 Task: Look for space in Petit-Bourg, Guadeloupe from 10th July, 2023 to 16th July, 2023 for 8 adults in price range Rs.10000 to Rs.16000. Place can be private room with 8 bedrooms having 8 beds and 8 bathrooms. Property type can be house, flat, guest house, hotel. Amenities needed are: wifi, TV, free parkinig on premises, gym, breakfast. Booking option can be shelf check-in. Required host language is English.
Action: Mouse moved to (392, 87)
Screenshot: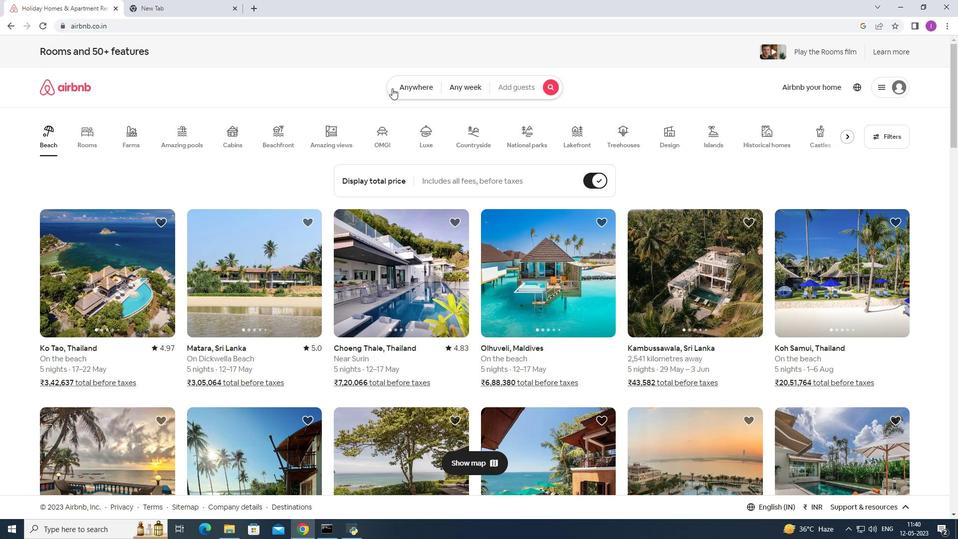 
Action: Mouse pressed left at (392, 87)
Screenshot: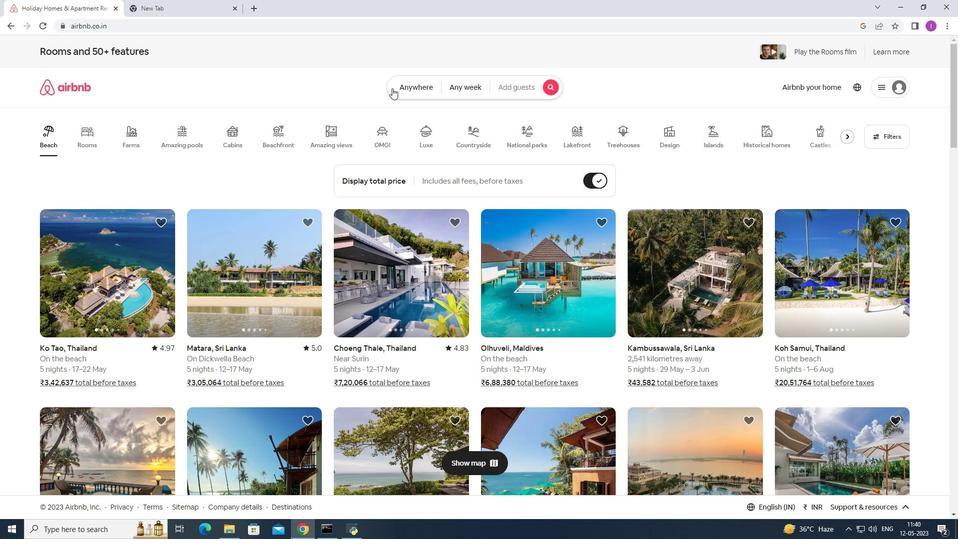 
Action: Mouse moved to (356, 125)
Screenshot: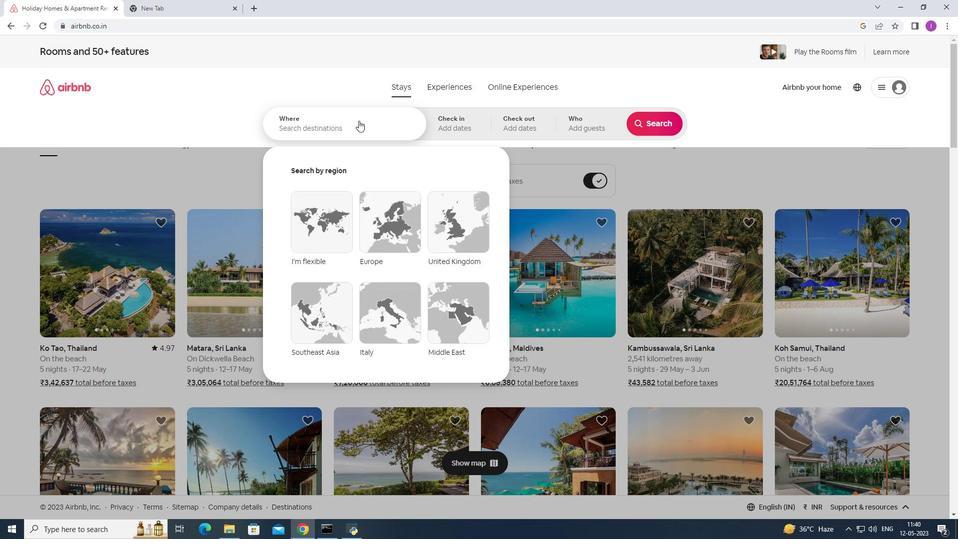 
Action: Mouse pressed left at (356, 125)
Screenshot: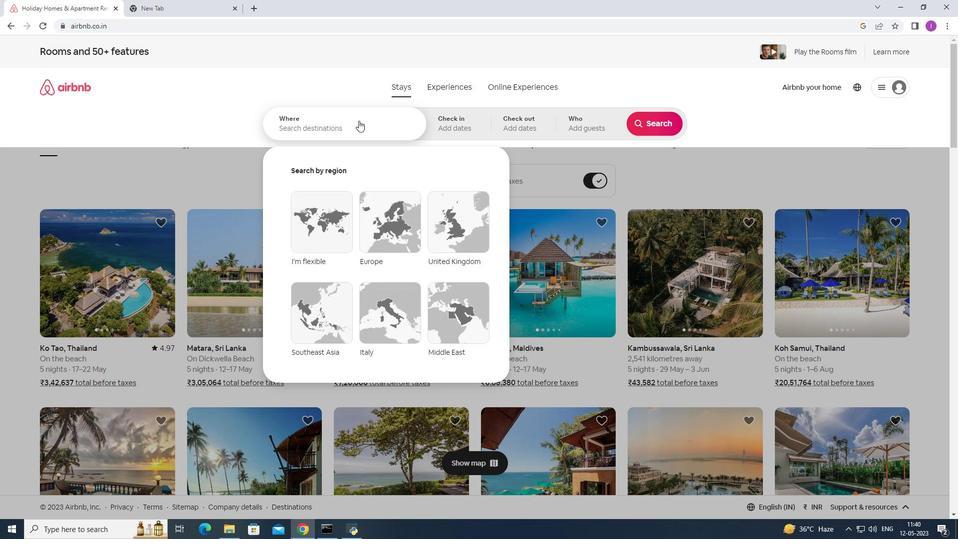 
Action: Mouse pressed left at (356, 125)
Screenshot: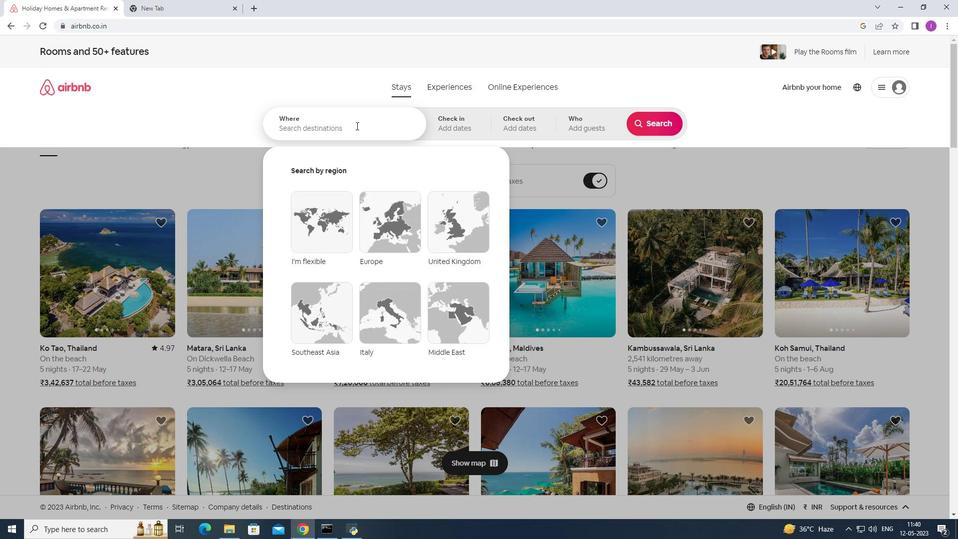 
Action: Mouse moved to (356, 125)
Screenshot: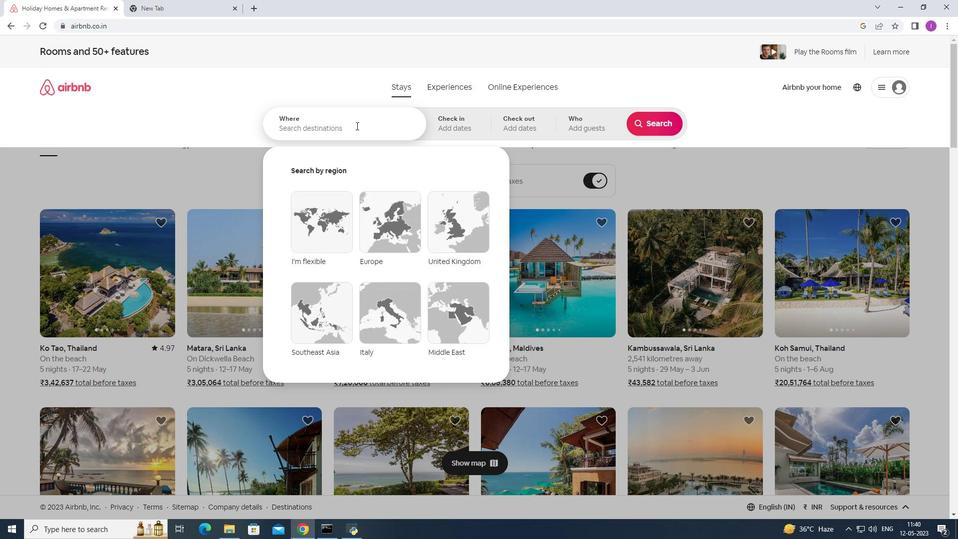 
Action: Key pressed <Key.shift>Petit-<Key.shift>Ber<Key.backspace><Key.backspace>ourg
Screenshot: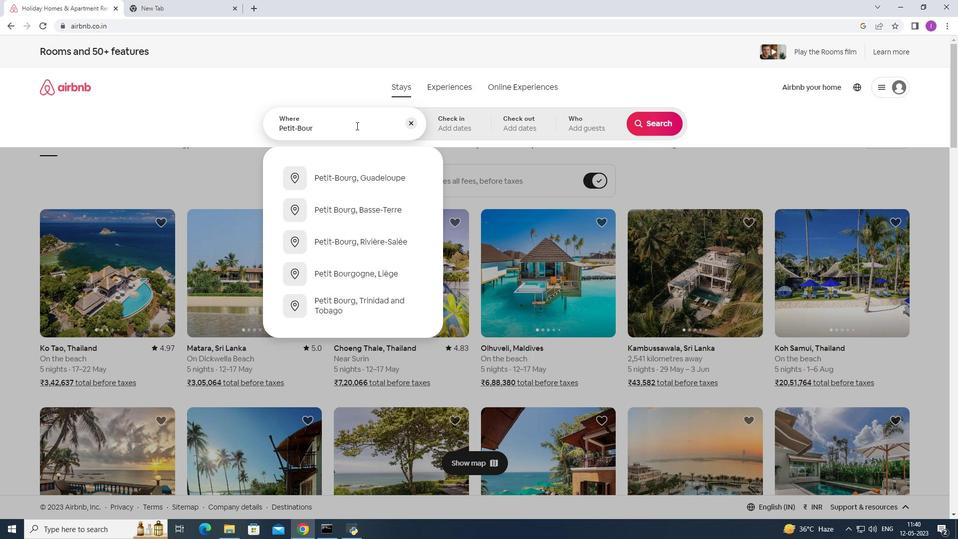 
Action: Mouse moved to (362, 172)
Screenshot: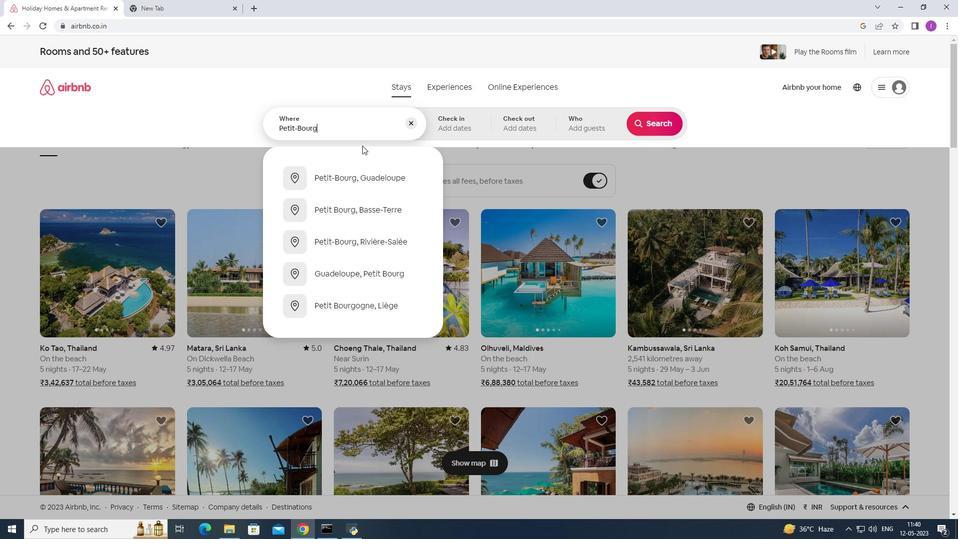 
Action: Mouse pressed left at (362, 172)
Screenshot: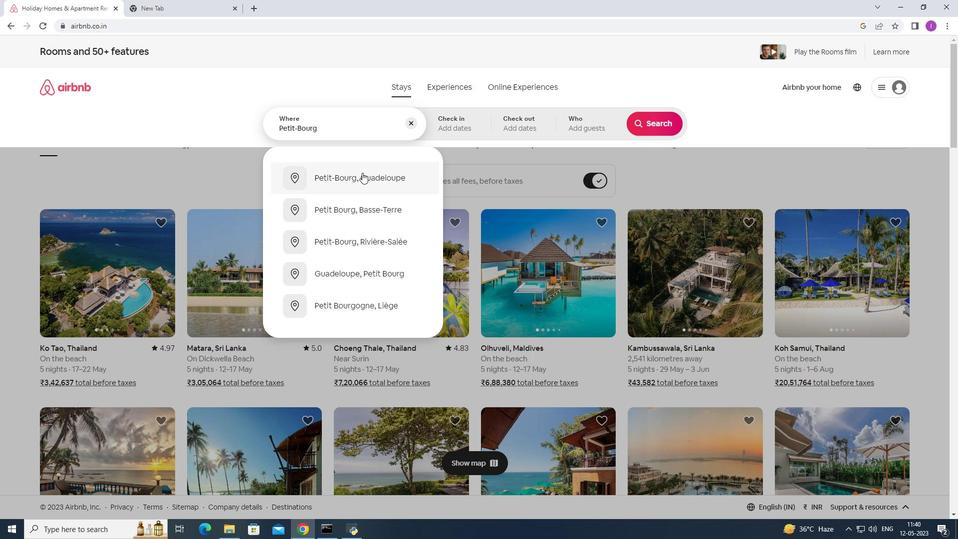 
Action: Mouse moved to (652, 207)
Screenshot: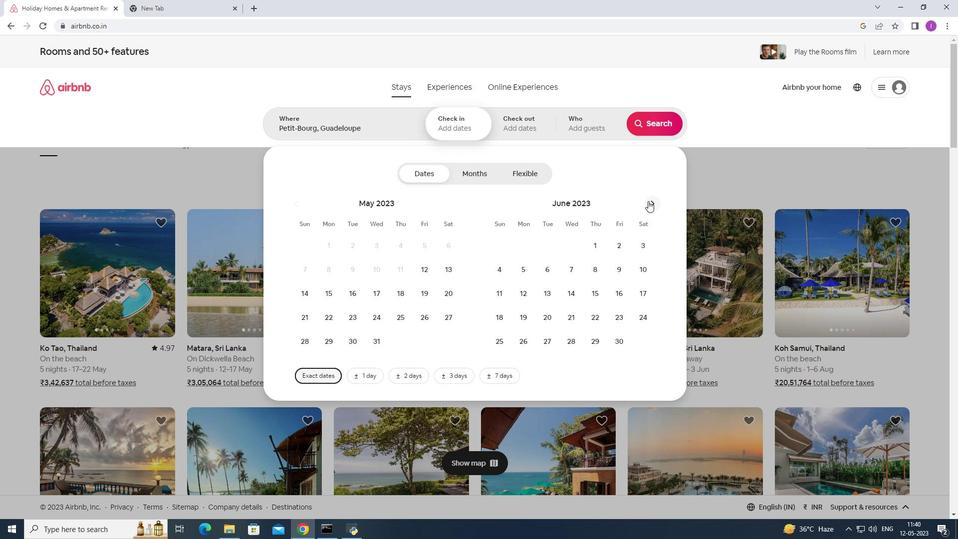 
Action: Mouse pressed left at (652, 207)
Screenshot: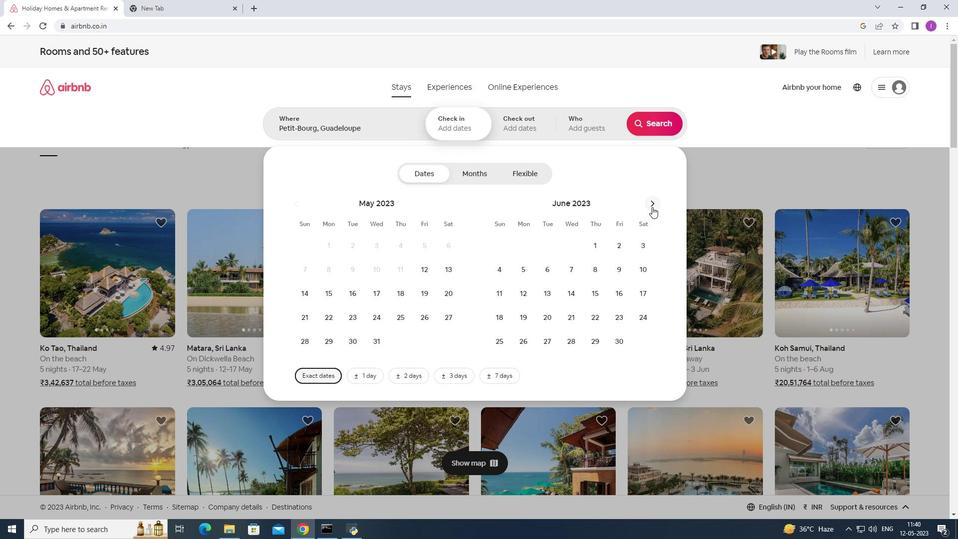 
Action: Mouse moved to (524, 296)
Screenshot: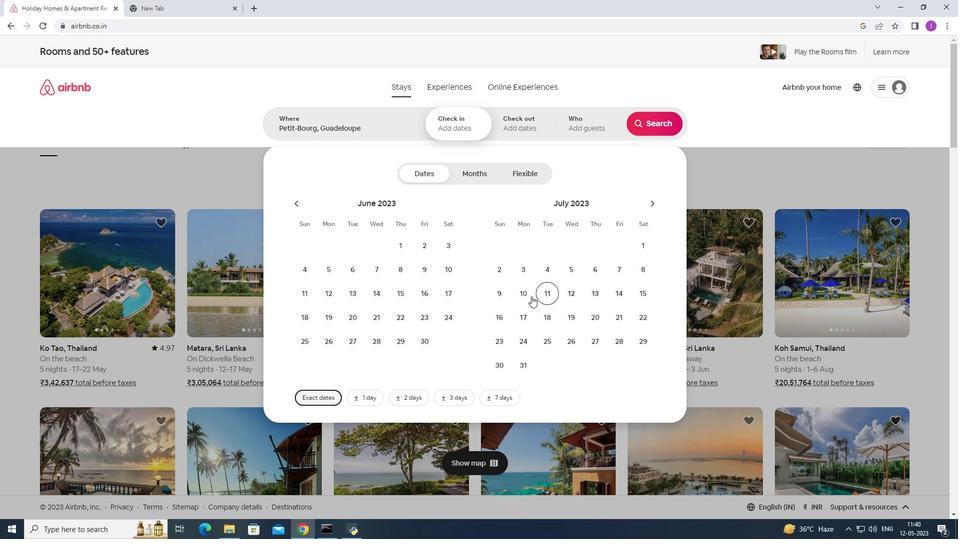 
Action: Mouse pressed left at (524, 296)
Screenshot: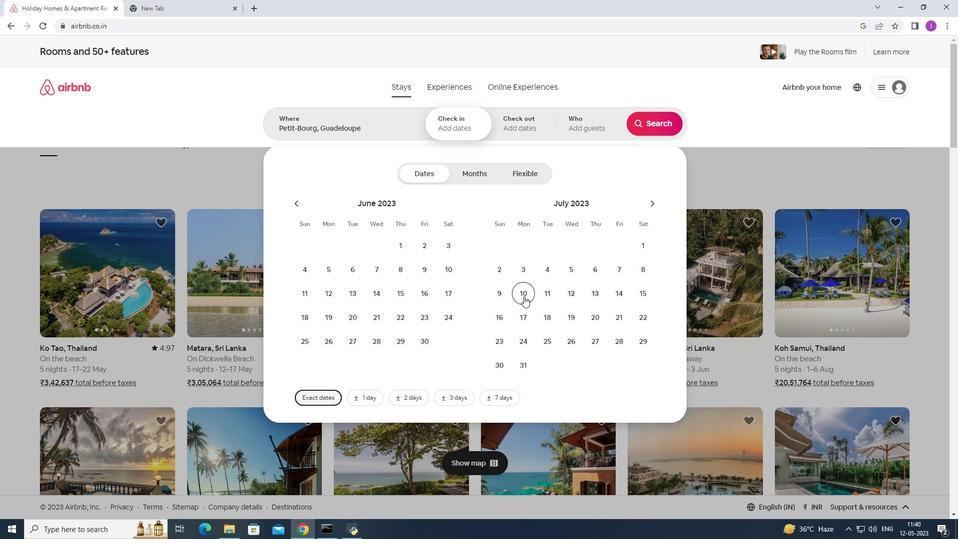 
Action: Mouse moved to (494, 323)
Screenshot: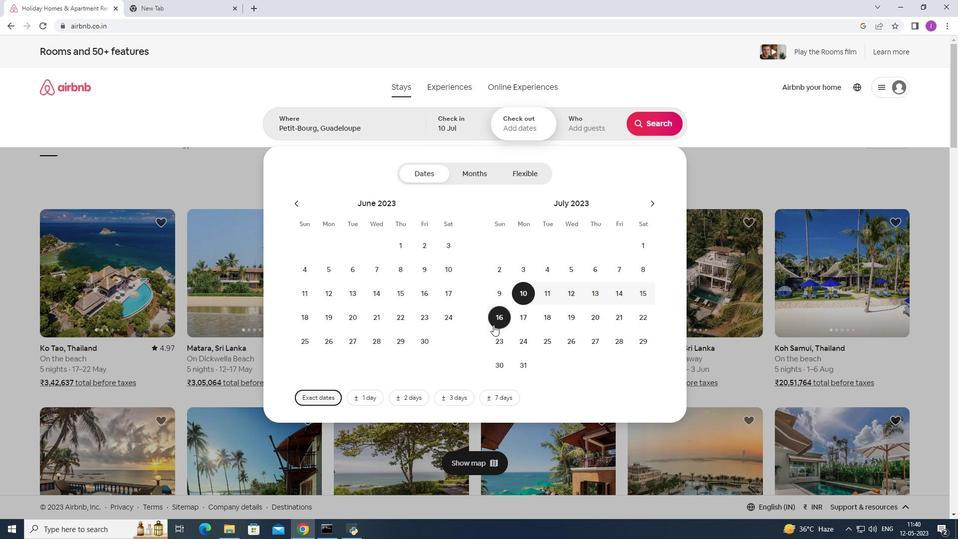 
Action: Mouse pressed left at (494, 323)
Screenshot: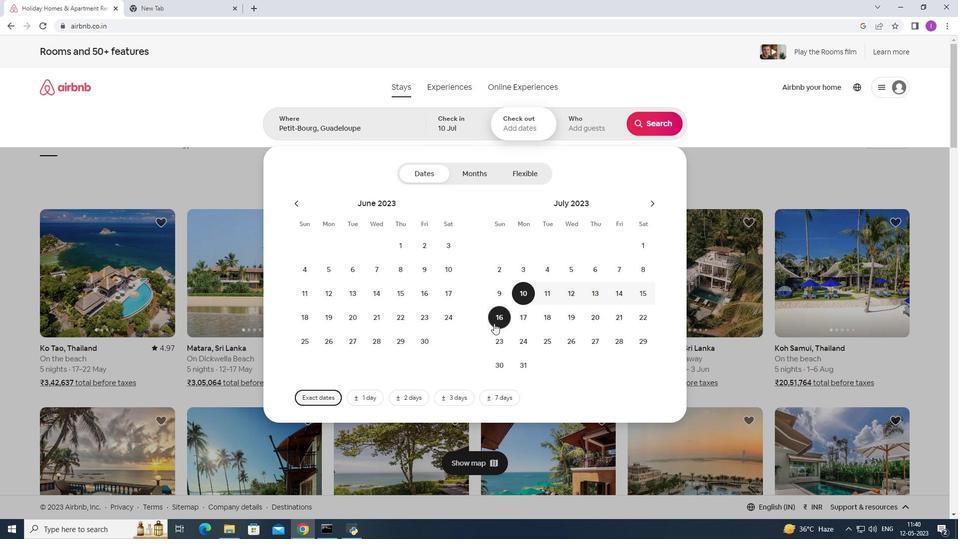 
Action: Mouse moved to (594, 129)
Screenshot: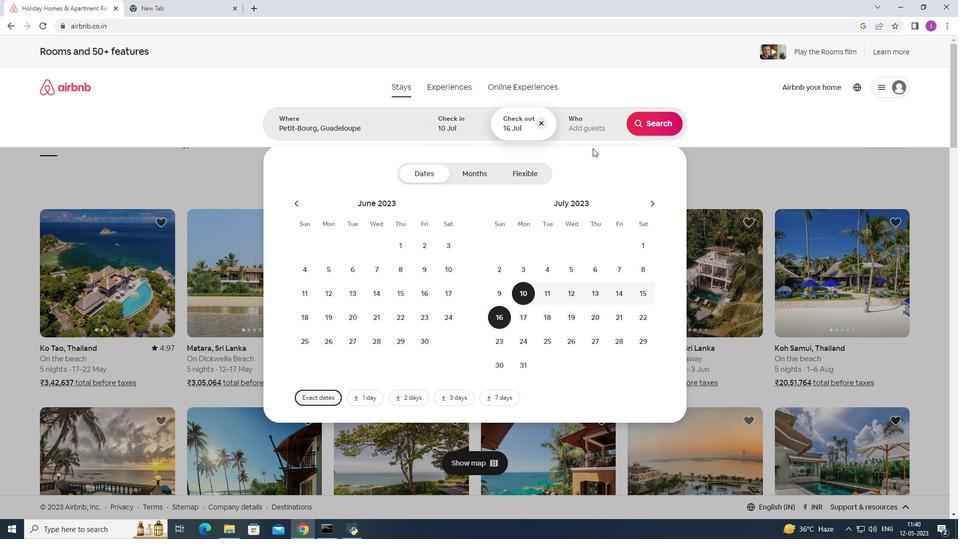 
Action: Mouse pressed left at (594, 129)
Screenshot: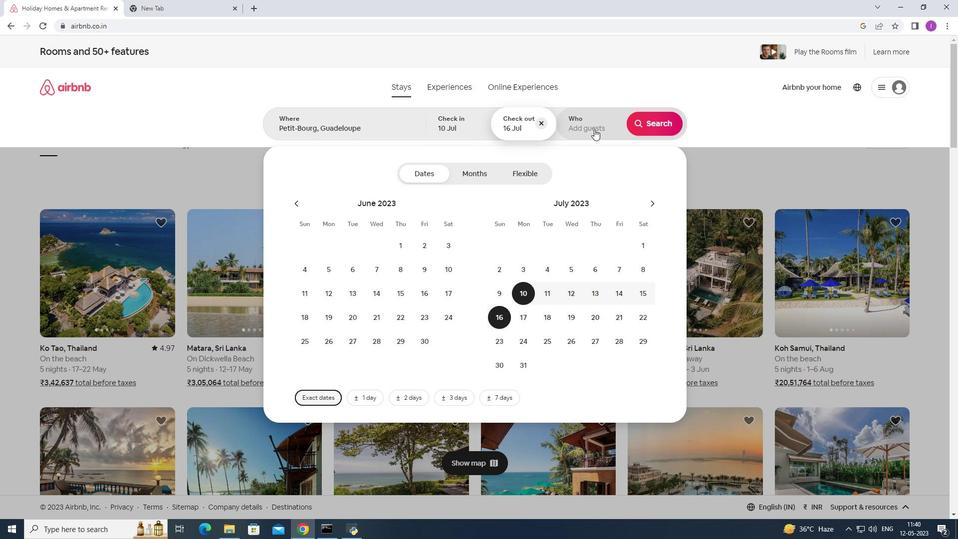 
Action: Mouse moved to (663, 177)
Screenshot: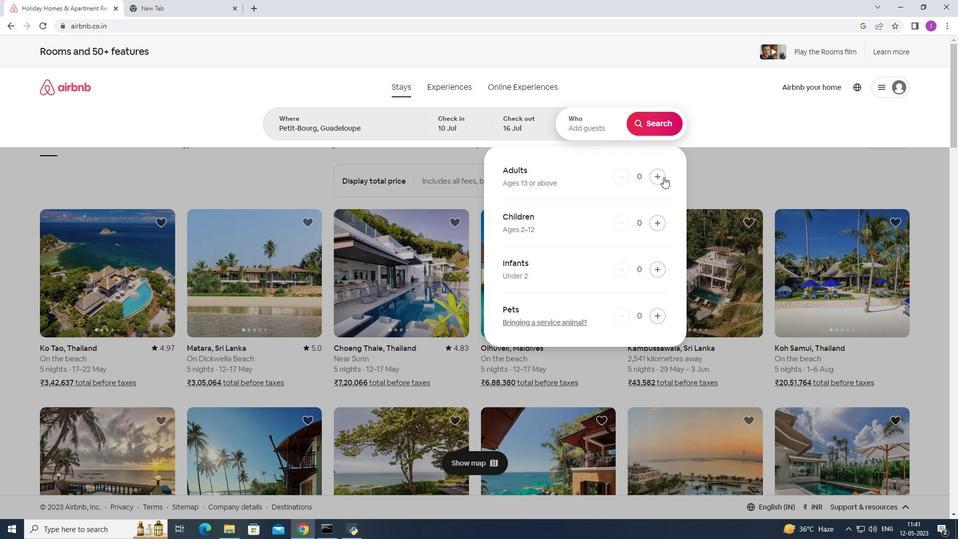 
Action: Mouse pressed left at (663, 177)
Screenshot: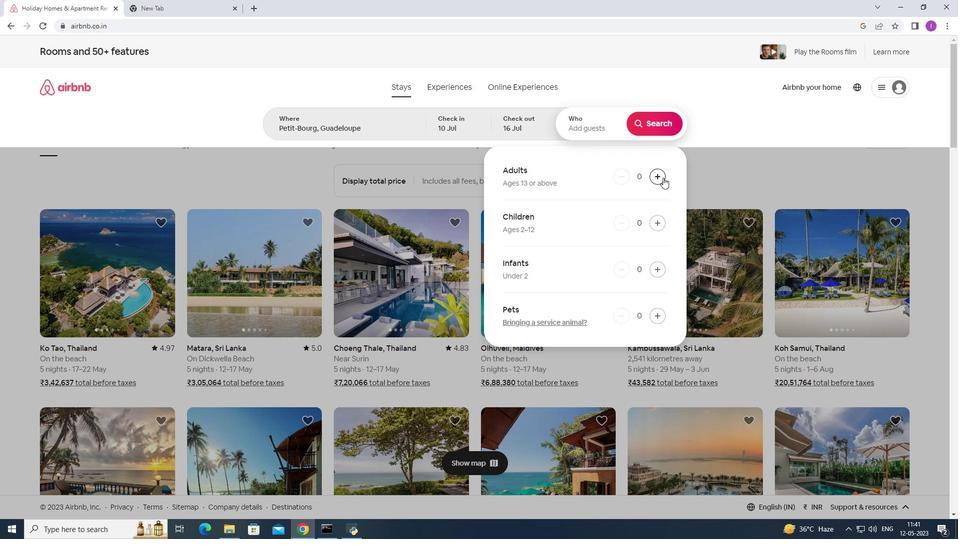 
Action: Mouse pressed left at (663, 177)
Screenshot: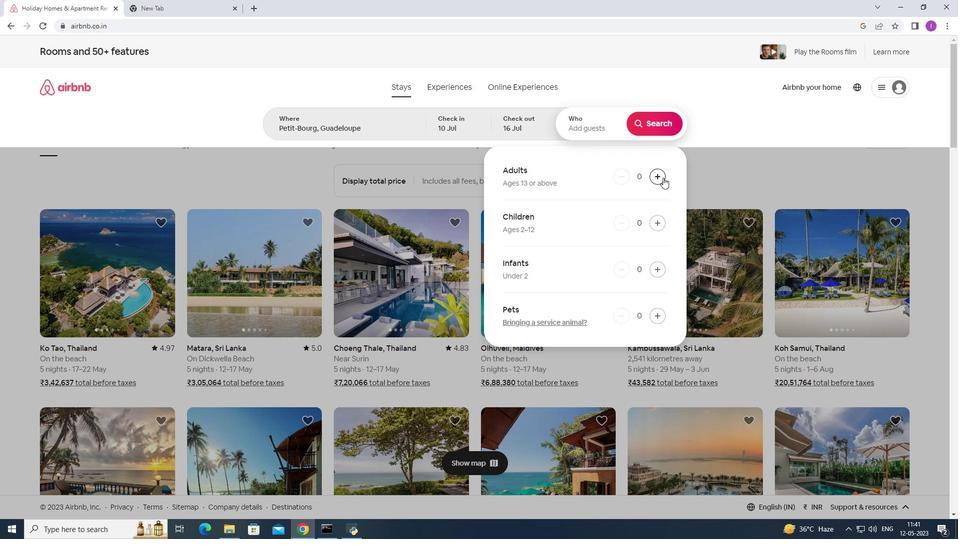 
Action: Mouse pressed left at (663, 177)
Screenshot: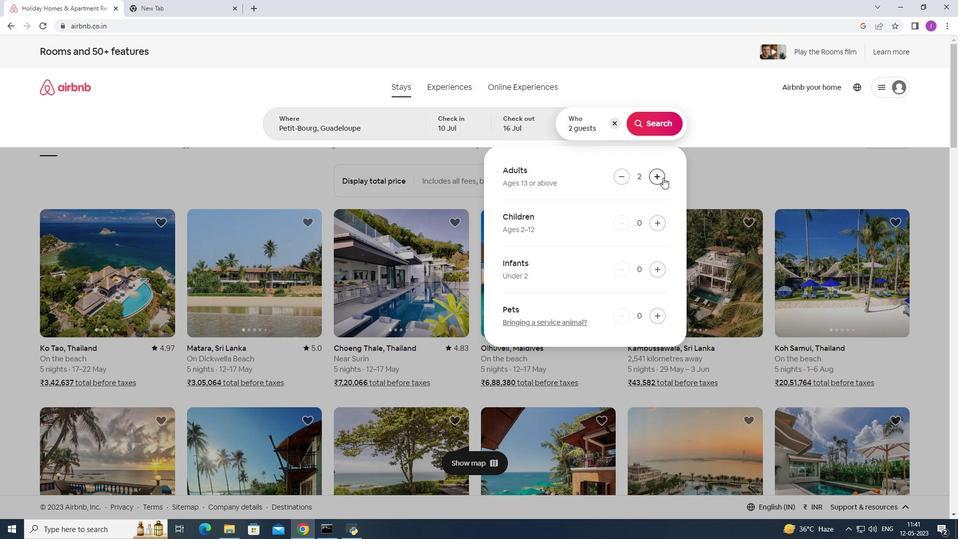 
Action: Mouse pressed left at (663, 177)
Screenshot: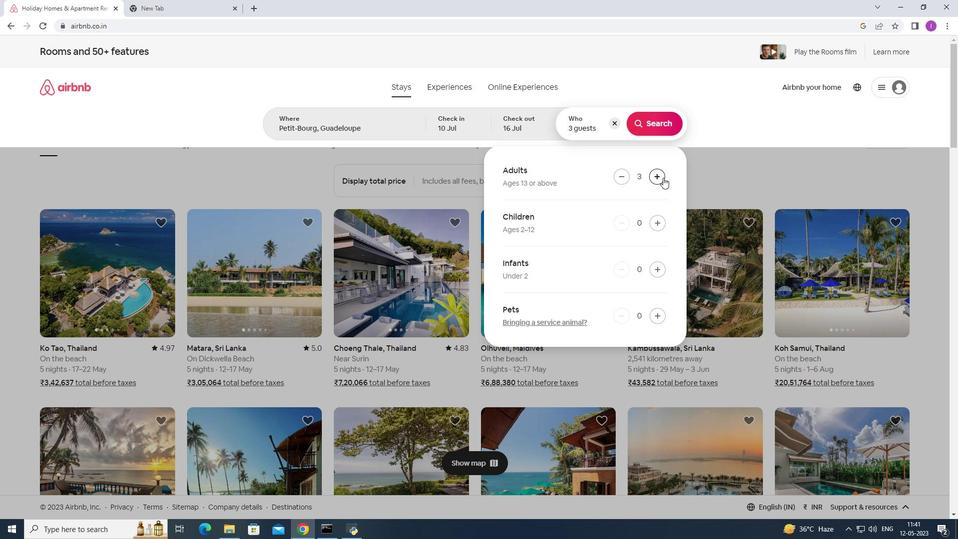 
Action: Mouse pressed left at (663, 177)
Screenshot: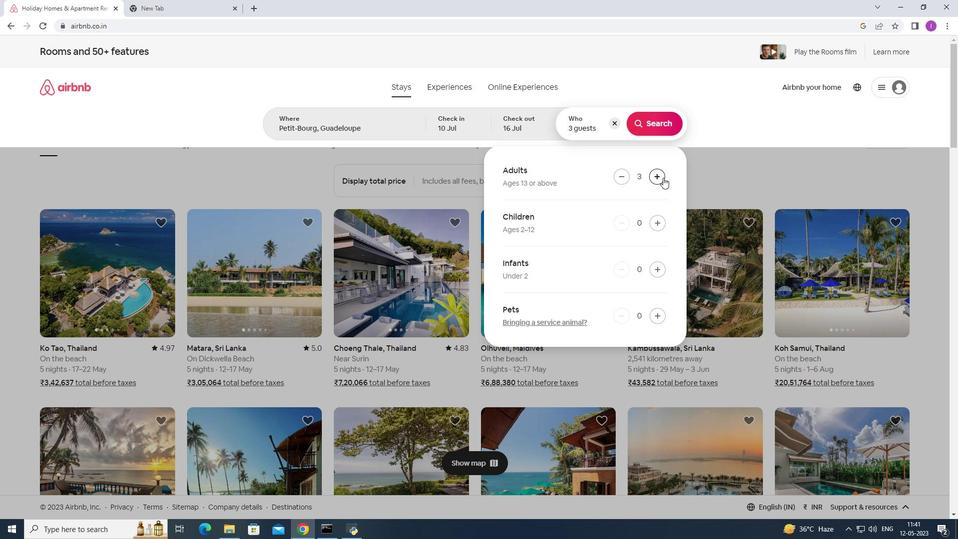 
Action: Mouse pressed left at (663, 177)
Screenshot: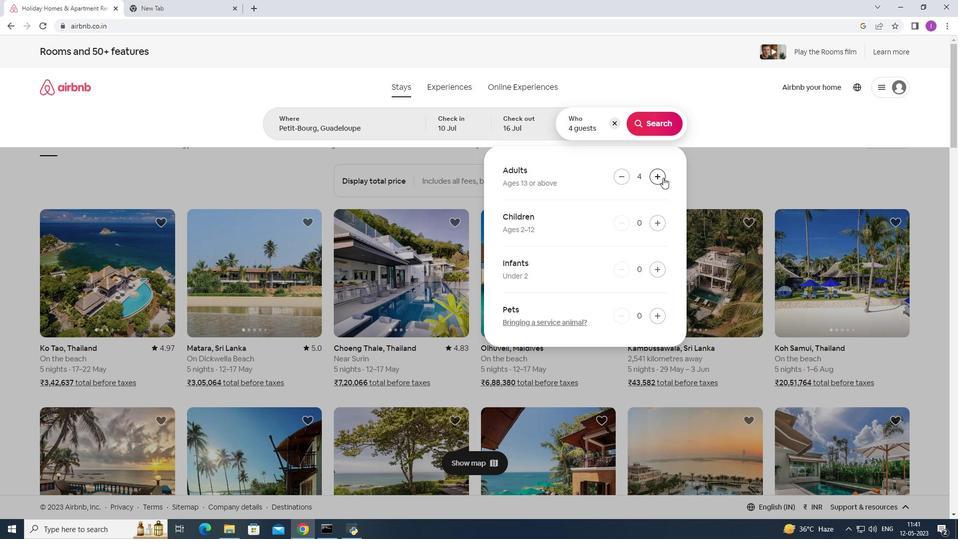 
Action: Mouse pressed left at (663, 177)
Screenshot: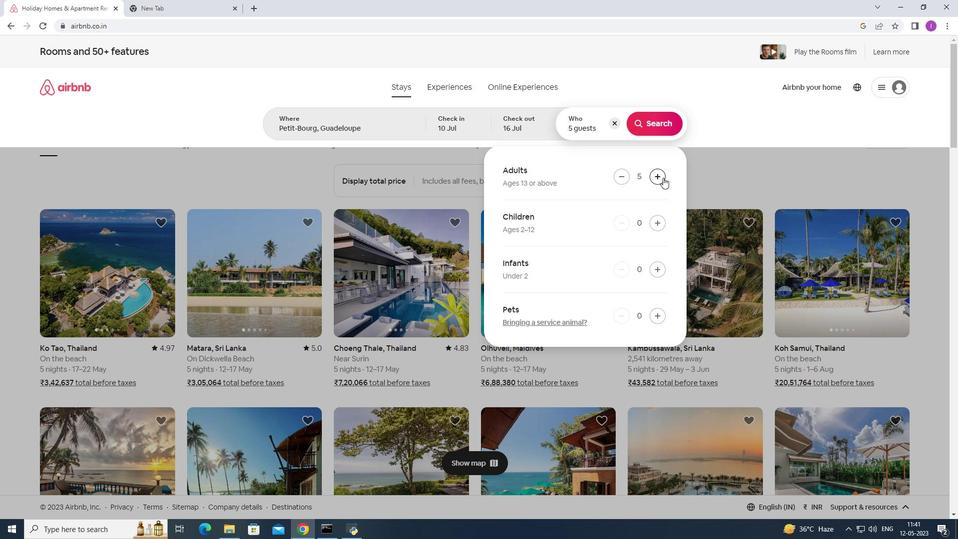 
Action: Mouse pressed left at (663, 177)
Screenshot: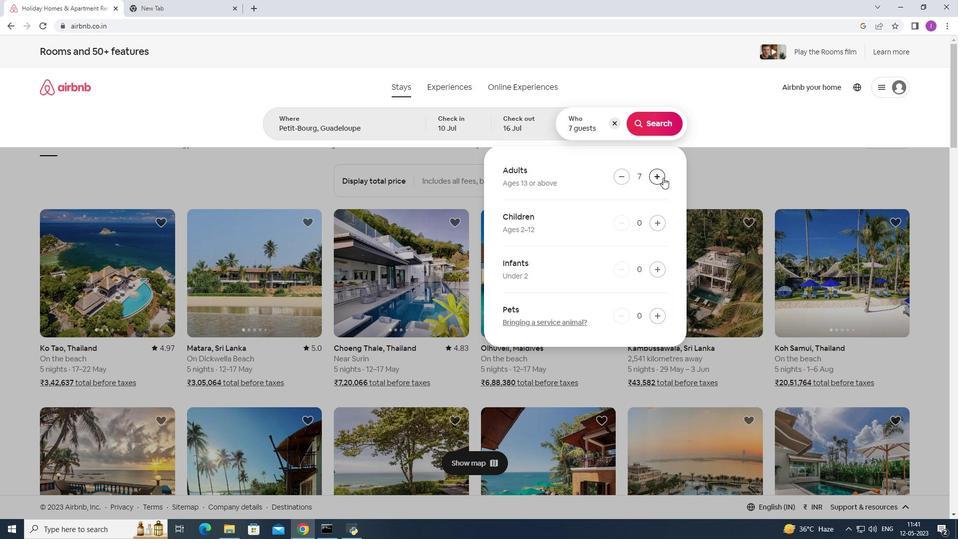 
Action: Mouse moved to (649, 118)
Screenshot: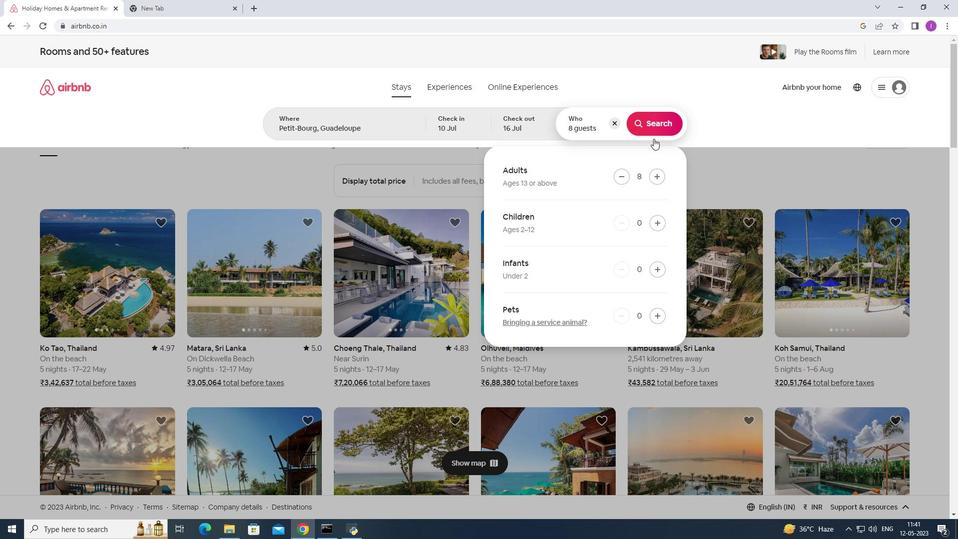
Action: Mouse pressed left at (649, 118)
Screenshot: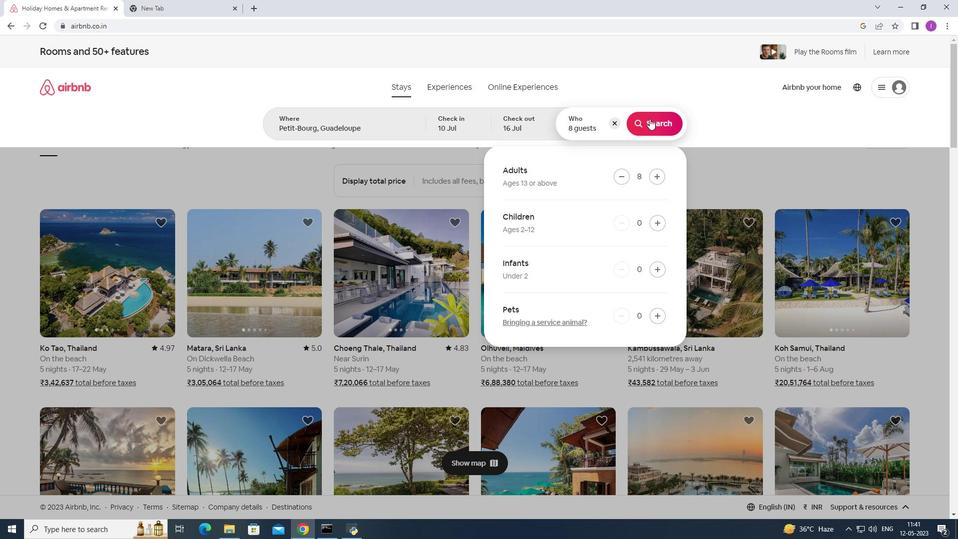 
Action: Mouse moved to (915, 94)
Screenshot: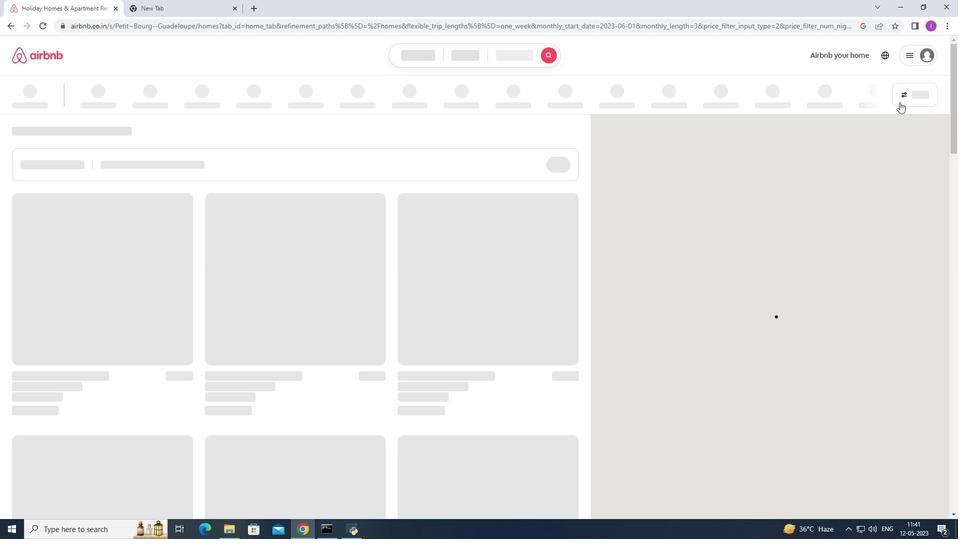 
Action: Mouse pressed left at (915, 94)
Screenshot: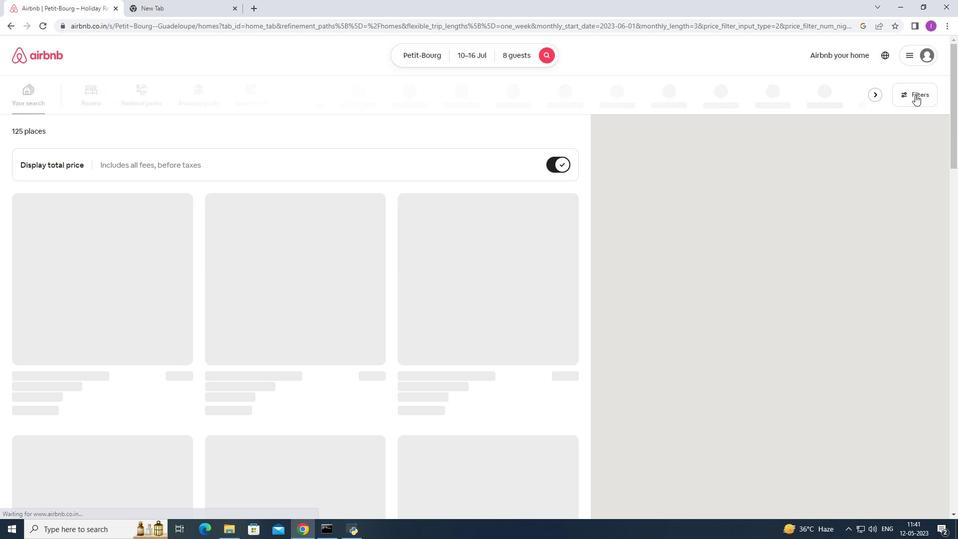
Action: Mouse moved to (567, 341)
Screenshot: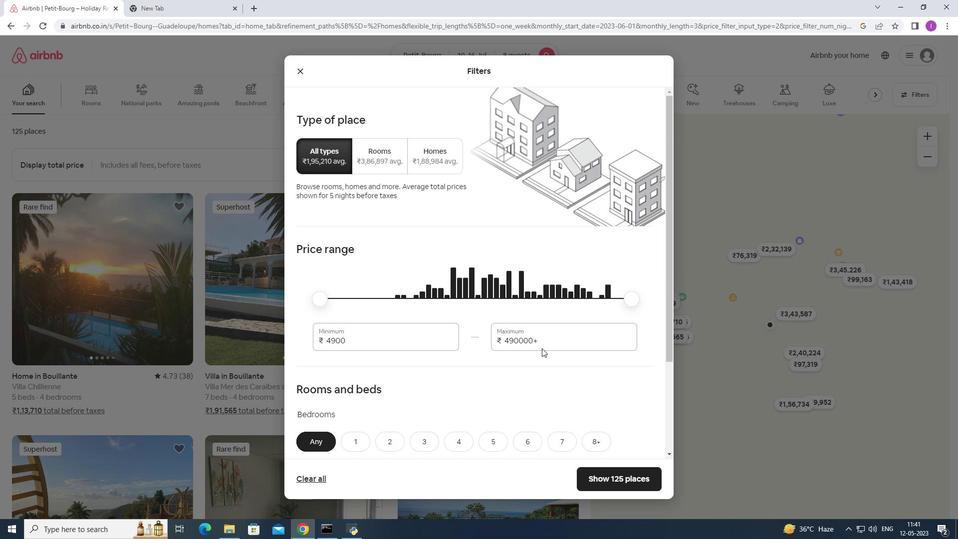 
Action: Mouse pressed left at (567, 341)
Screenshot: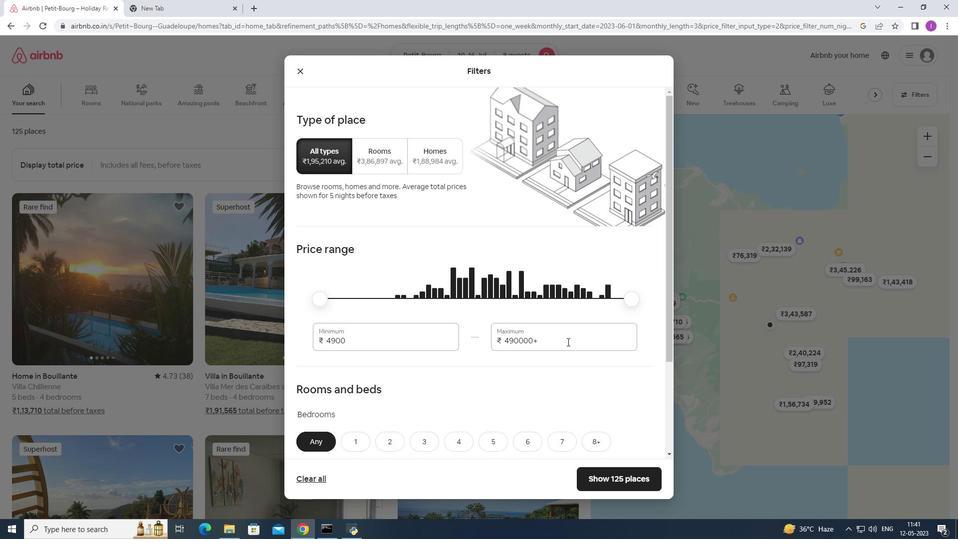 
Action: Mouse moved to (577, 329)
Screenshot: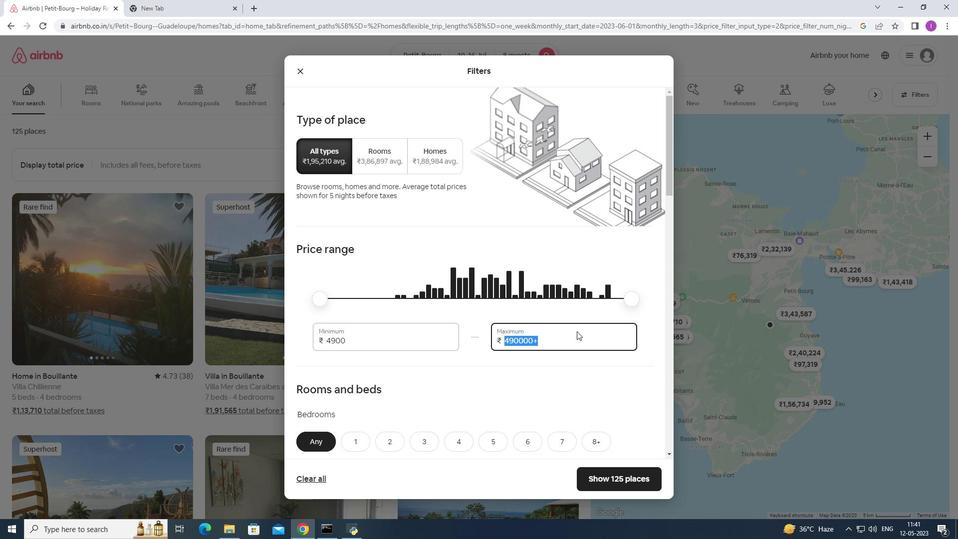 
Action: Key pressed 16
Screenshot: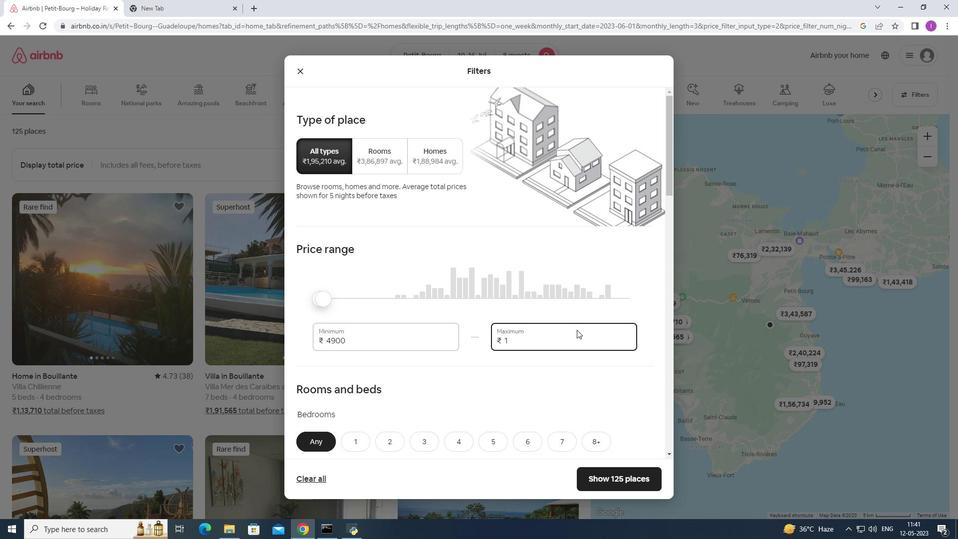 
Action: Mouse moved to (577, 329)
Screenshot: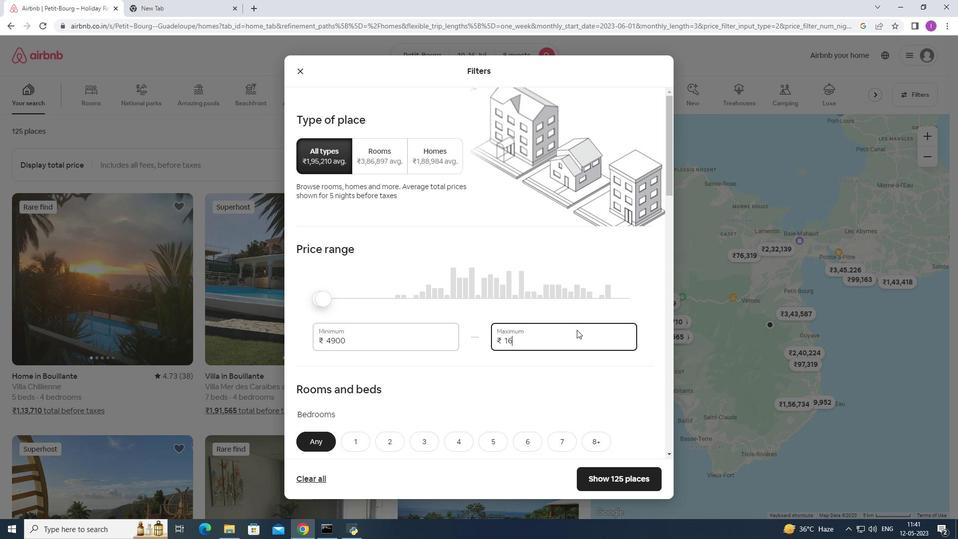 
Action: Key pressed 000
Screenshot: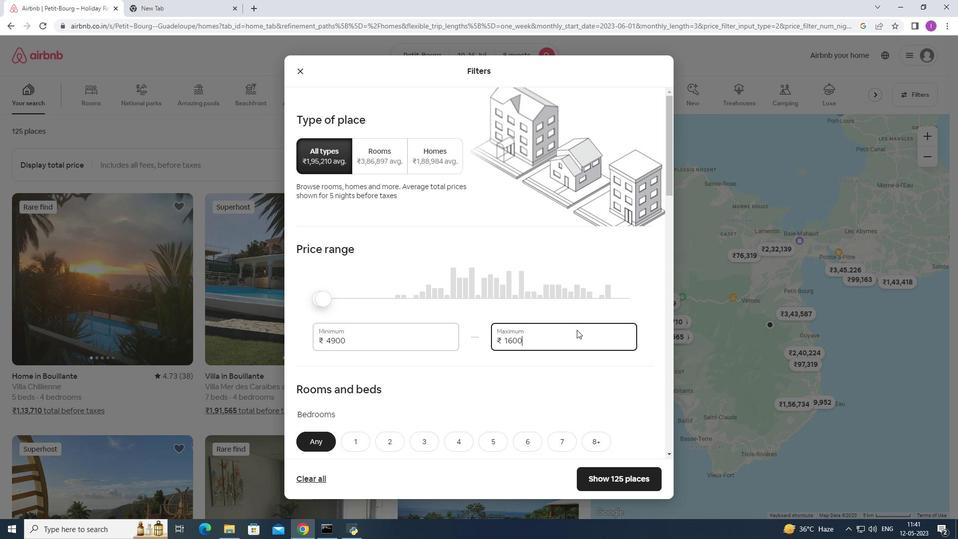 
Action: Mouse moved to (354, 342)
Screenshot: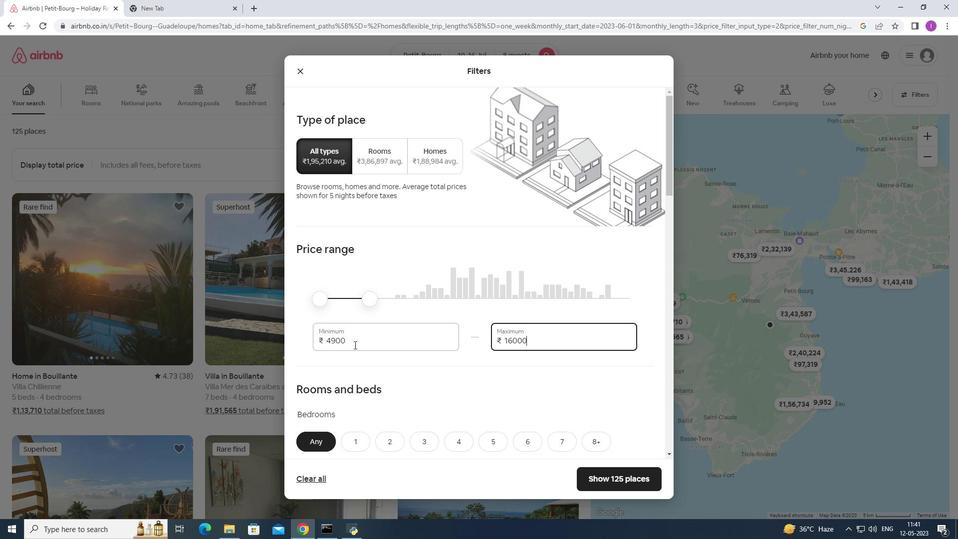 
Action: Mouse pressed left at (354, 342)
Screenshot: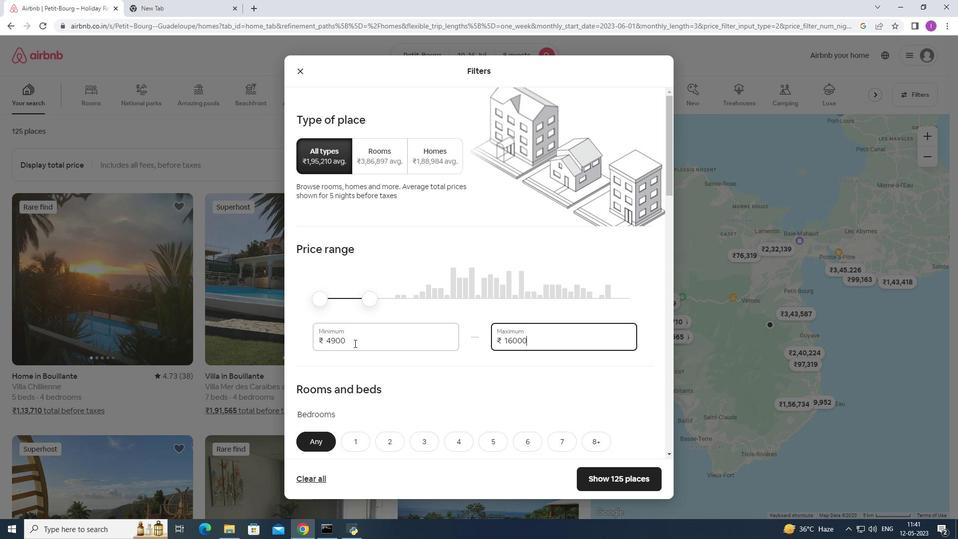 
Action: Mouse moved to (389, 340)
Screenshot: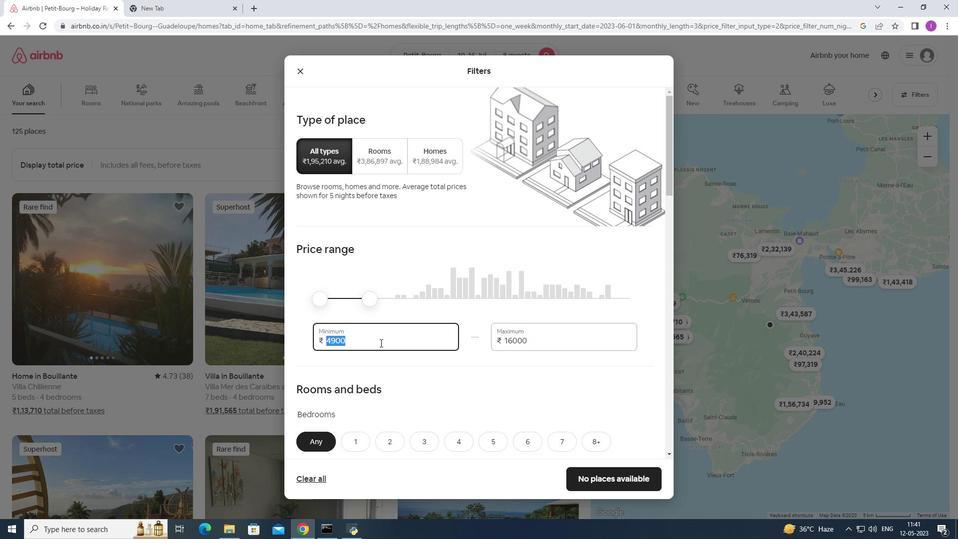 
Action: Key pressed 1
Screenshot: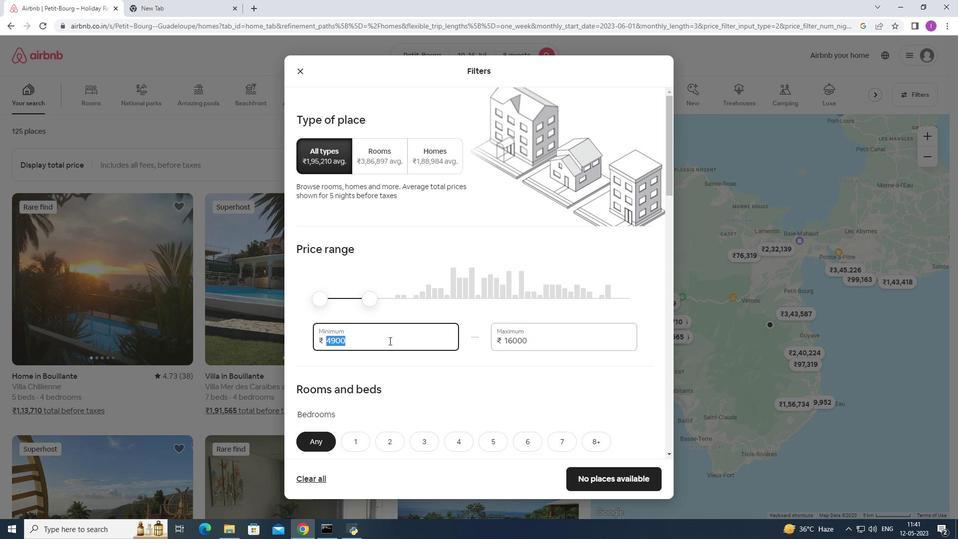 
Action: Mouse moved to (389, 342)
Screenshot: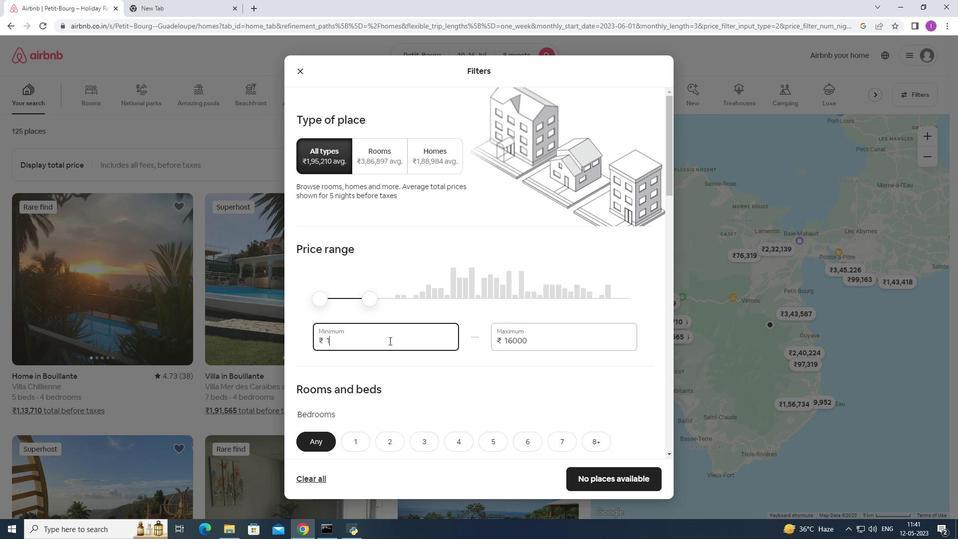
Action: Key pressed 0000
Screenshot: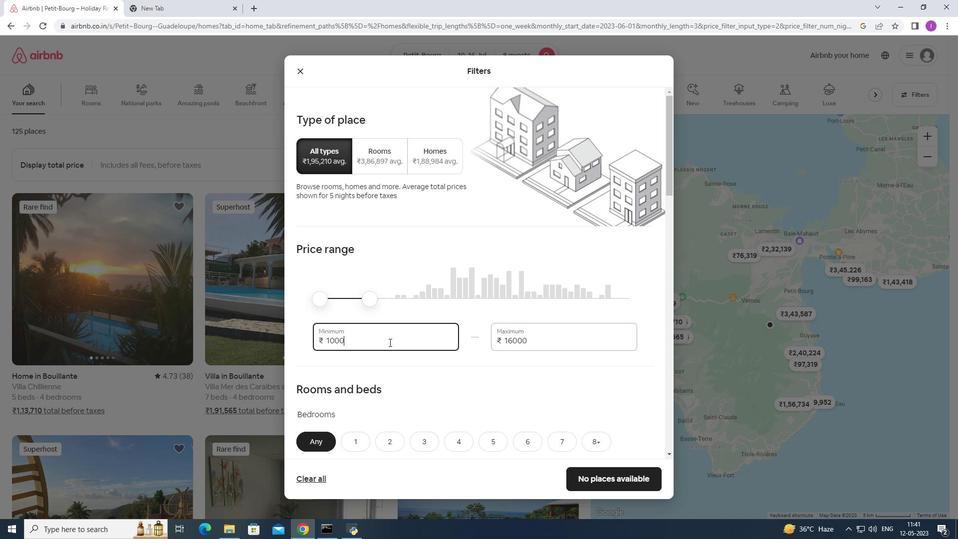 
Action: Mouse moved to (381, 363)
Screenshot: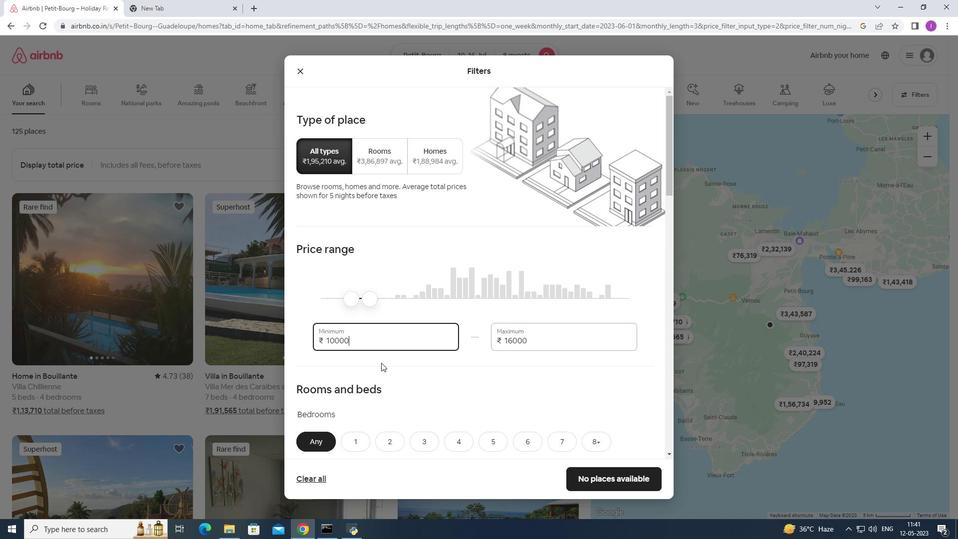 
Action: Mouse scrolled (381, 363) with delta (0, 0)
Screenshot: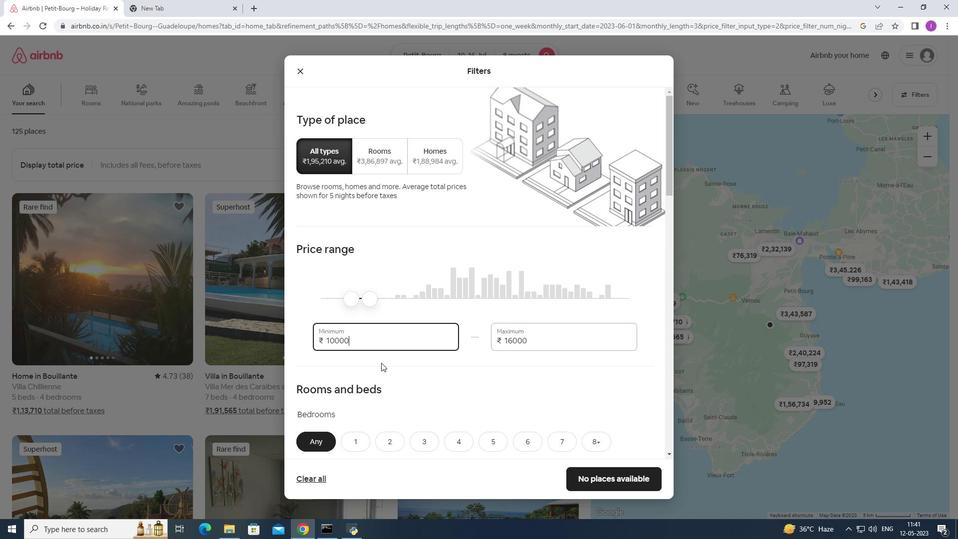 
Action: Mouse scrolled (381, 363) with delta (0, 0)
Screenshot: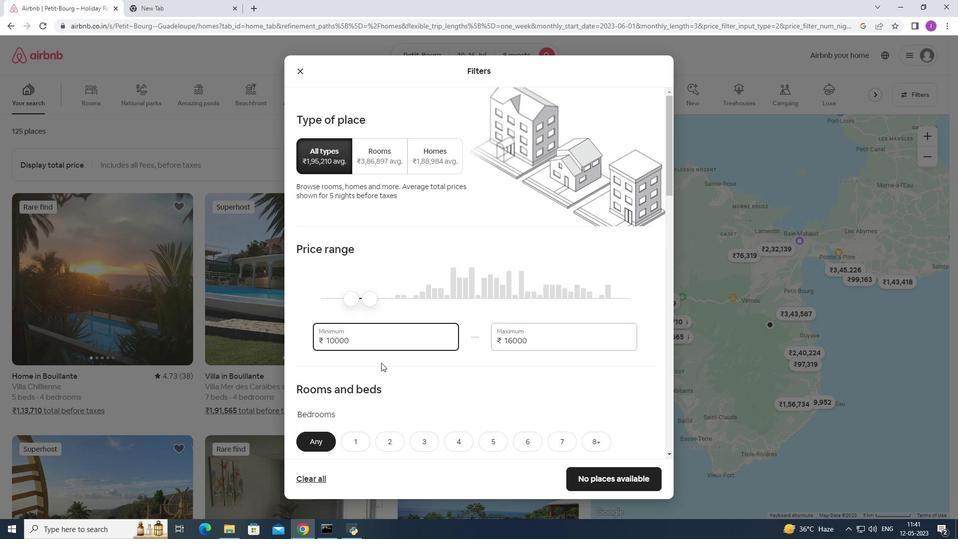 
Action: Mouse moved to (437, 342)
Screenshot: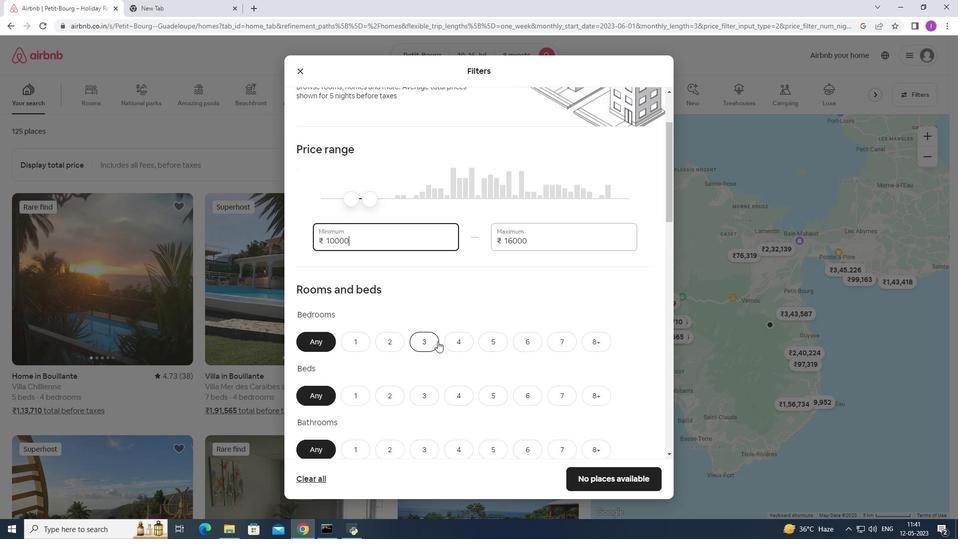 
Action: Mouse scrolled (437, 342) with delta (0, 0)
Screenshot: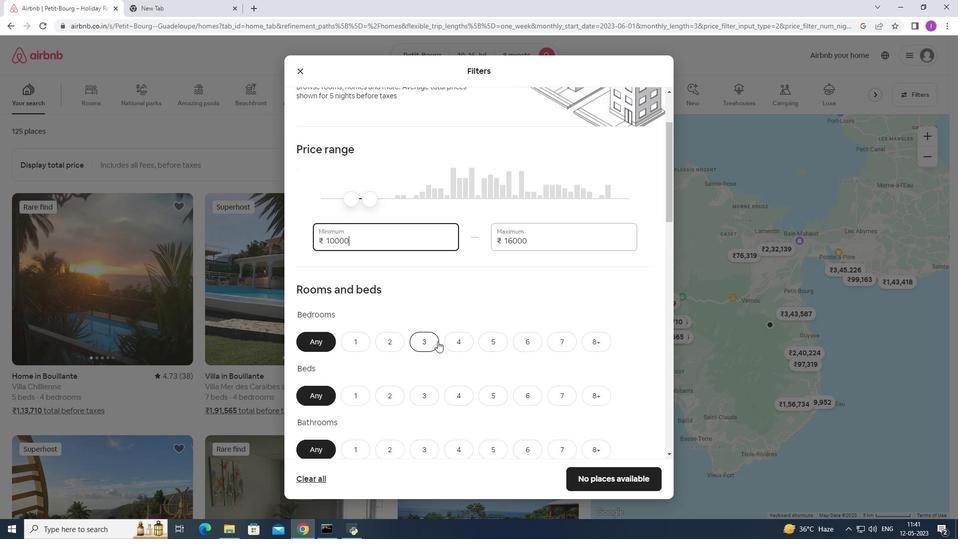
Action: Mouse moved to (437, 343)
Screenshot: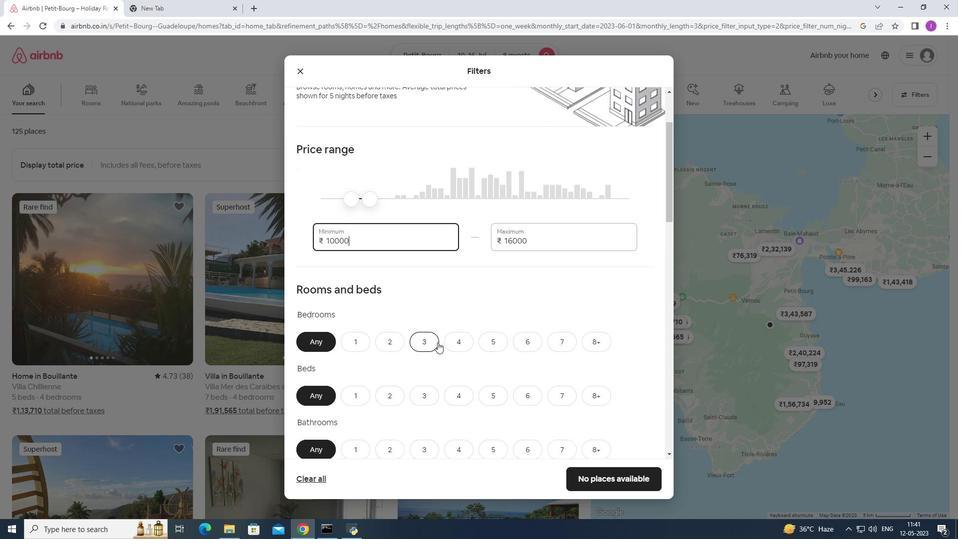 
Action: Mouse scrolled (437, 342) with delta (0, 0)
Screenshot: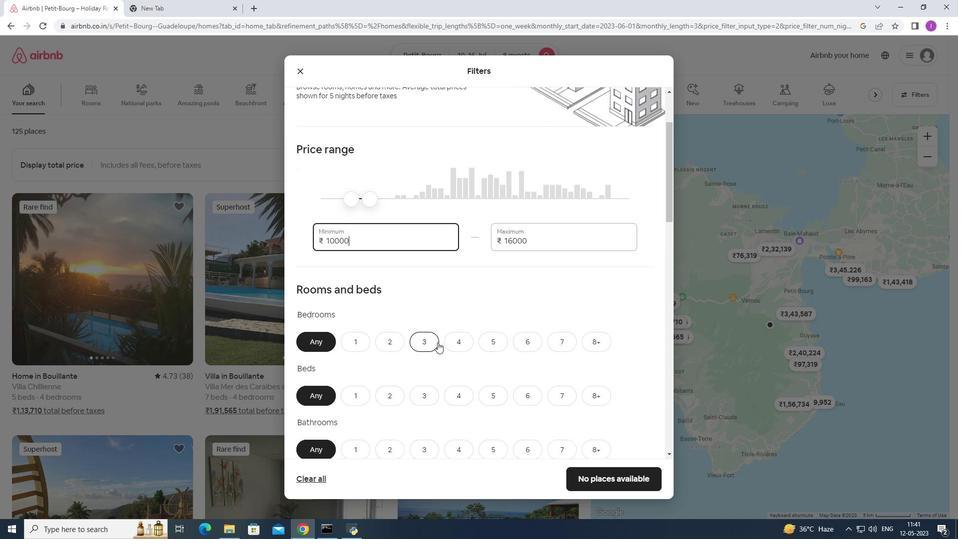 
Action: Mouse moved to (595, 245)
Screenshot: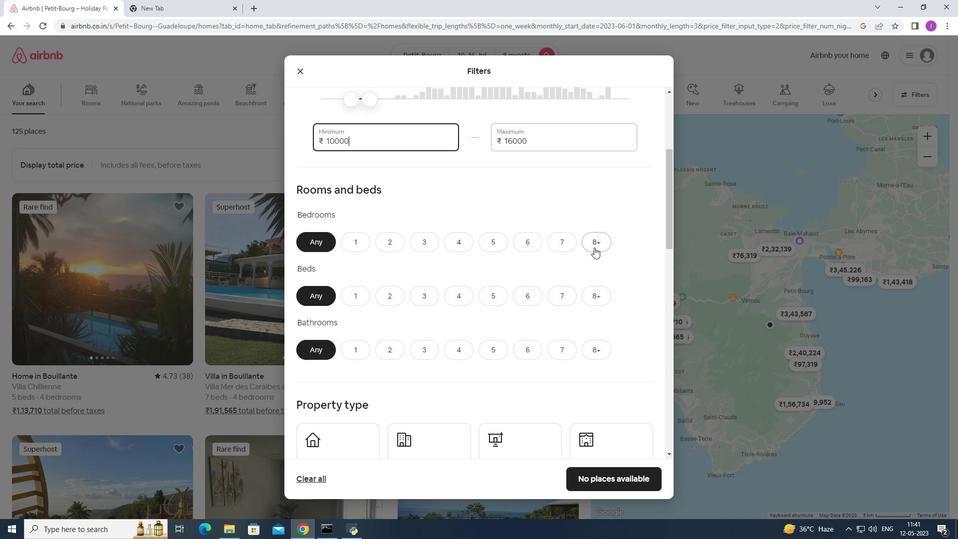 
Action: Mouse pressed left at (595, 245)
Screenshot: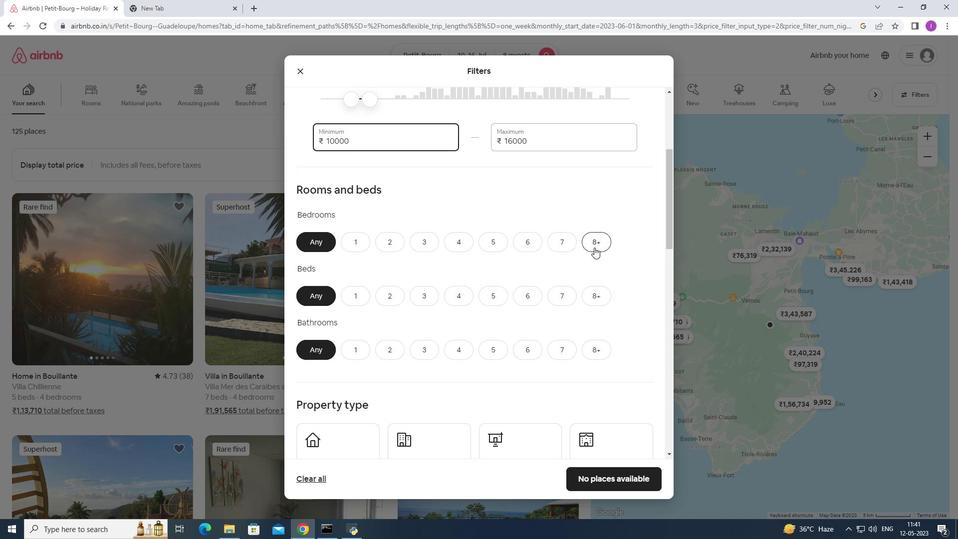
Action: Mouse moved to (594, 294)
Screenshot: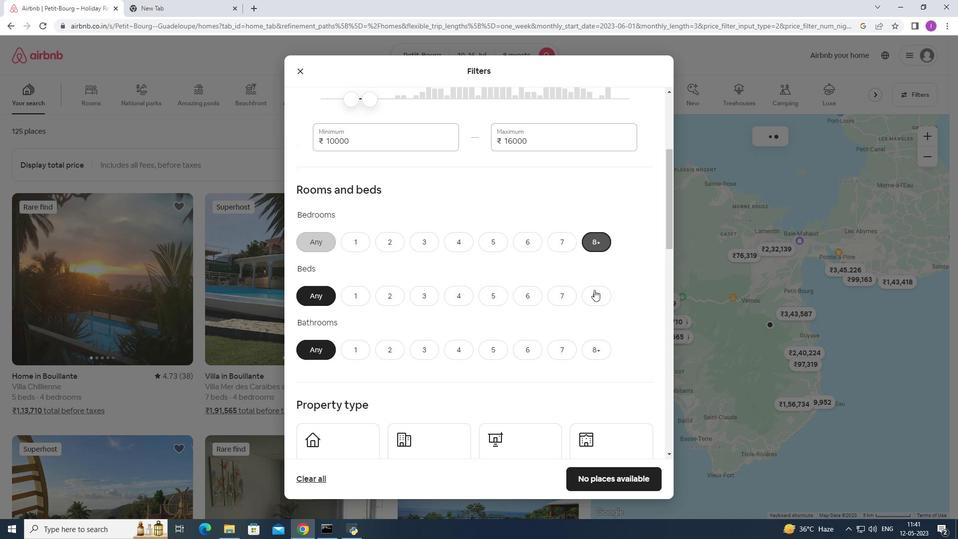 
Action: Mouse pressed left at (594, 294)
Screenshot: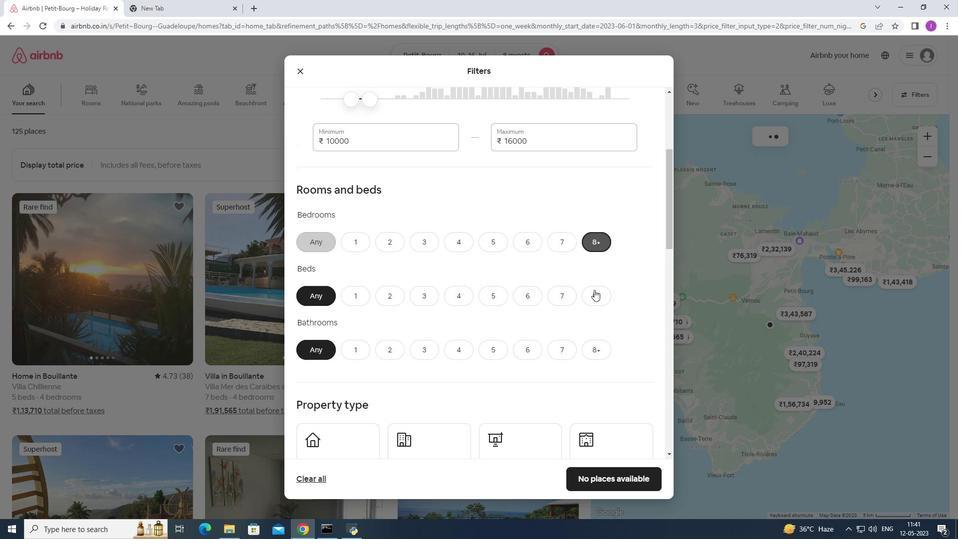 
Action: Mouse moved to (594, 350)
Screenshot: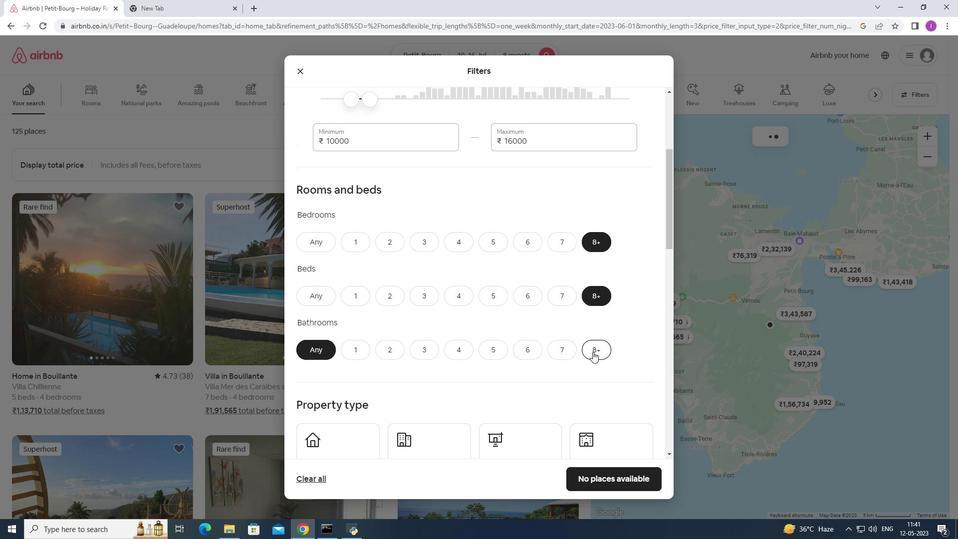 
Action: Mouse pressed left at (594, 350)
Screenshot: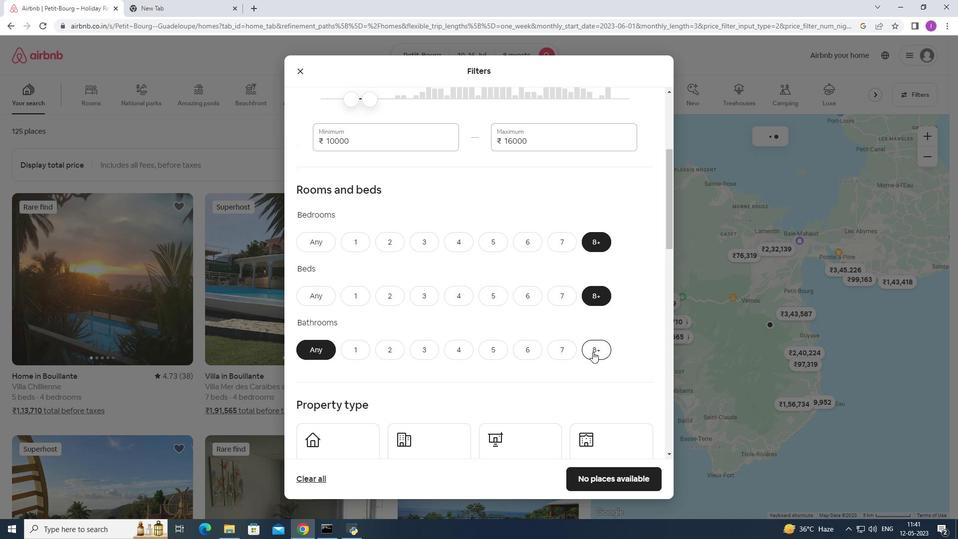 
Action: Mouse moved to (469, 324)
Screenshot: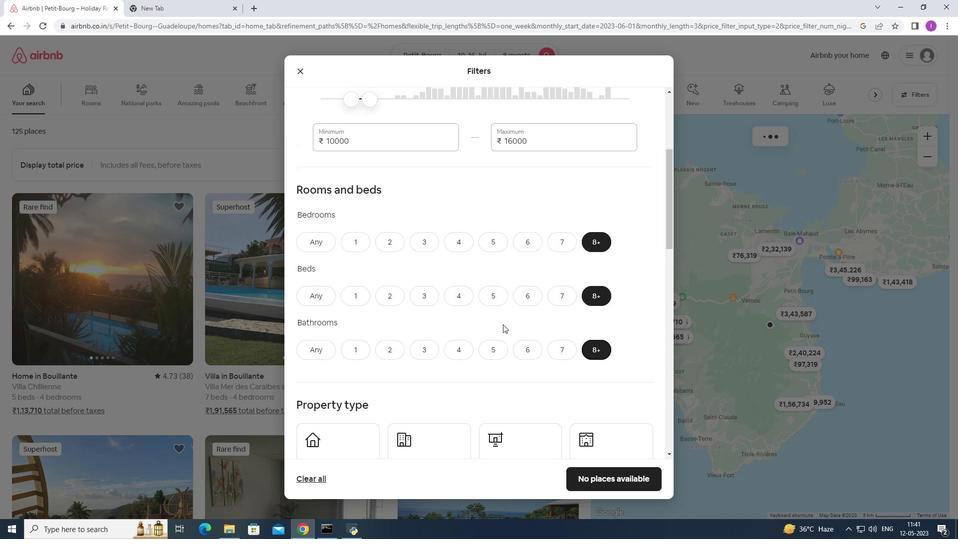 
Action: Mouse scrolled (469, 323) with delta (0, 0)
Screenshot: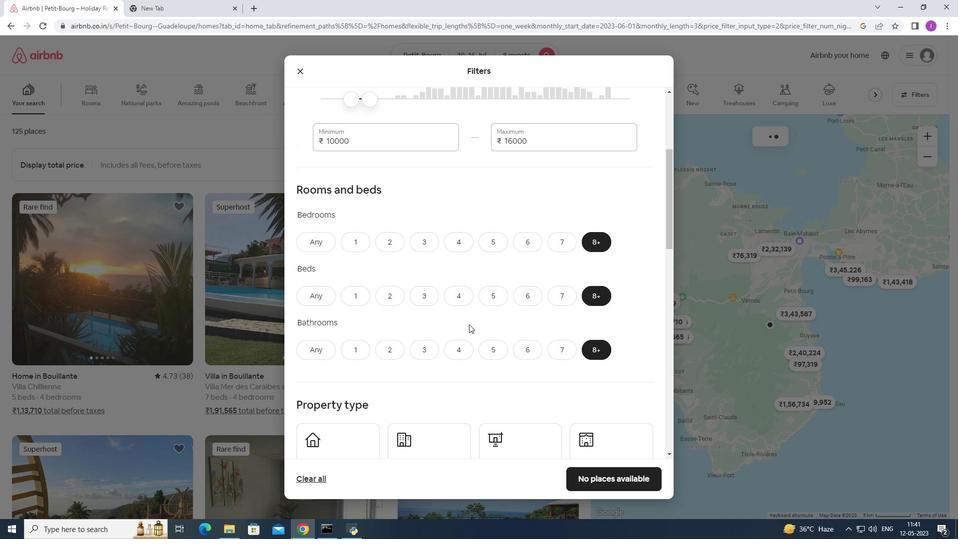
Action: Mouse scrolled (469, 323) with delta (0, 0)
Screenshot: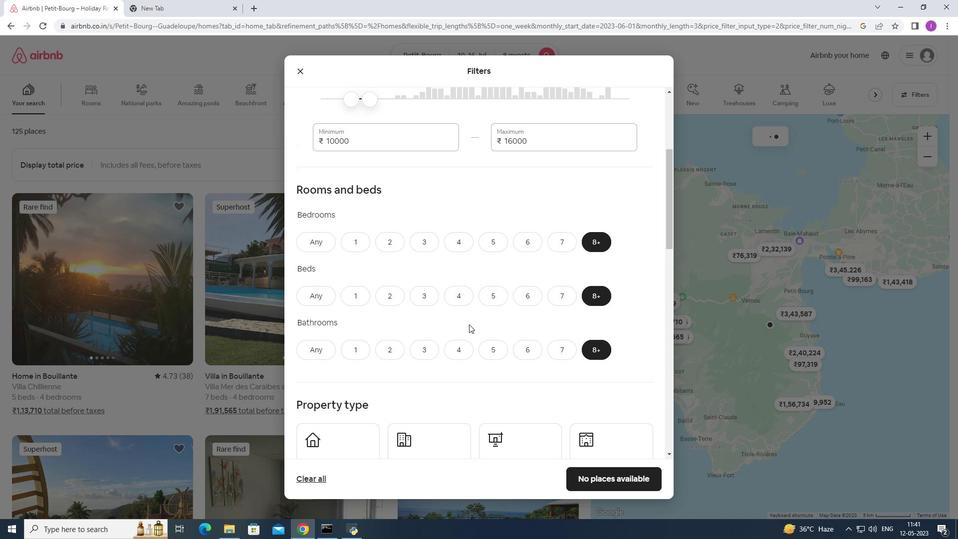 
Action: Mouse scrolled (469, 323) with delta (0, 0)
Screenshot: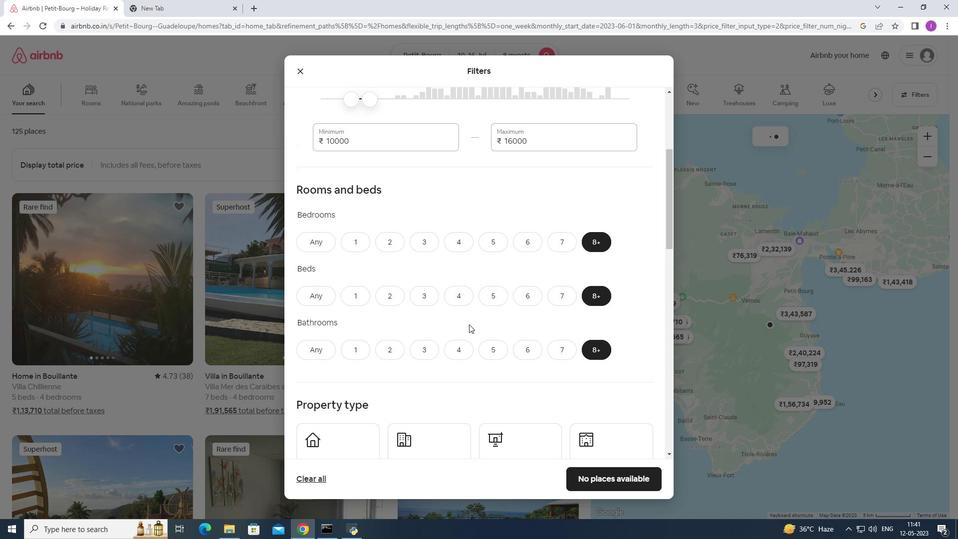 
Action: Mouse moved to (469, 324)
Screenshot: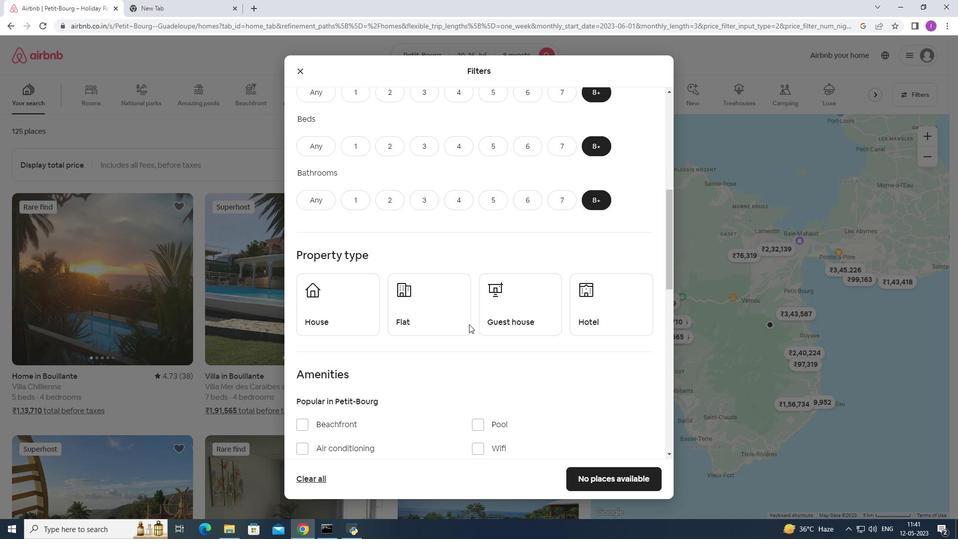 
Action: Mouse scrolled (469, 323) with delta (0, 0)
Screenshot: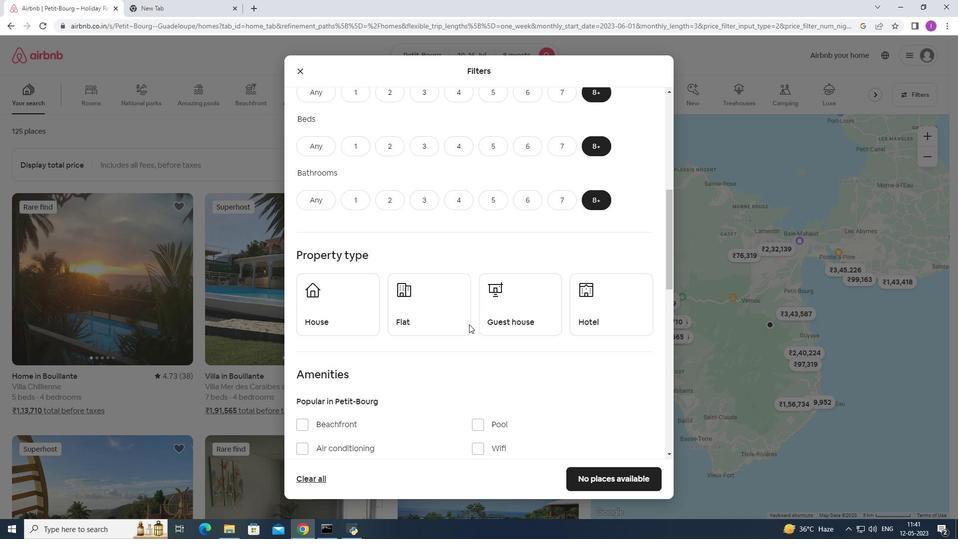 
Action: Mouse moved to (329, 258)
Screenshot: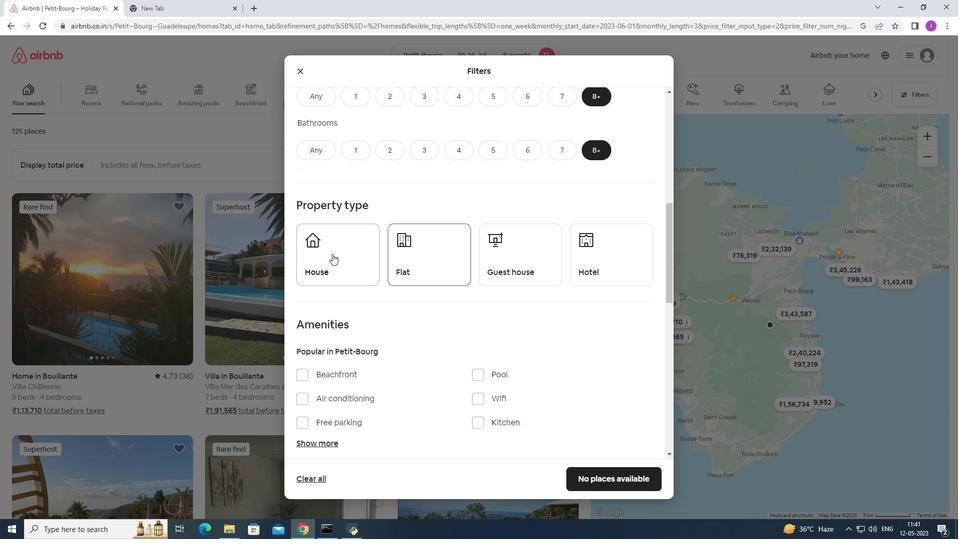 
Action: Mouse pressed left at (329, 258)
Screenshot: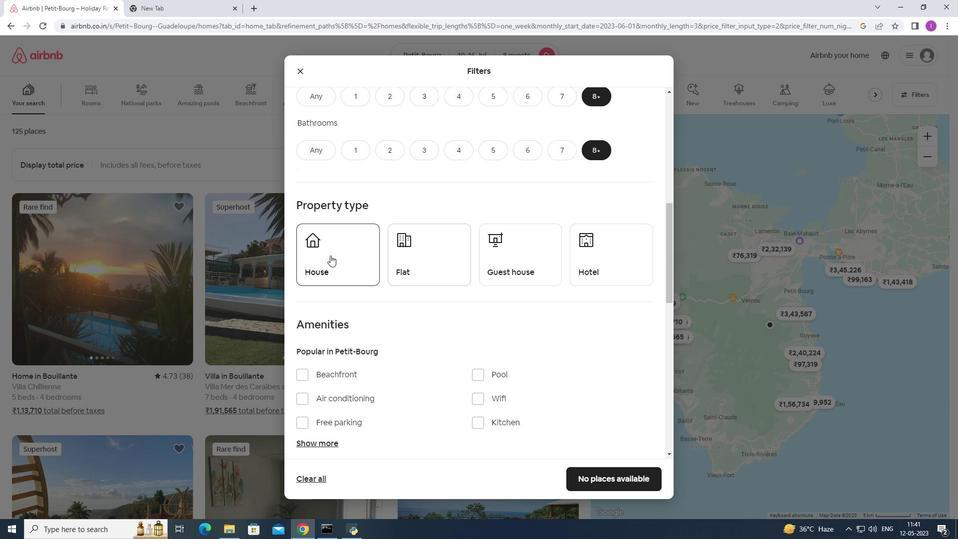
Action: Mouse moved to (461, 272)
Screenshot: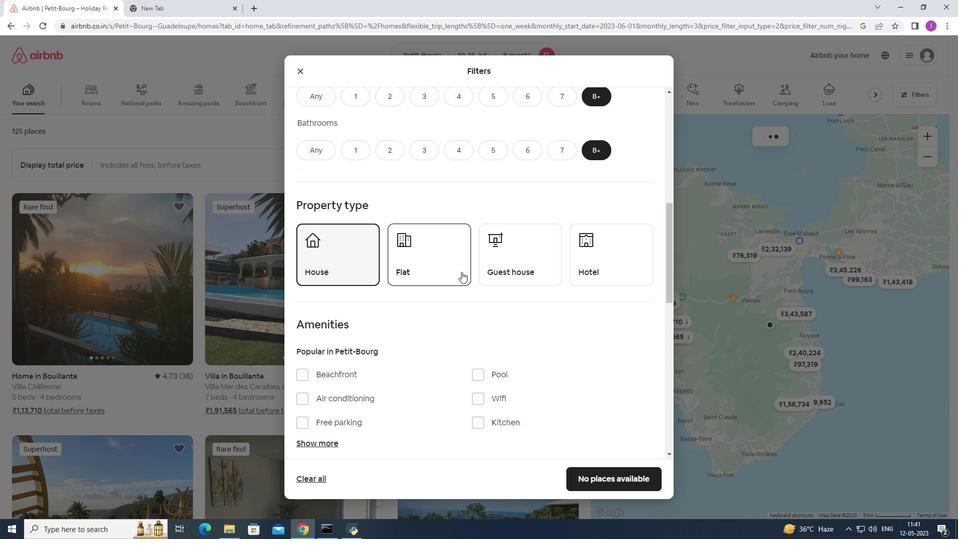 
Action: Mouse pressed left at (461, 272)
Screenshot: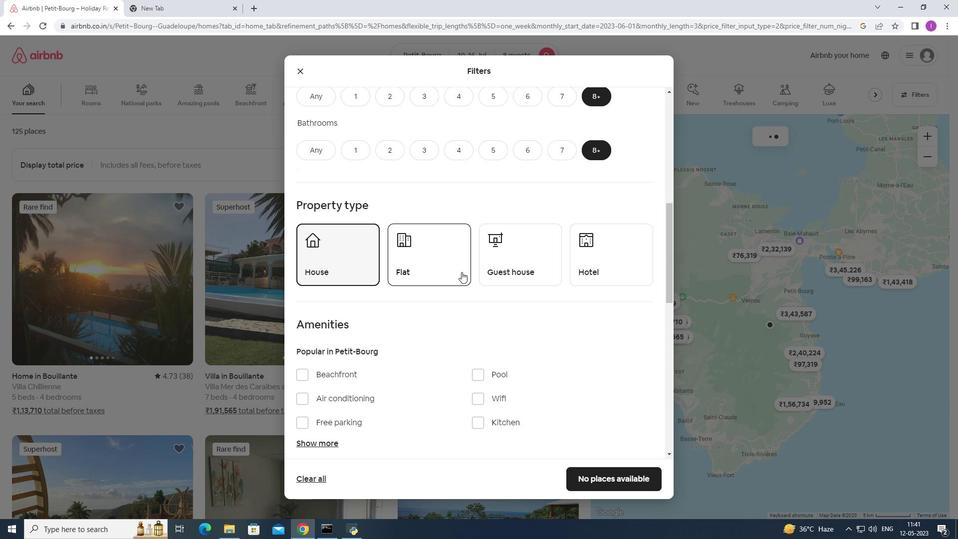 
Action: Mouse moved to (532, 264)
Screenshot: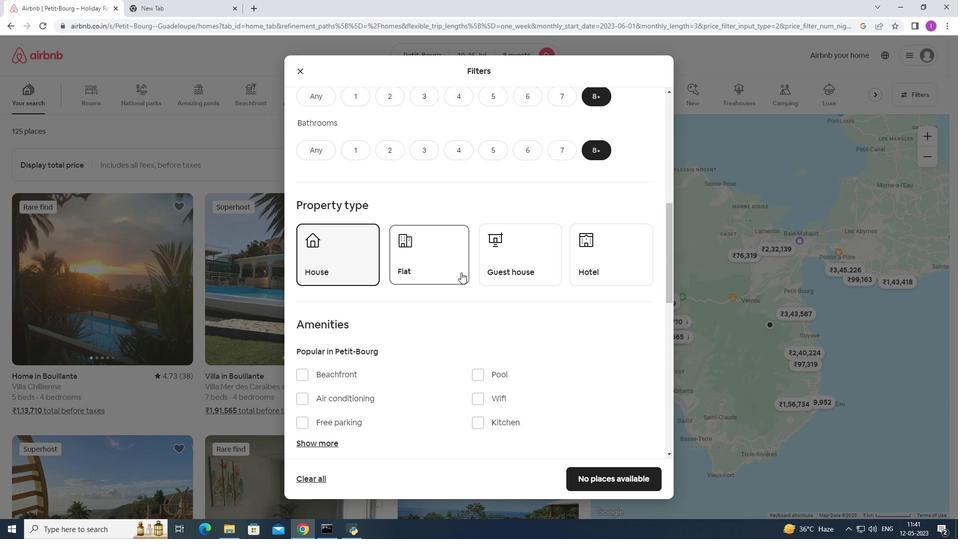 
Action: Mouse pressed left at (532, 264)
Screenshot: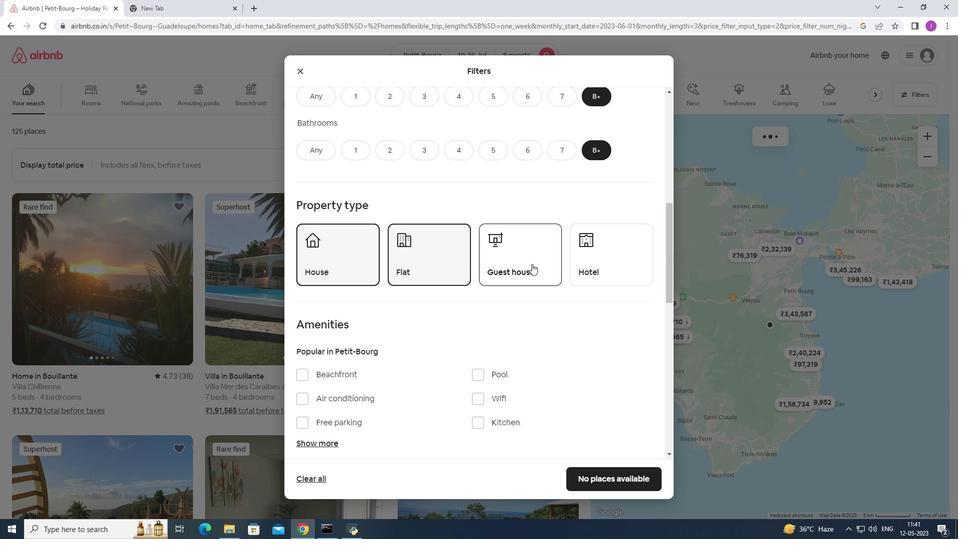
Action: Mouse moved to (588, 264)
Screenshot: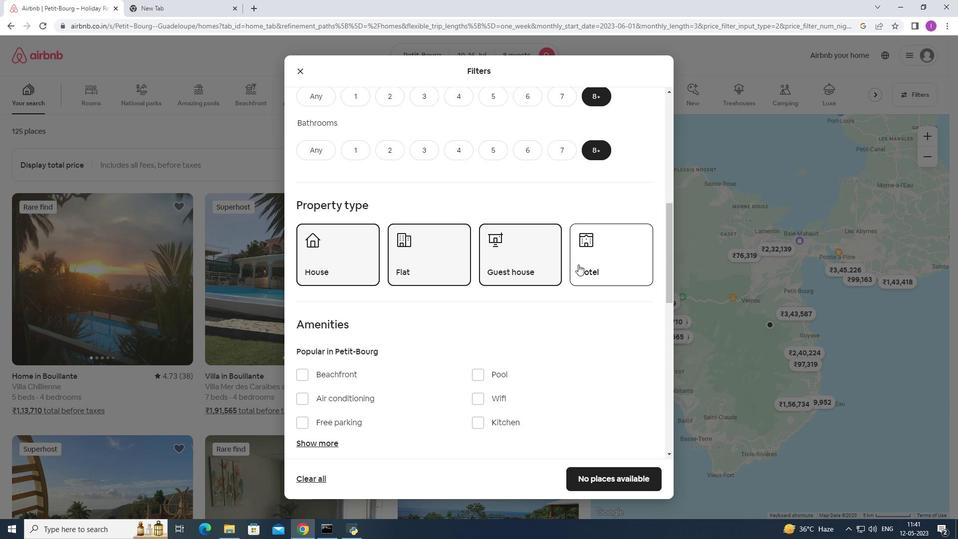 
Action: Mouse pressed left at (588, 264)
Screenshot: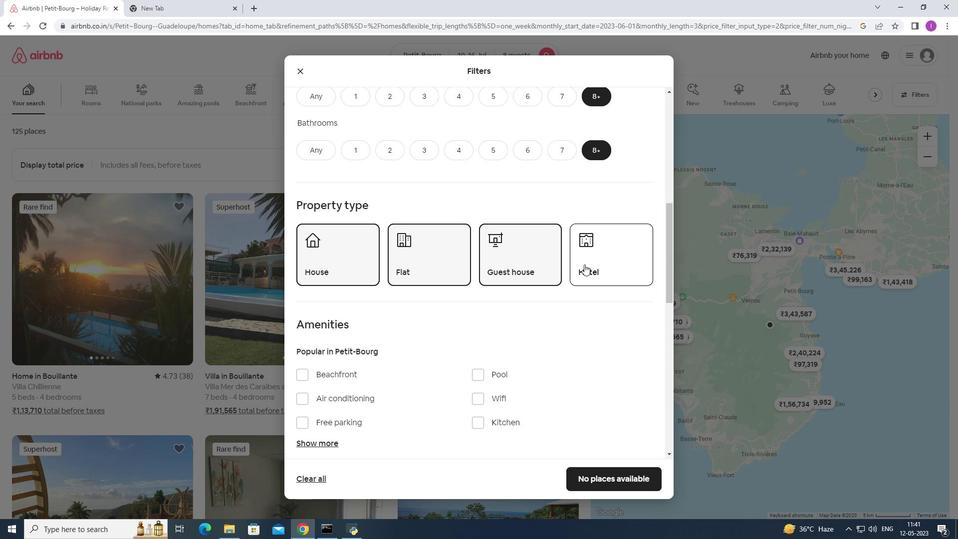 
Action: Mouse moved to (430, 316)
Screenshot: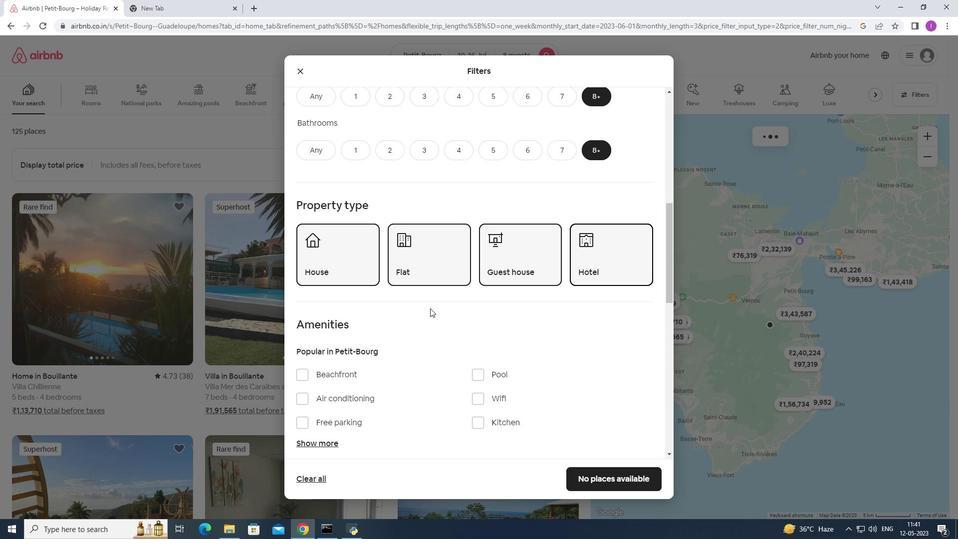 
Action: Mouse scrolled (430, 316) with delta (0, 0)
Screenshot: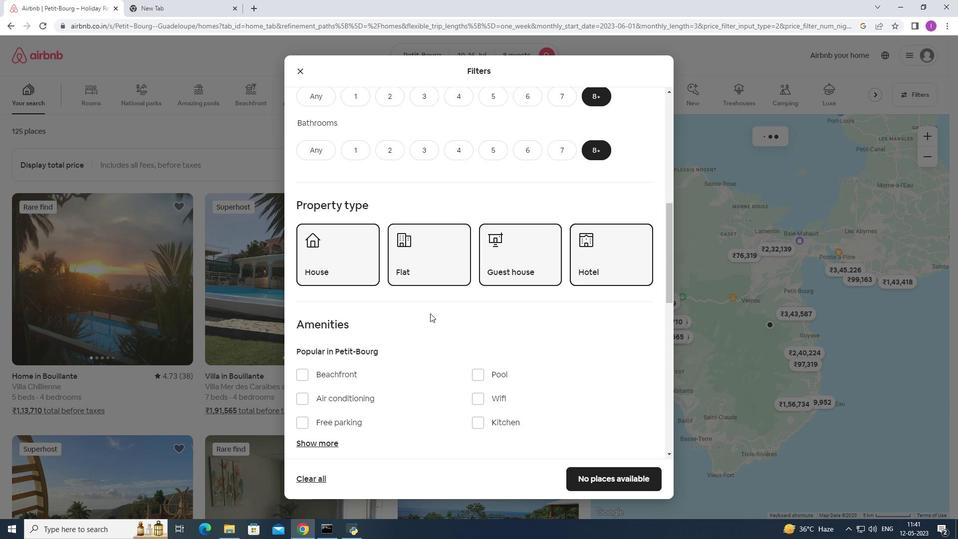 
Action: Mouse scrolled (430, 316) with delta (0, 0)
Screenshot: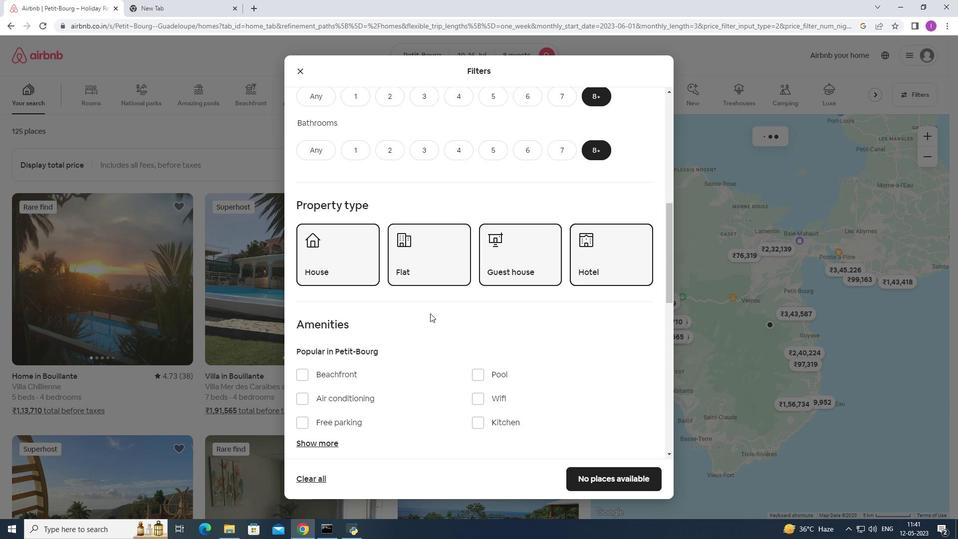 
Action: Mouse moved to (432, 316)
Screenshot: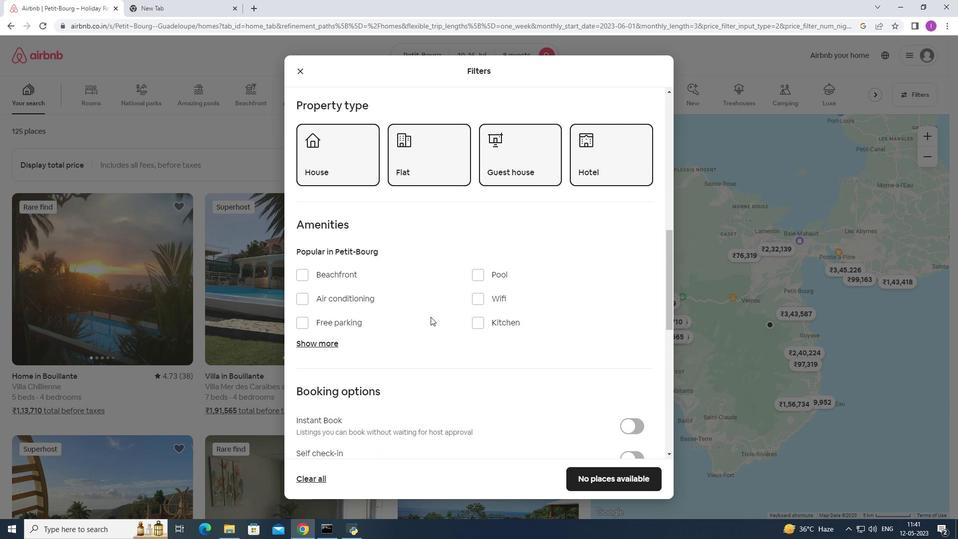
Action: Mouse scrolled (432, 315) with delta (0, 0)
Screenshot: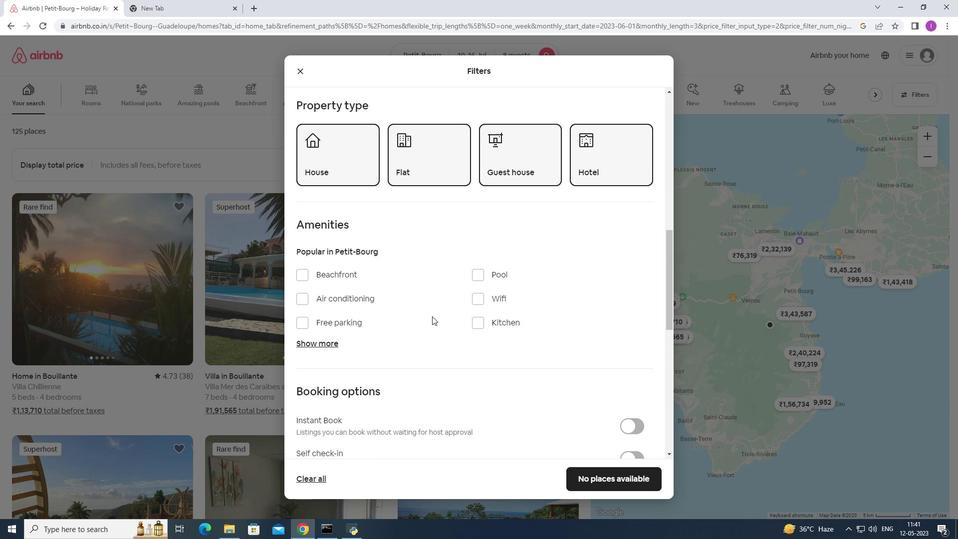 
Action: Mouse moved to (482, 249)
Screenshot: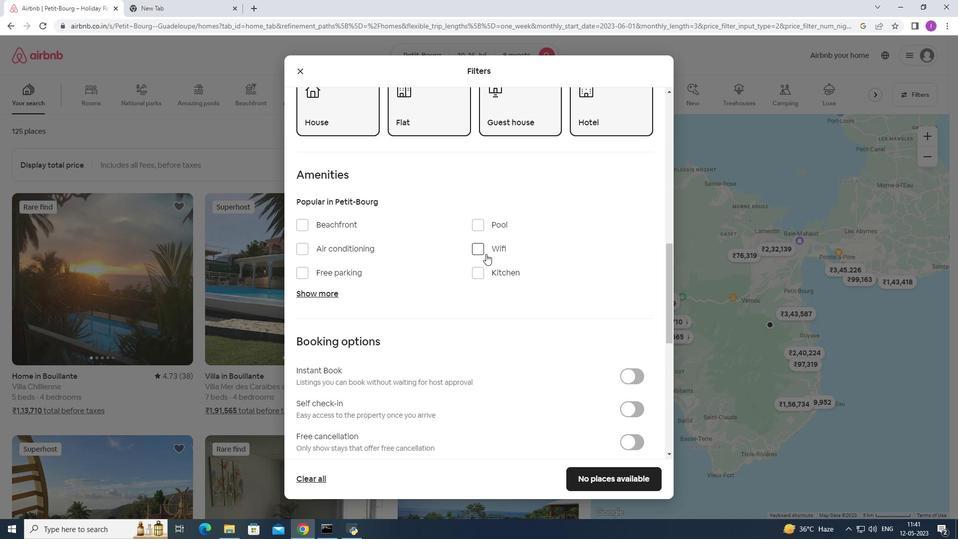 
Action: Mouse pressed left at (482, 249)
Screenshot: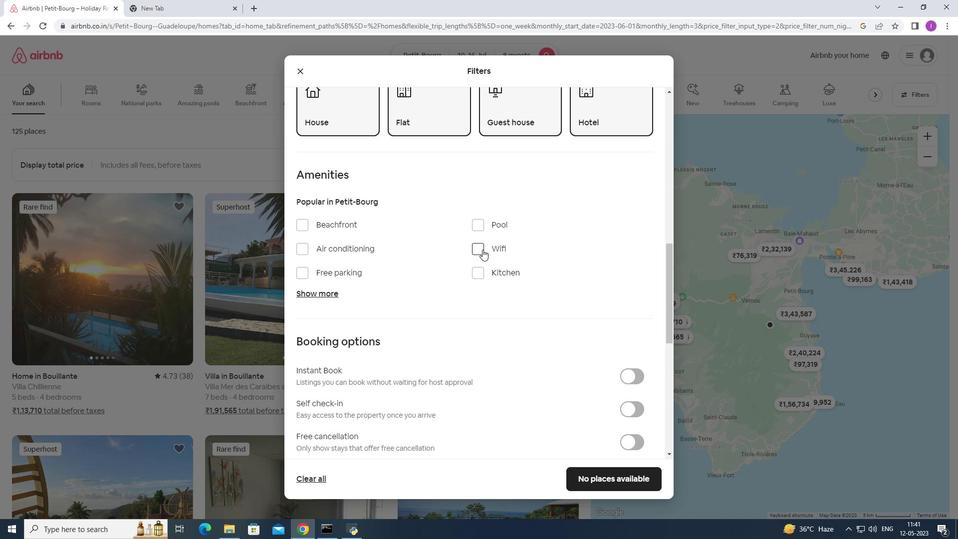 
Action: Mouse moved to (301, 274)
Screenshot: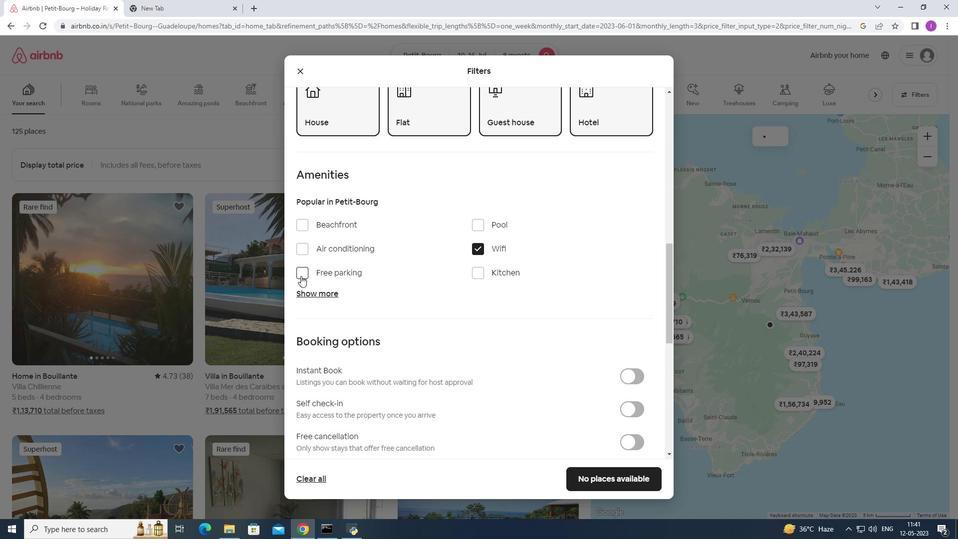 
Action: Mouse pressed left at (301, 274)
Screenshot: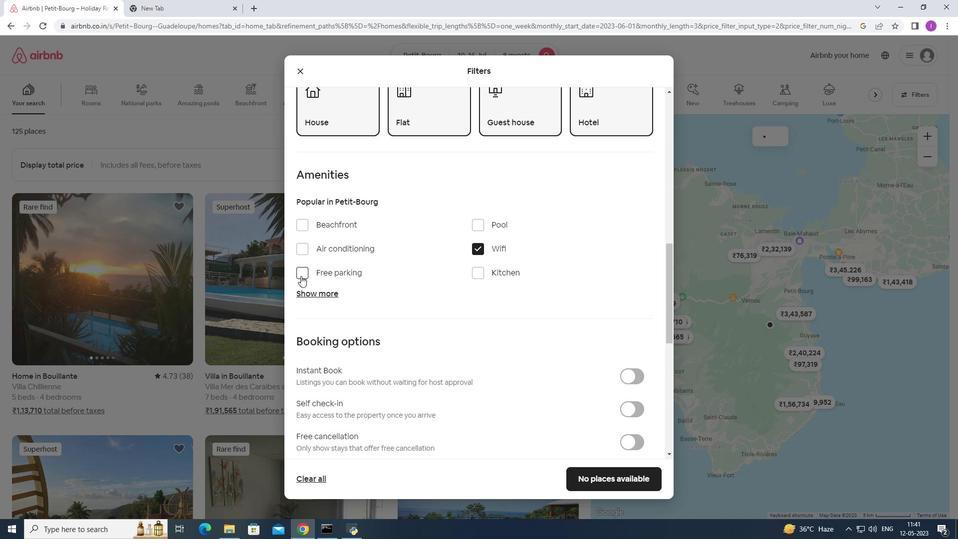 
Action: Mouse moved to (318, 295)
Screenshot: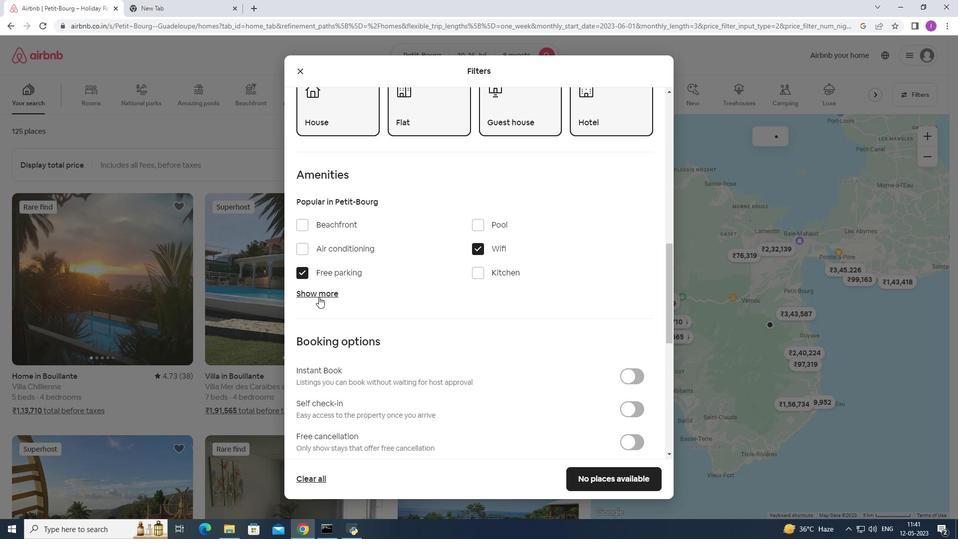 
Action: Mouse pressed left at (318, 295)
Screenshot: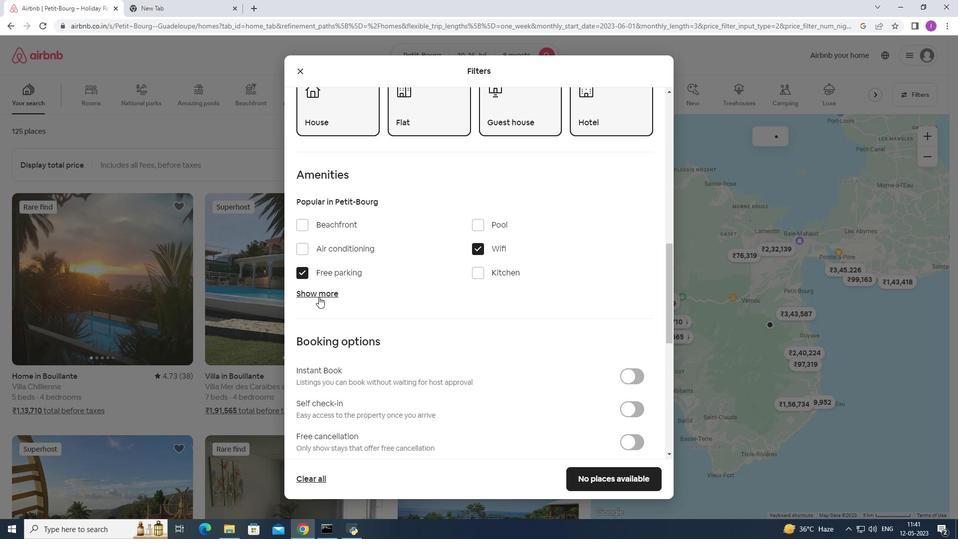 
Action: Mouse moved to (297, 372)
Screenshot: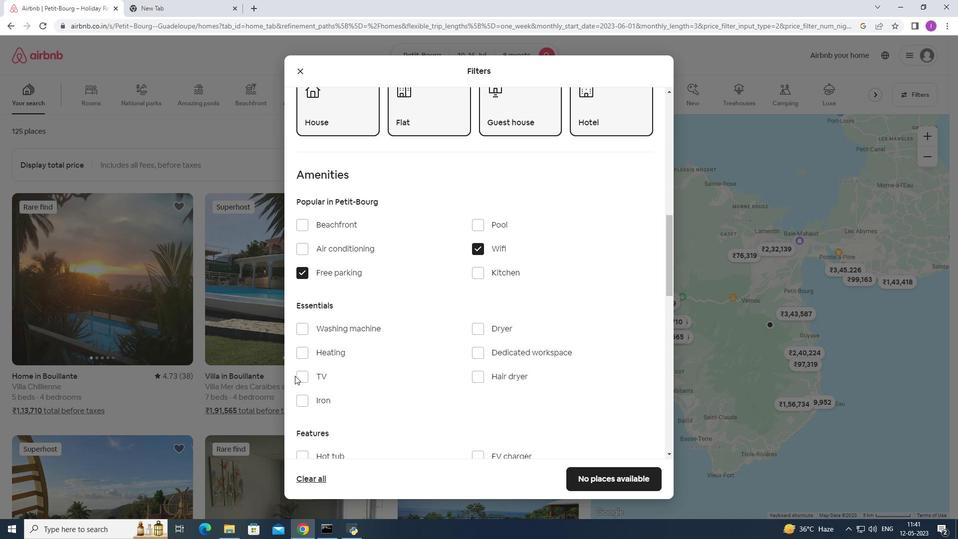 
Action: Mouse pressed left at (297, 372)
Screenshot: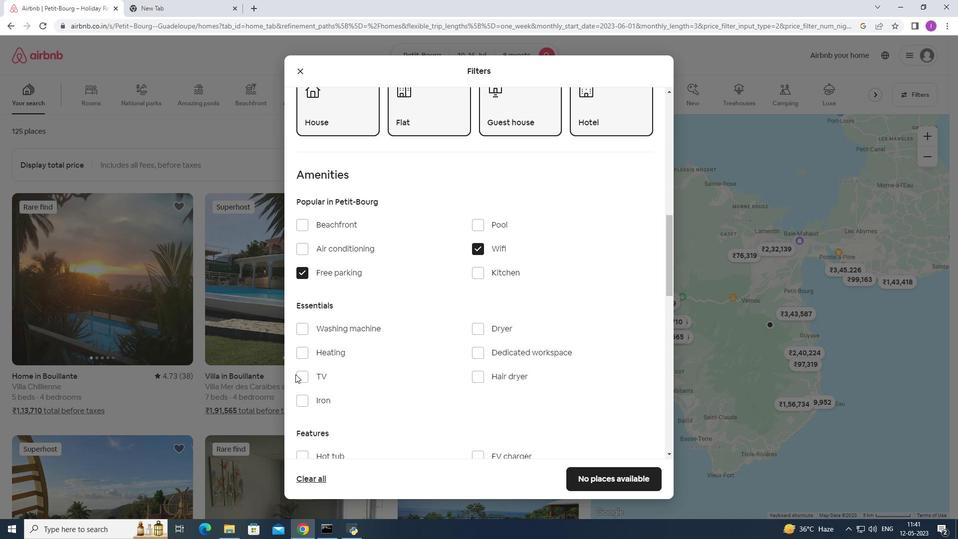 
Action: Mouse moved to (297, 372)
Screenshot: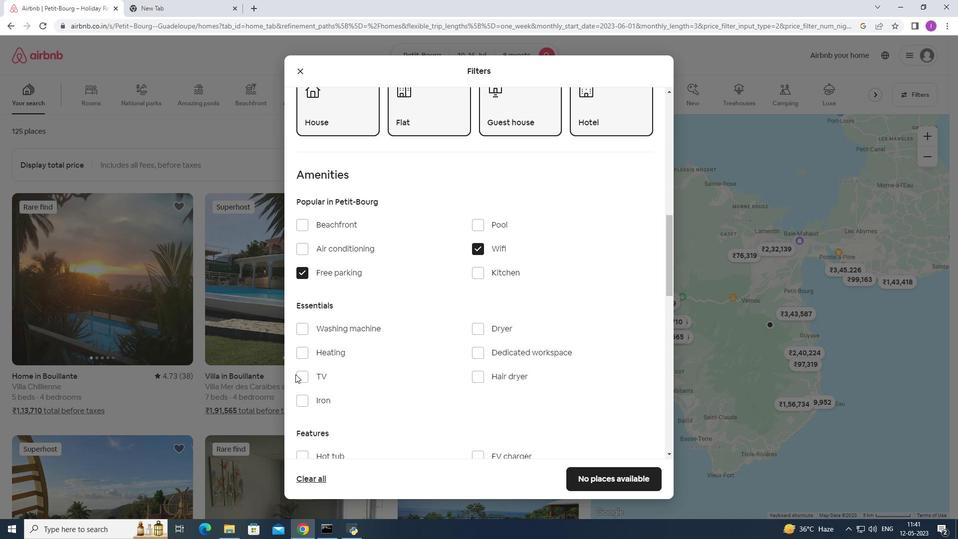 
Action: Mouse pressed left at (297, 372)
Screenshot: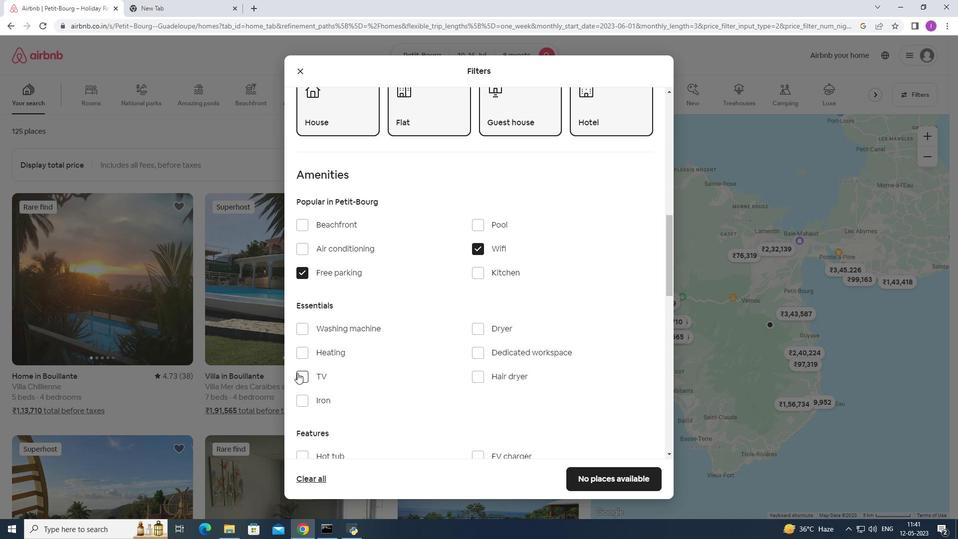 
Action: Mouse moved to (269, 361)
Screenshot: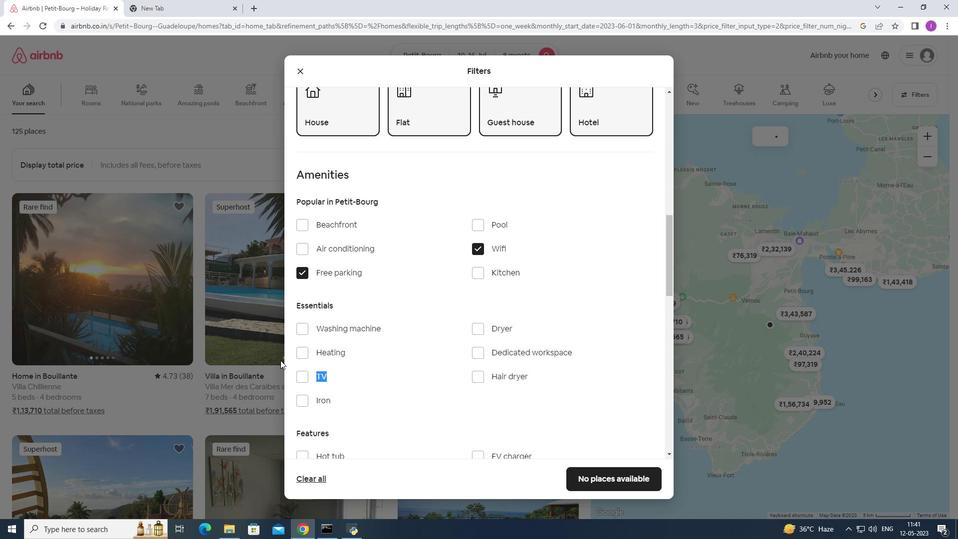 
Action: Mouse scrolled (269, 361) with delta (0, 0)
Screenshot: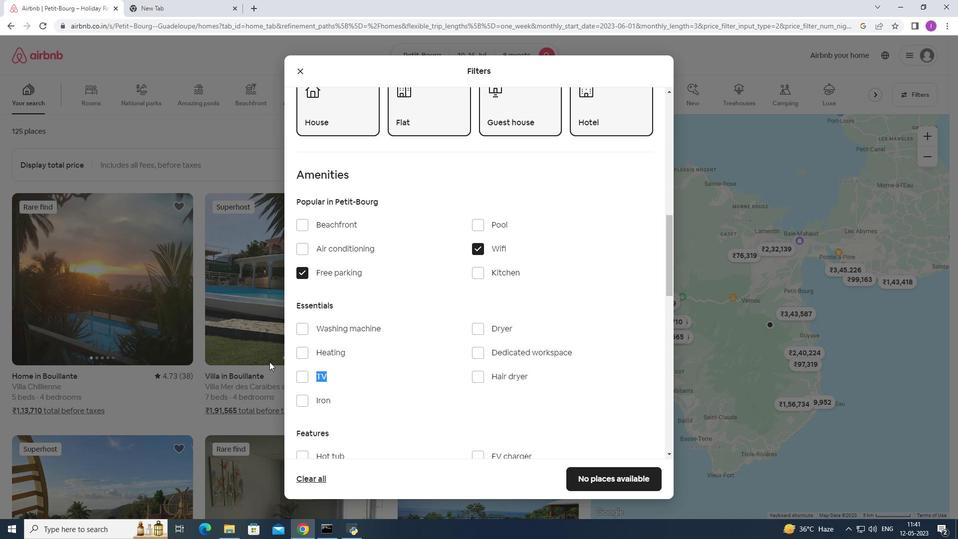 
Action: Mouse scrolled (269, 361) with delta (0, 0)
Screenshot: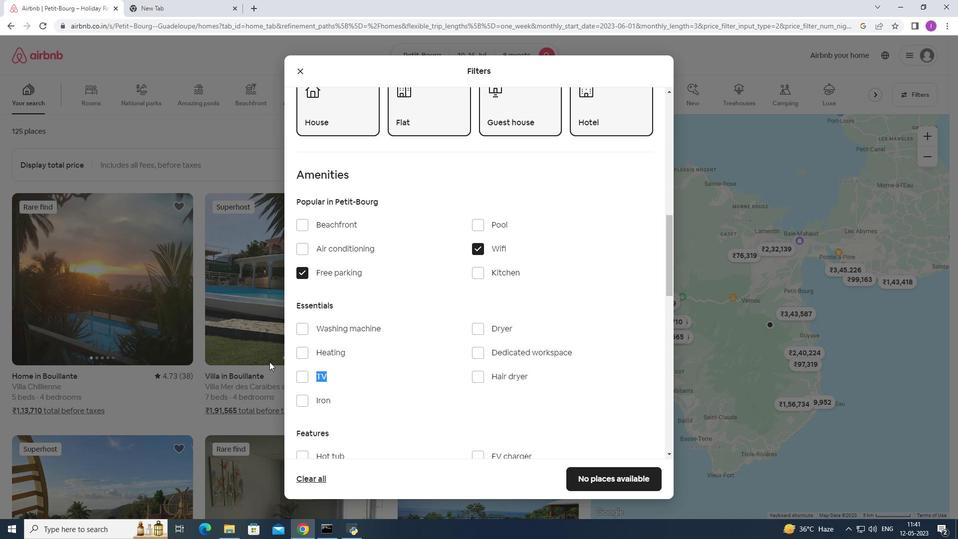 
Action: Mouse moved to (269, 361)
Screenshot: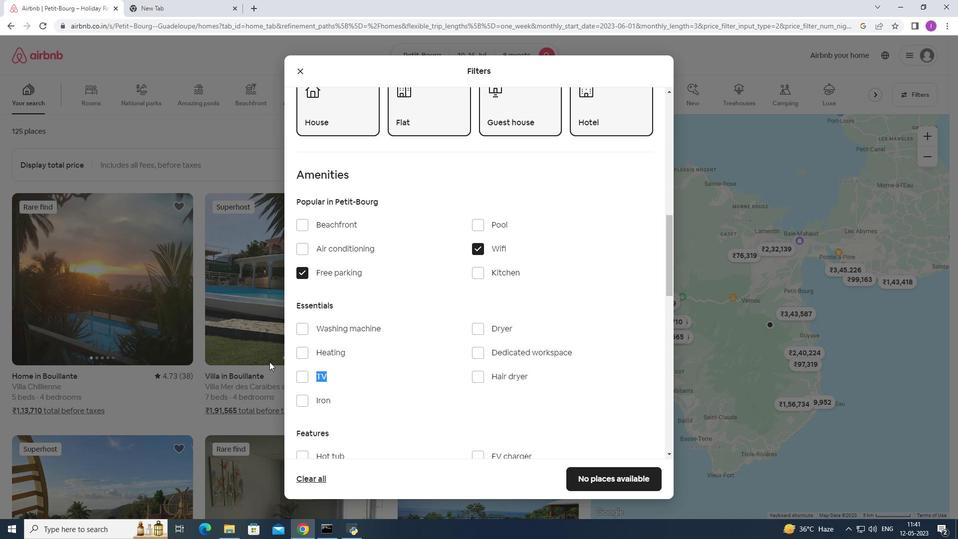 
Action: Mouse scrolled (269, 361) with delta (0, 0)
Screenshot: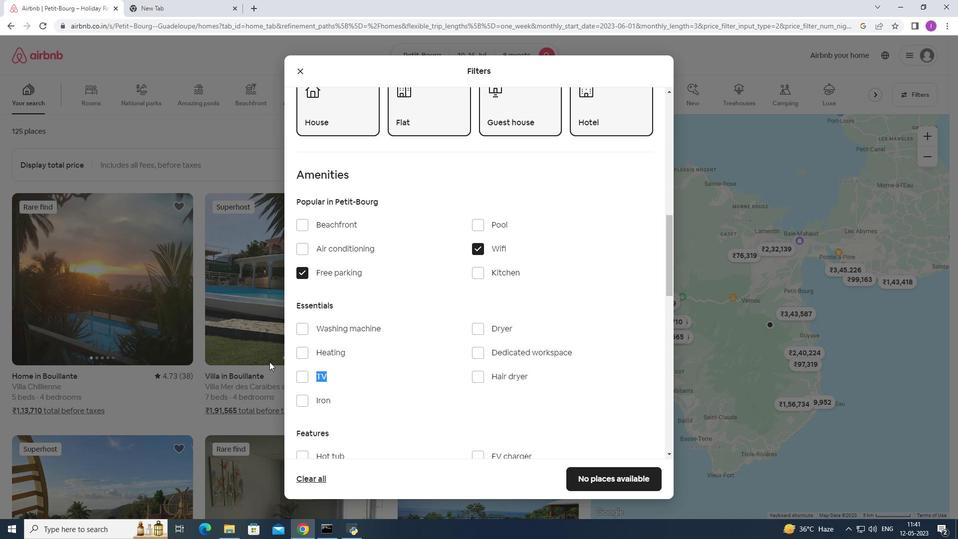 
Action: Mouse moved to (299, 378)
Screenshot: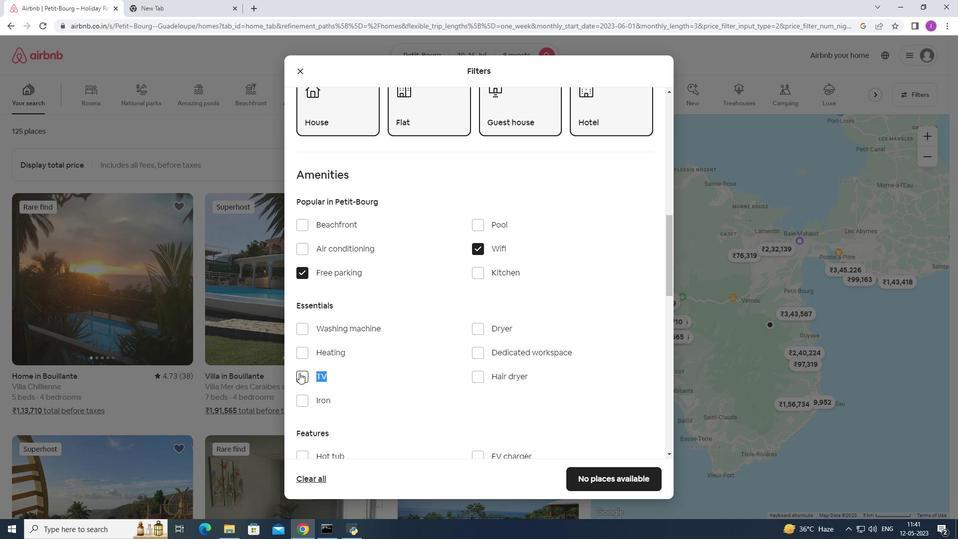 
Action: Mouse pressed left at (299, 378)
Screenshot: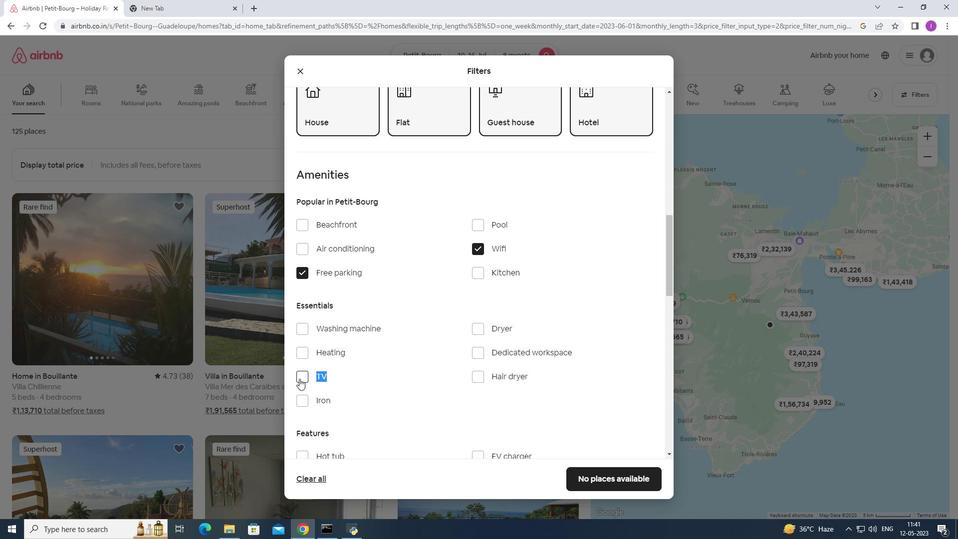 
Action: Mouse moved to (328, 371)
Screenshot: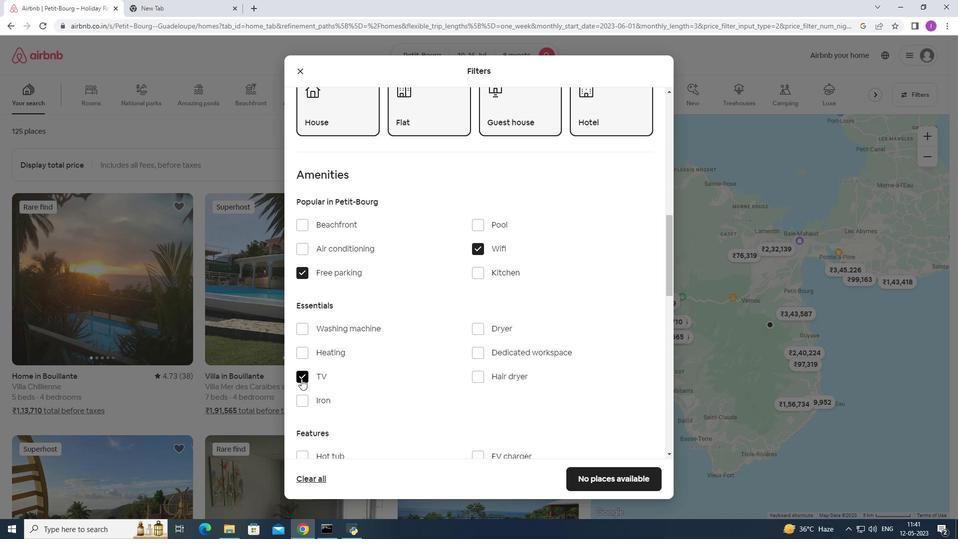 
Action: Mouse scrolled (328, 370) with delta (0, 0)
Screenshot: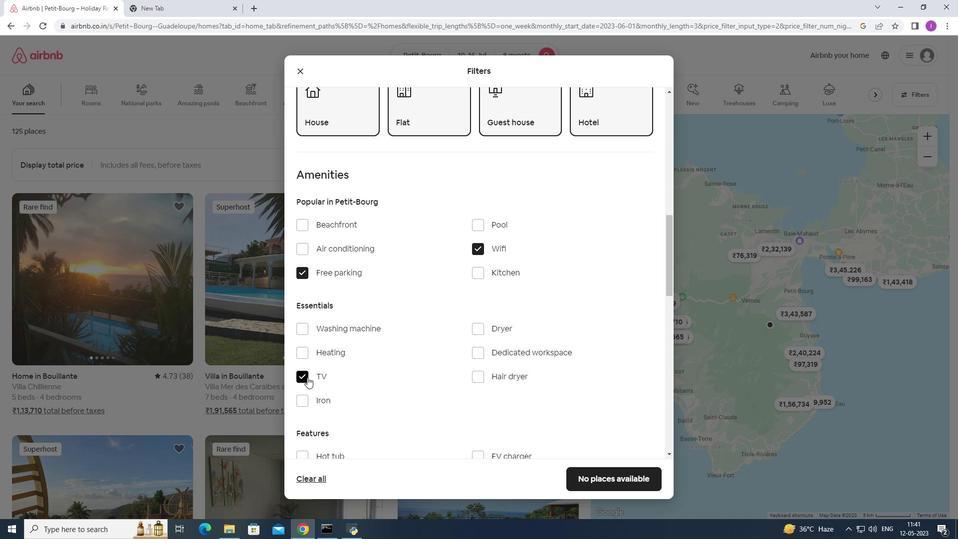 
Action: Mouse scrolled (328, 370) with delta (0, 0)
Screenshot: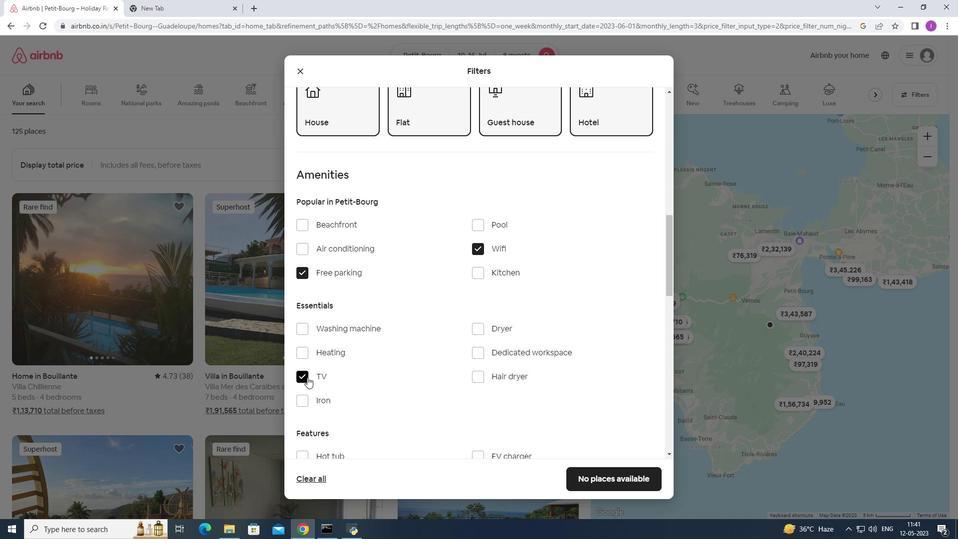
Action: Mouse scrolled (328, 370) with delta (0, 0)
Screenshot: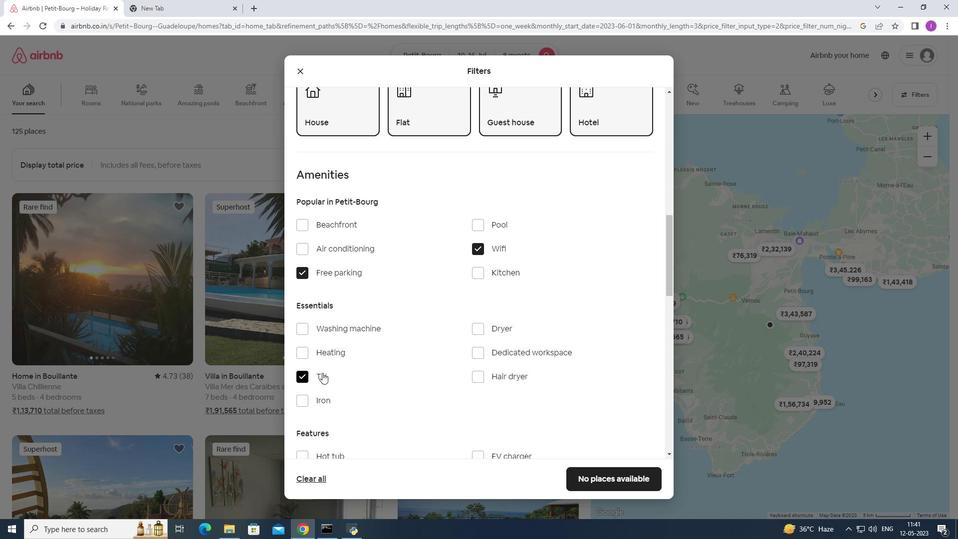 
Action: Mouse scrolled (328, 370) with delta (0, 0)
Screenshot: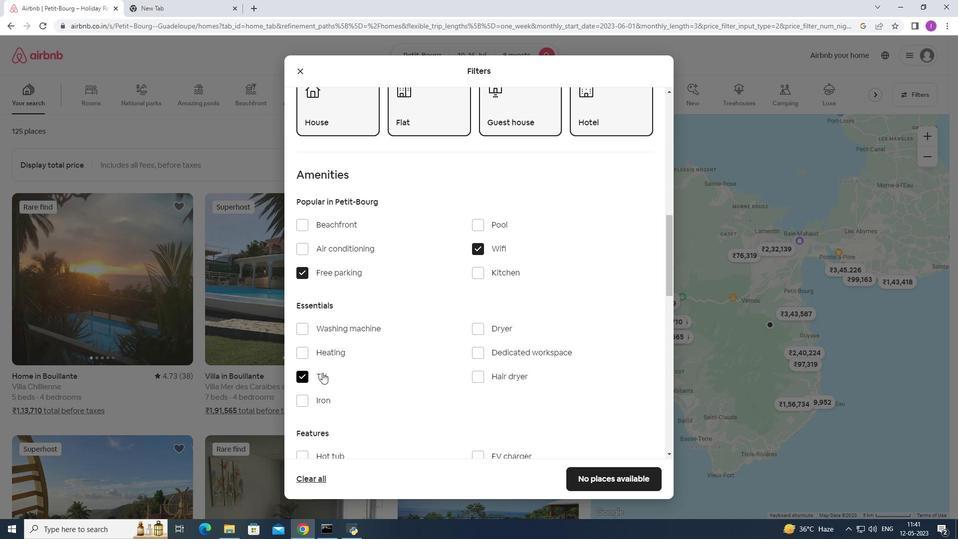 
Action: Mouse moved to (480, 284)
Screenshot: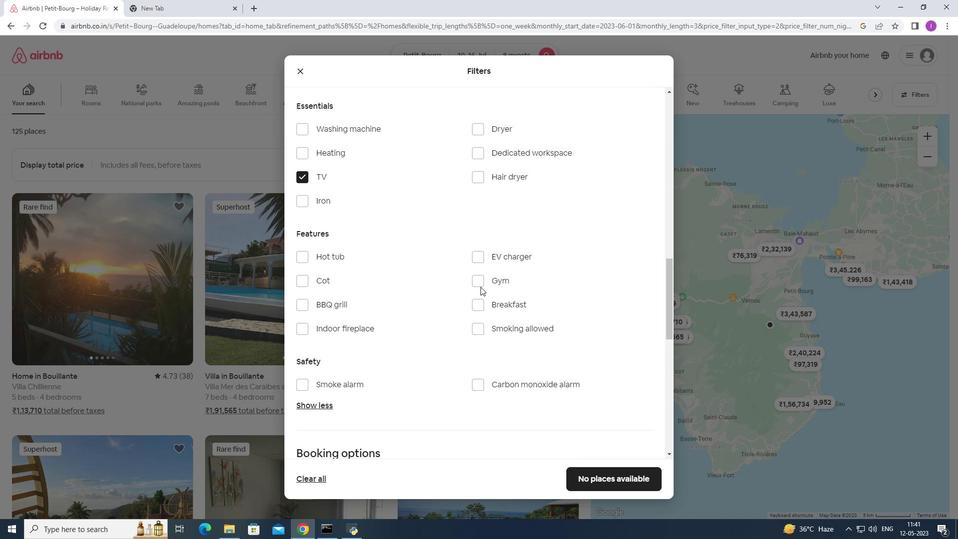 
Action: Mouse pressed left at (480, 284)
Screenshot: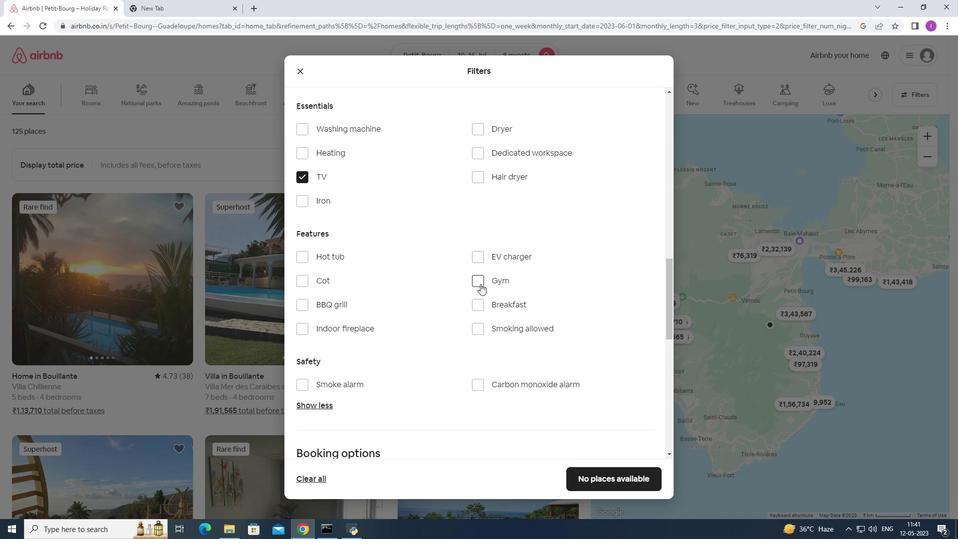 
Action: Mouse moved to (478, 303)
Screenshot: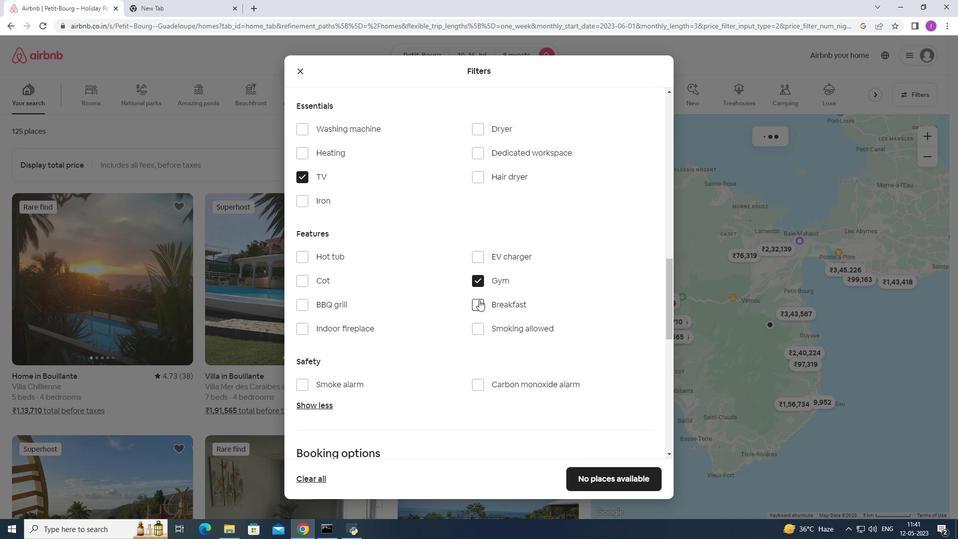 
Action: Mouse pressed left at (478, 303)
Screenshot: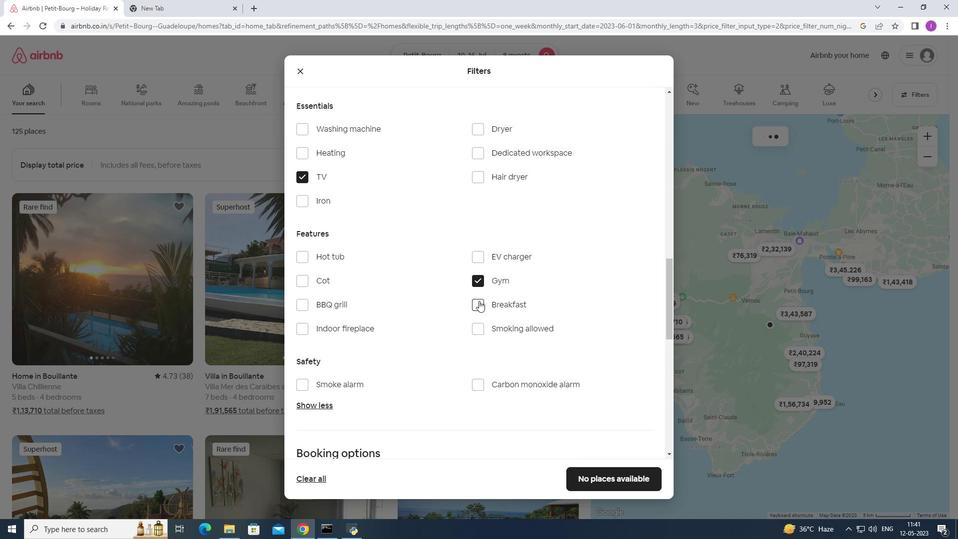 
Action: Mouse moved to (319, 372)
Screenshot: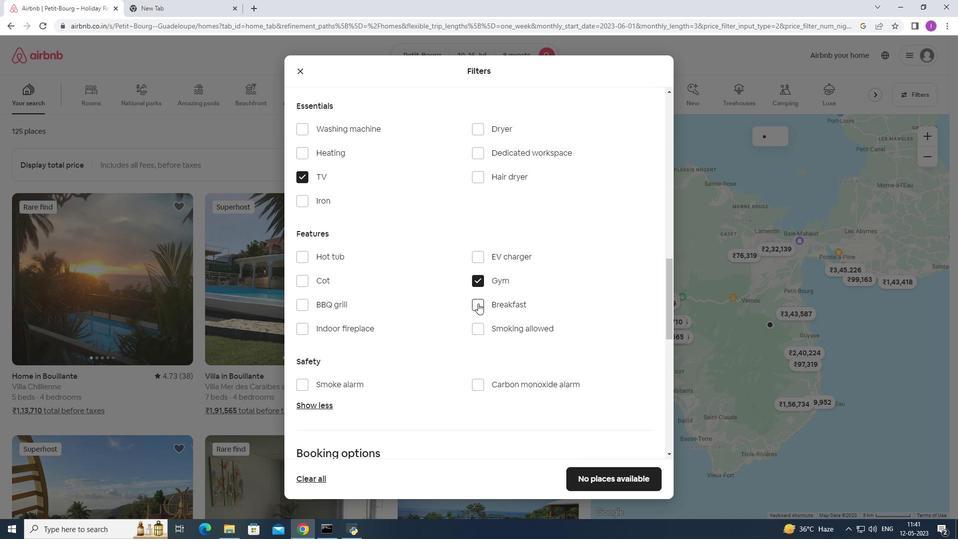 
Action: Mouse scrolled (319, 372) with delta (0, 0)
Screenshot: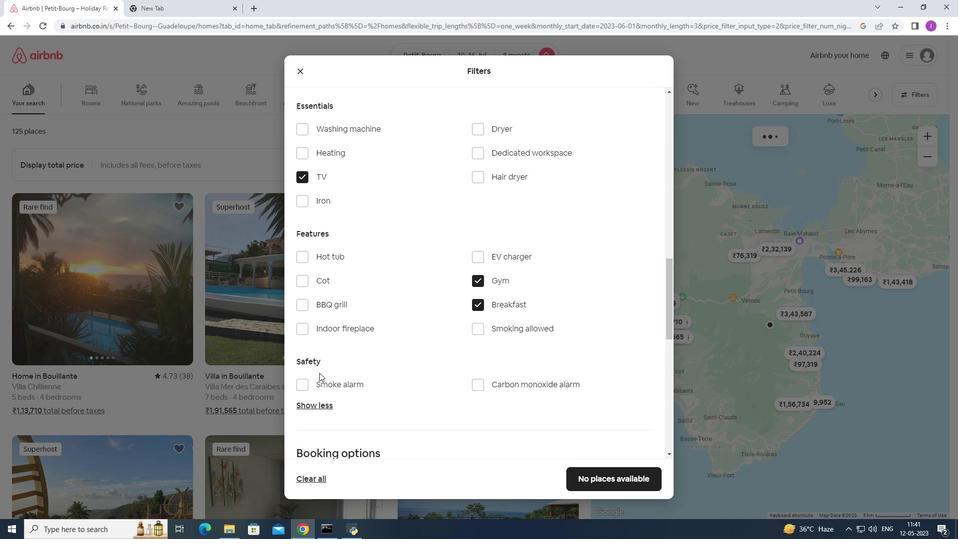 
Action: Mouse scrolled (319, 372) with delta (0, 0)
Screenshot: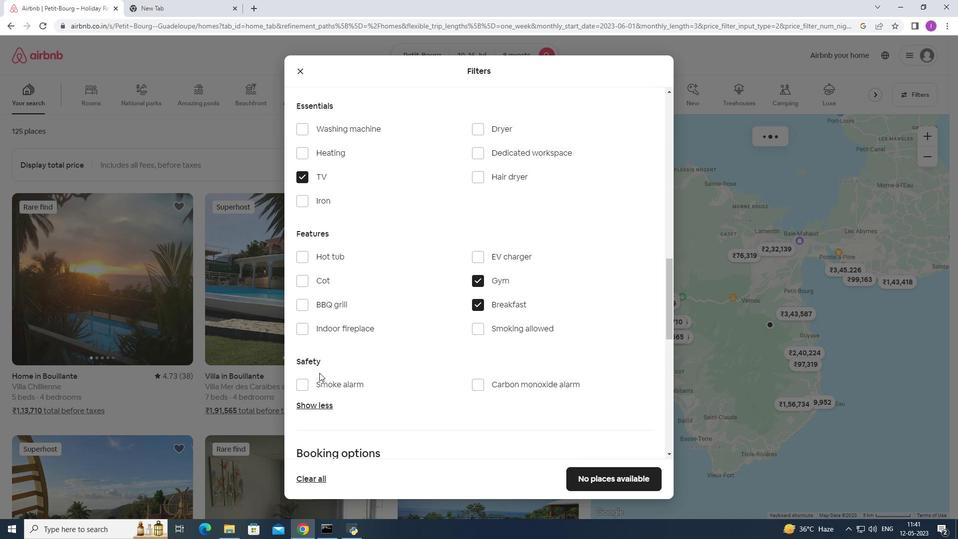 
Action: Mouse scrolled (319, 372) with delta (0, 0)
Screenshot: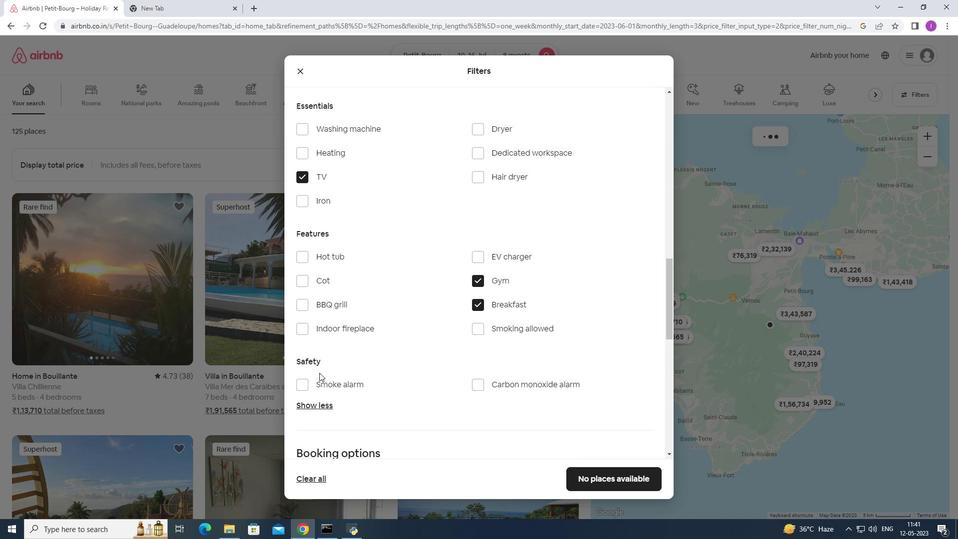 
Action: Mouse moved to (319, 371)
Screenshot: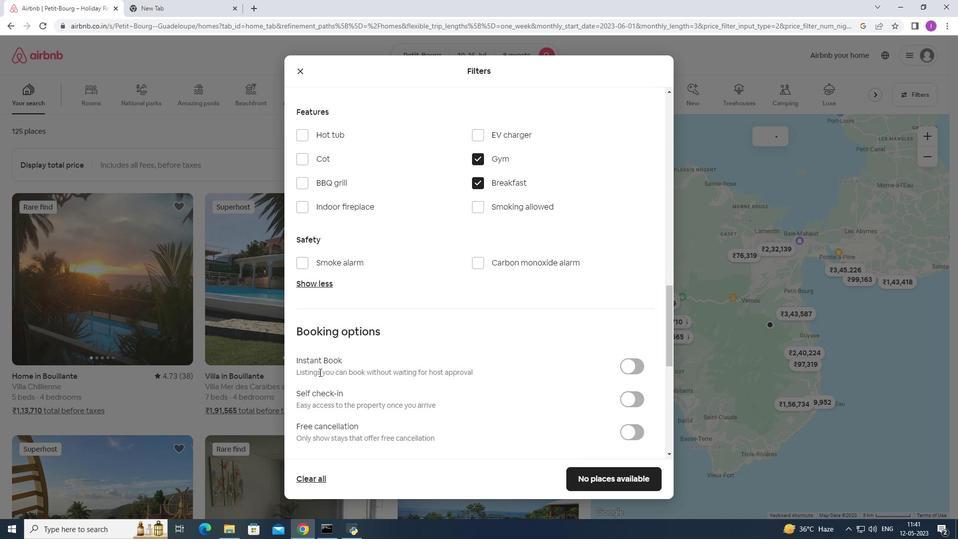 
Action: Mouse scrolled (319, 371) with delta (0, 0)
Screenshot: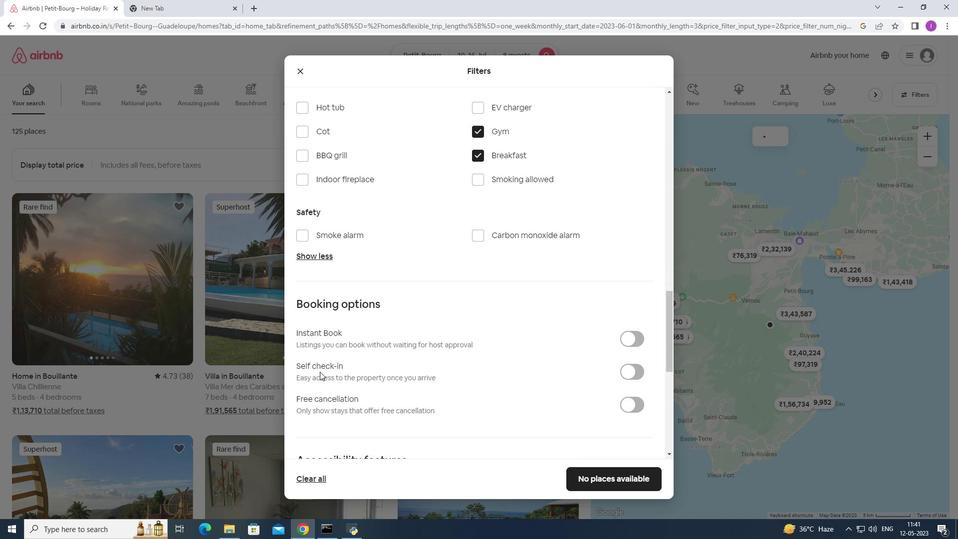 
Action: Mouse scrolled (319, 371) with delta (0, 0)
Screenshot: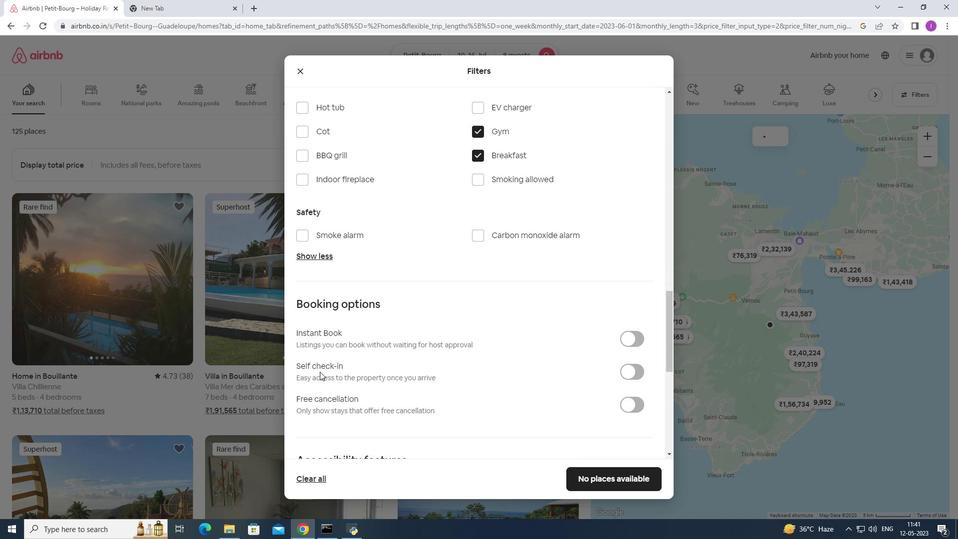 
Action: Mouse moved to (628, 270)
Screenshot: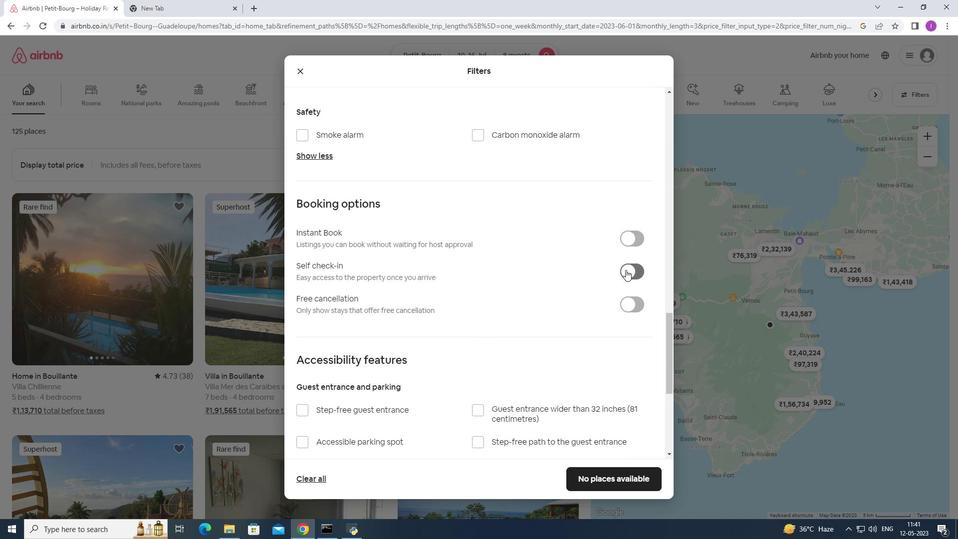 
Action: Mouse pressed left at (628, 270)
Screenshot: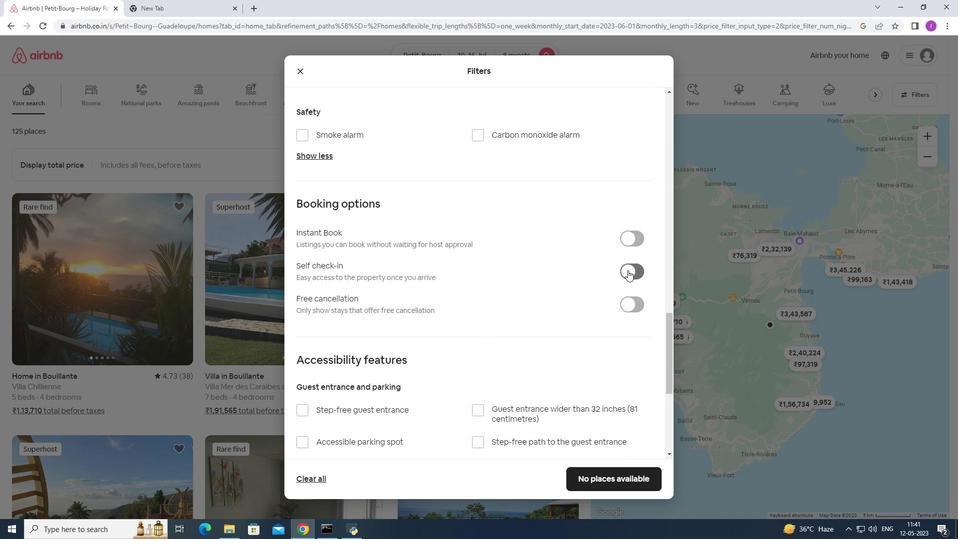 
Action: Mouse moved to (424, 336)
Screenshot: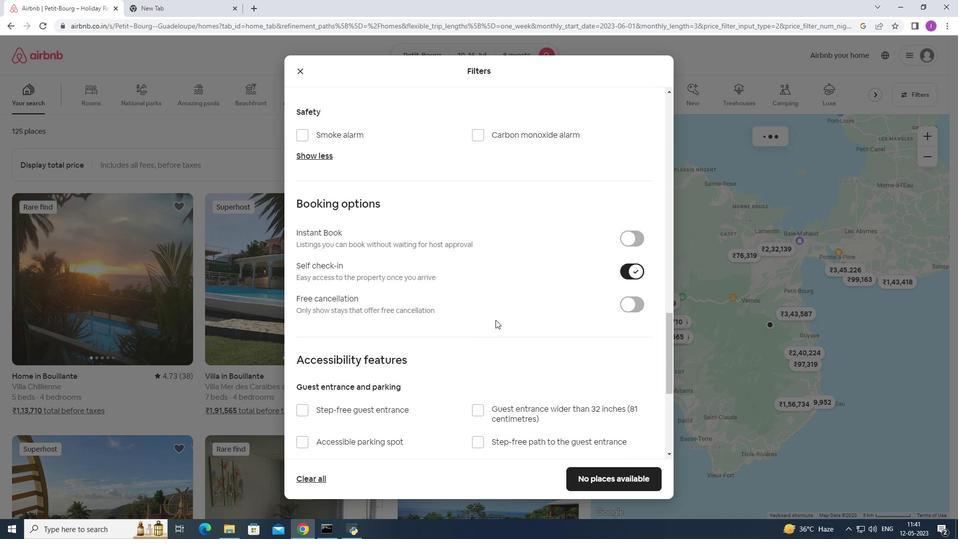 
Action: Mouse scrolled (424, 335) with delta (0, 0)
Screenshot: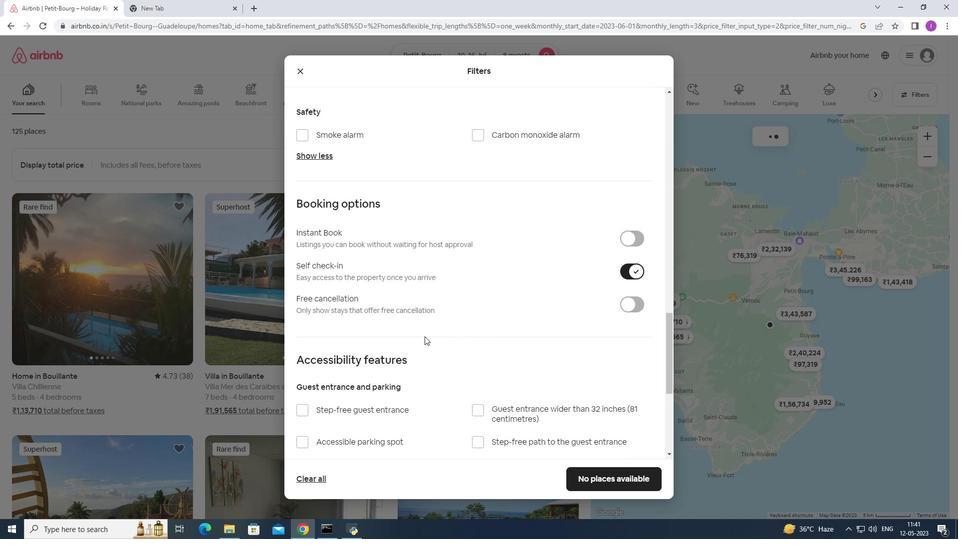 
Action: Mouse scrolled (424, 335) with delta (0, 0)
Screenshot: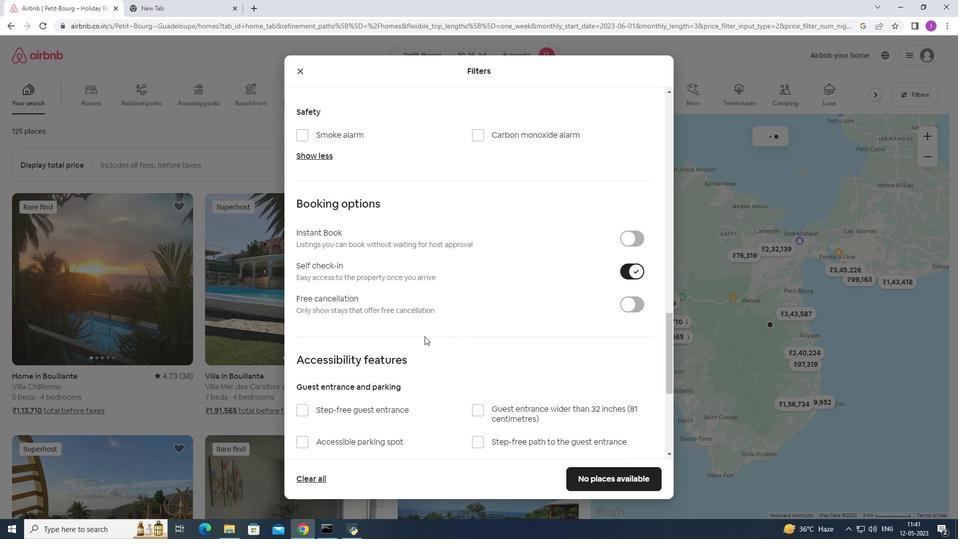 
Action: Mouse moved to (424, 336)
Screenshot: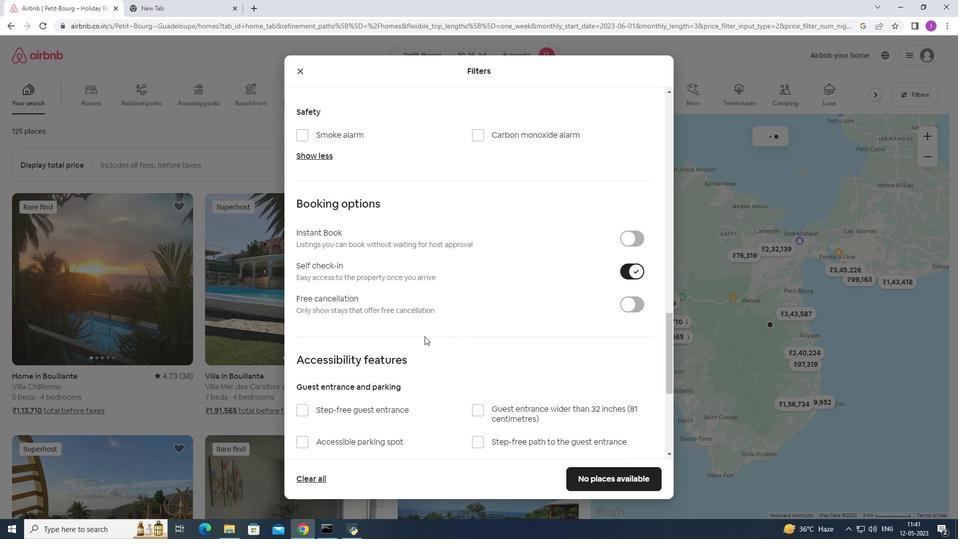 
Action: Mouse scrolled (424, 336) with delta (0, 0)
Screenshot: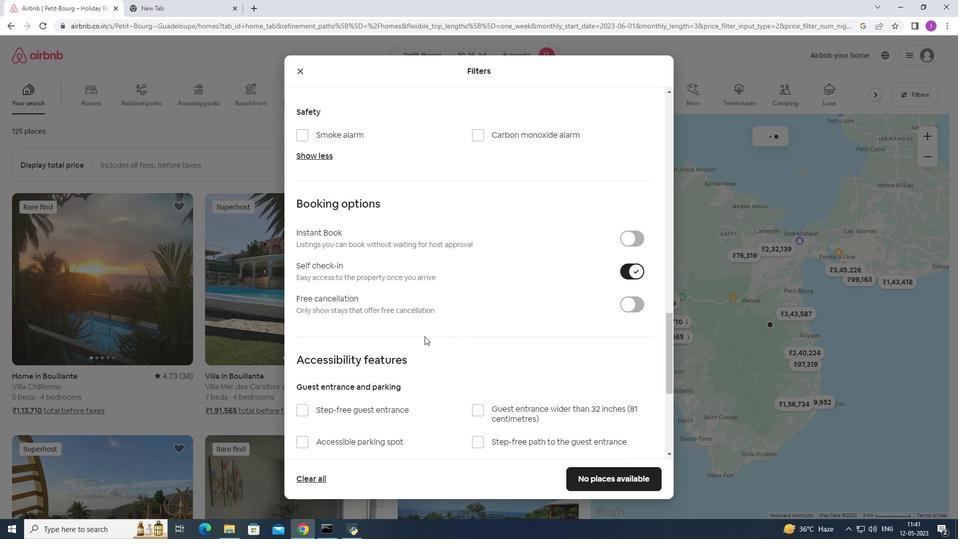 
Action: Mouse moved to (424, 336)
Screenshot: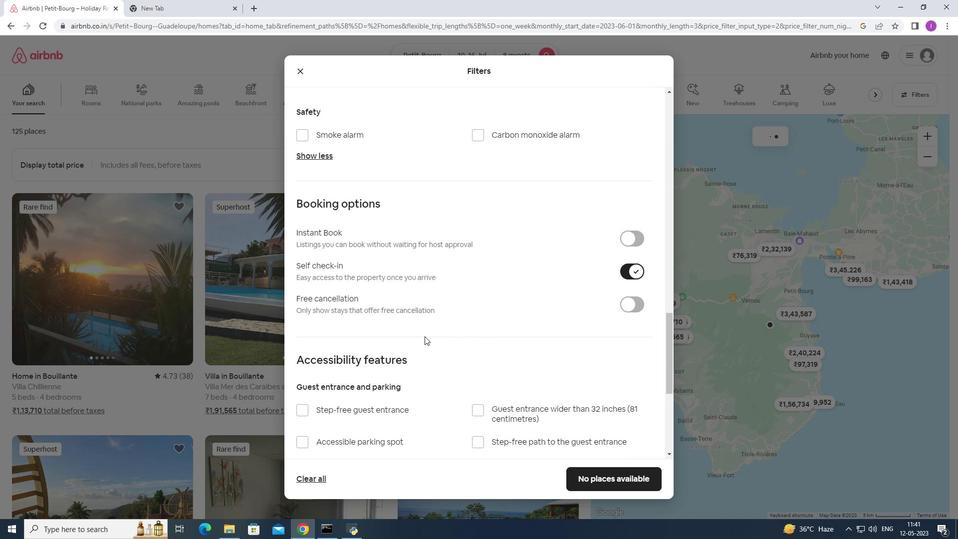 
Action: Mouse scrolled (424, 336) with delta (0, 0)
Screenshot: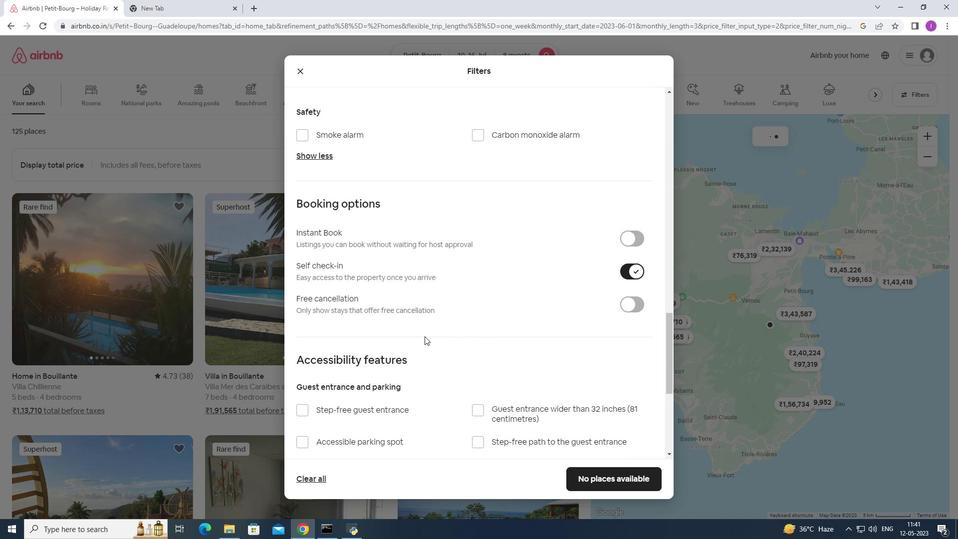 
Action: Mouse moved to (424, 341)
Screenshot: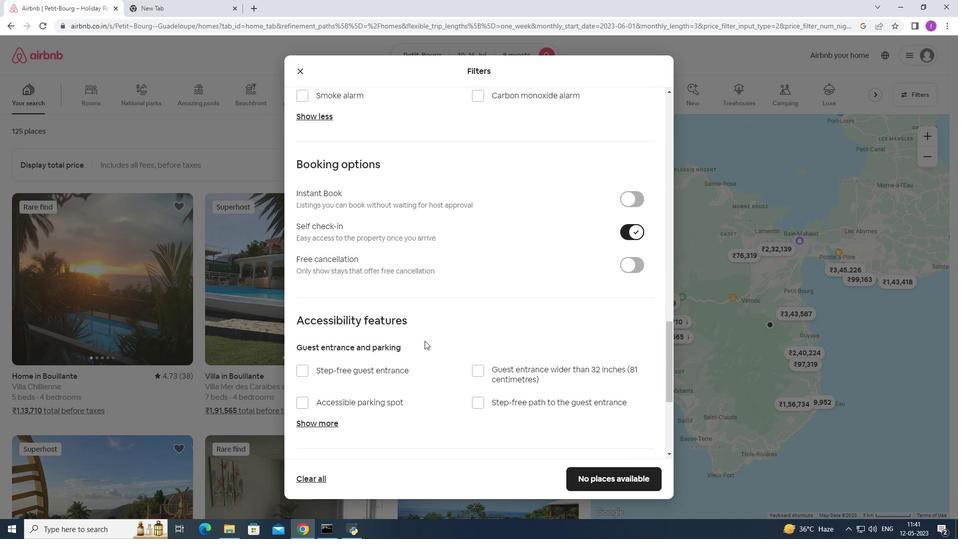 
Action: Mouse scrolled (424, 340) with delta (0, 0)
Screenshot: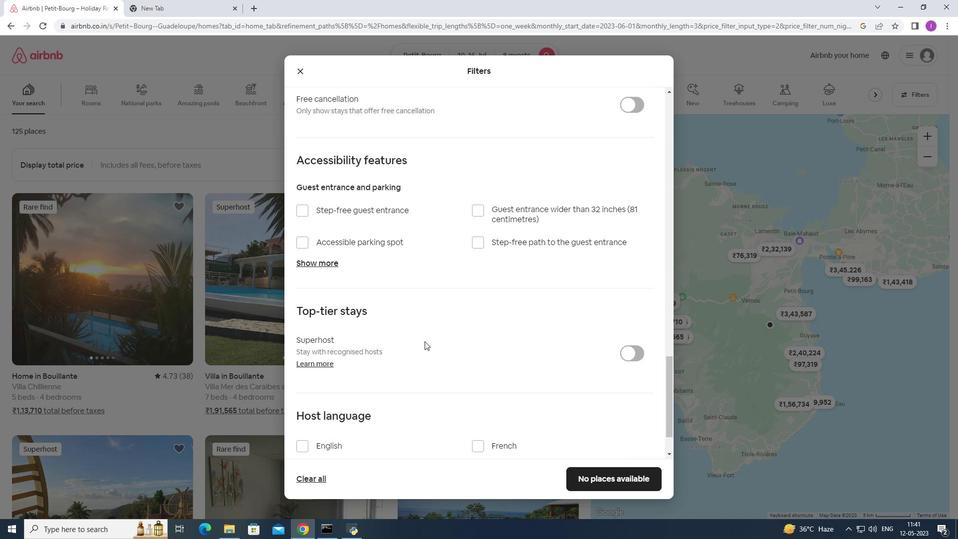 
Action: Mouse scrolled (424, 340) with delta (0, 0)
Screenshot: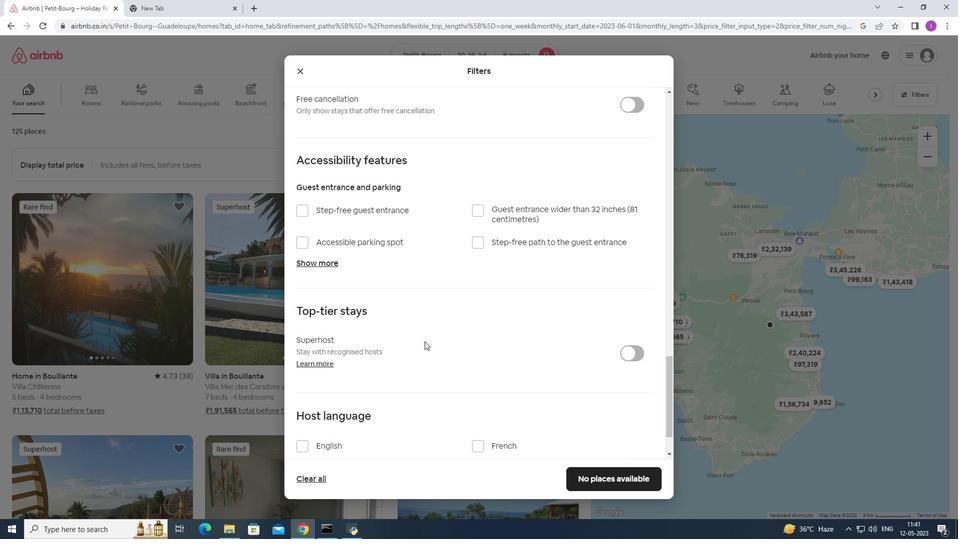 
Action: Mouse scrolled (424, 340) with delta (0, 0)
Screenshot: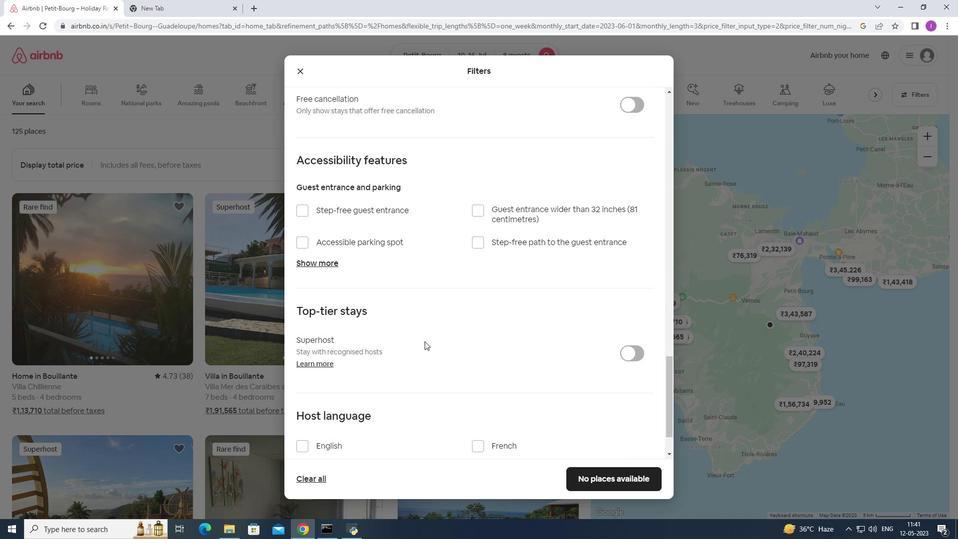 
Action: Mouse moved to (300, 391)
Screenshot: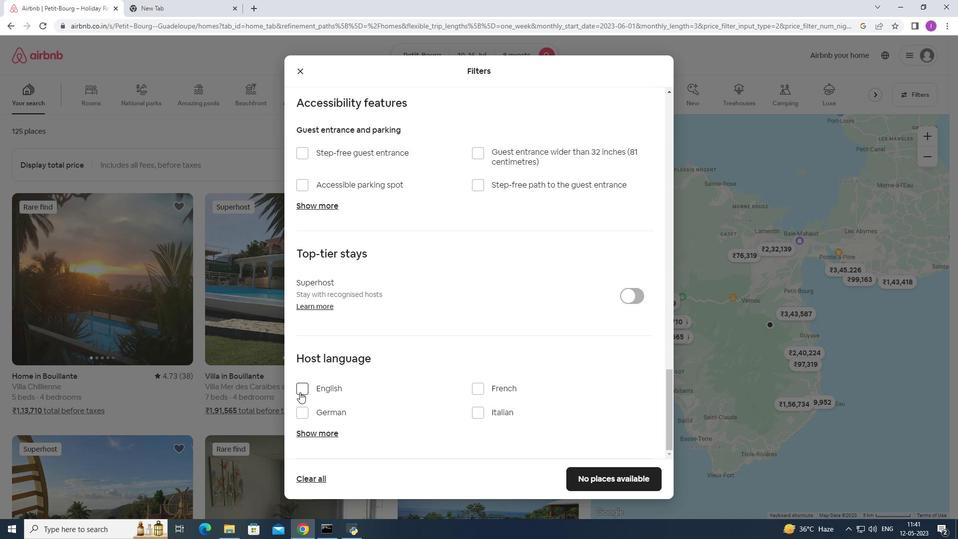 
Action: Mouse pressed left at (300, 391)
Screenshot: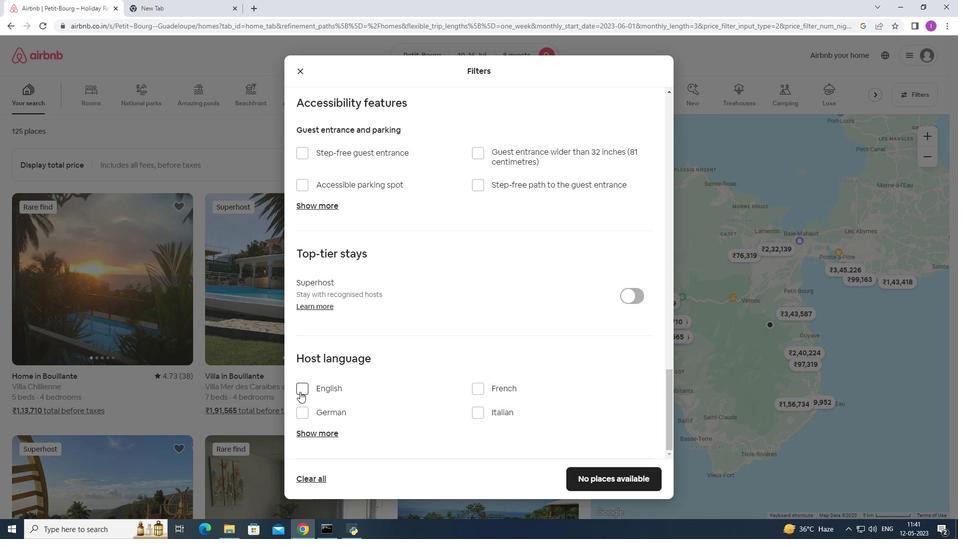 
Action: Mouse moved to (443, 396)
Screenshot: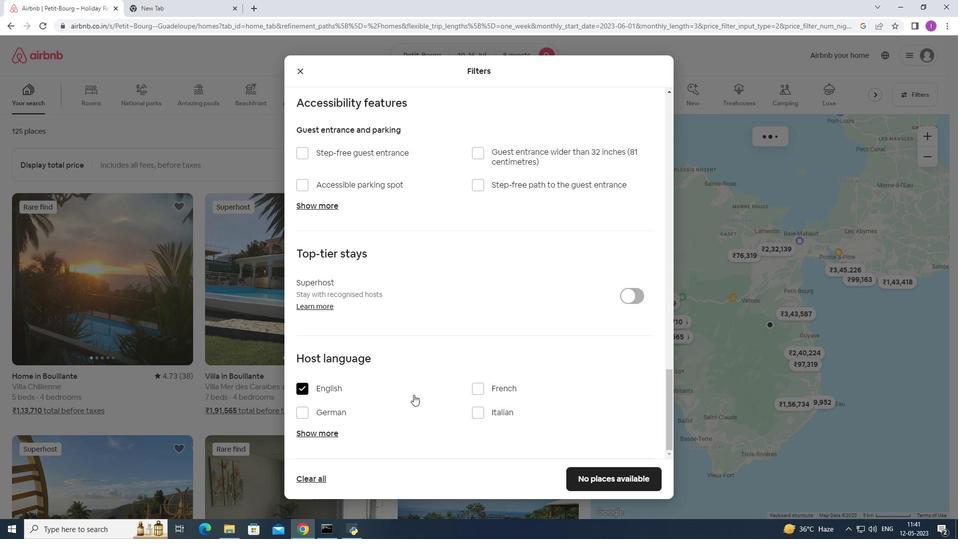 
Action: Mouse scrolled (443, 396) with delta (0, 0)
Screenshot: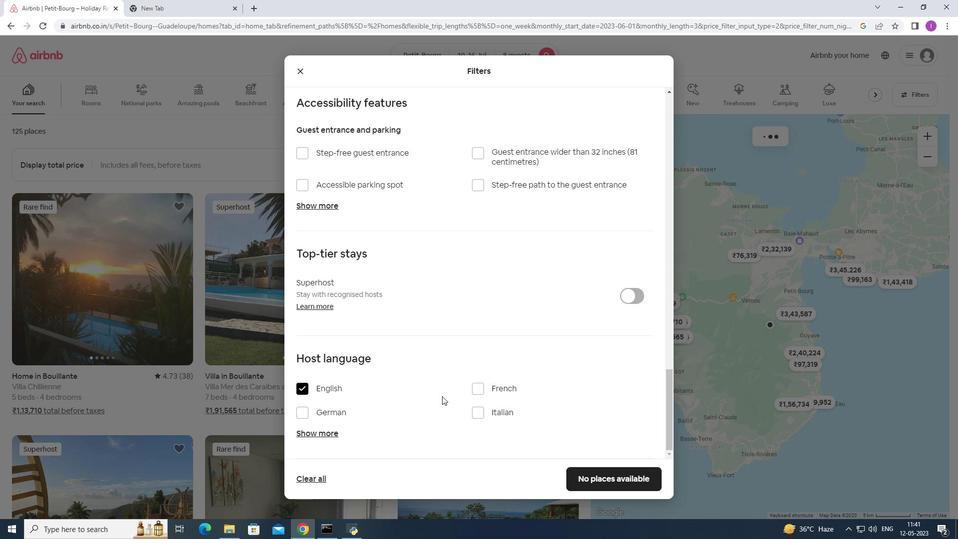 
Action: Mouse scrolled (443, 396) with delta (0, 0)
Screenshot: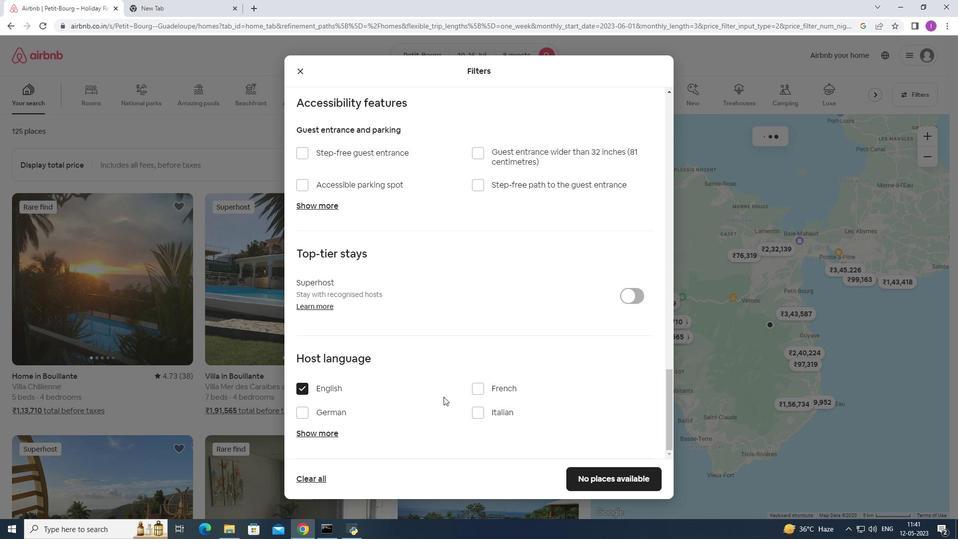 
Action: Mouse moved to (443, 396)
Screenshot: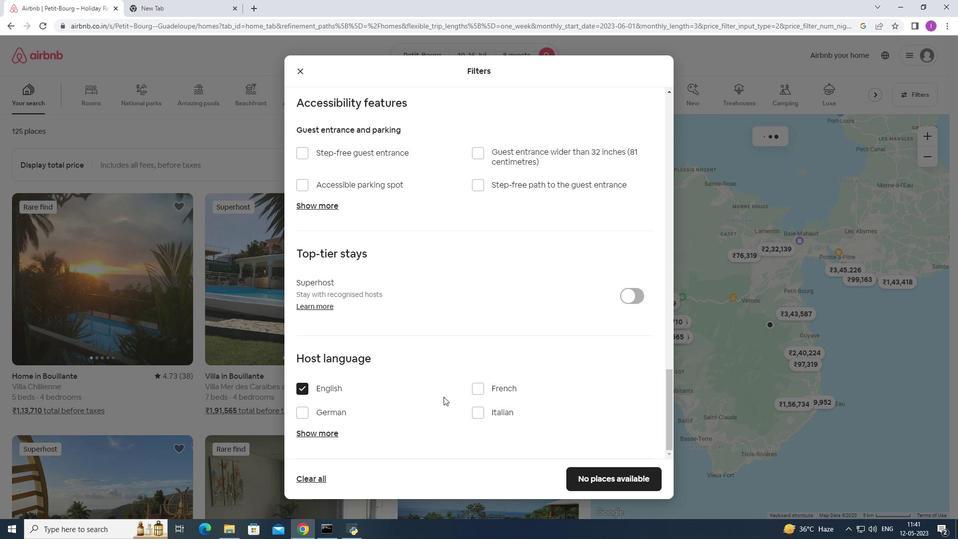 
Action: Mouse scrolled (443, 396) with delta (0, 0)
Screenshot: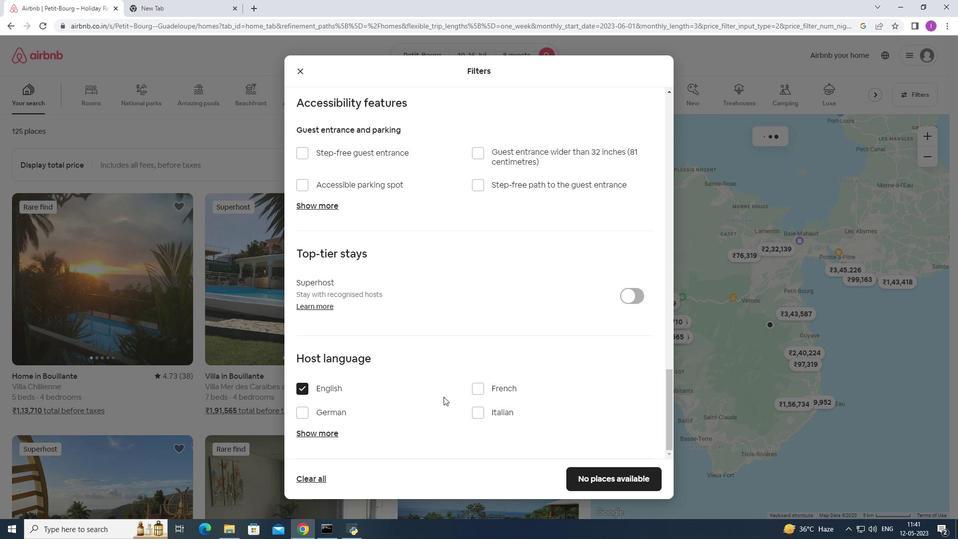 
Action: Mouse moved to (457, 402)
Screenshot: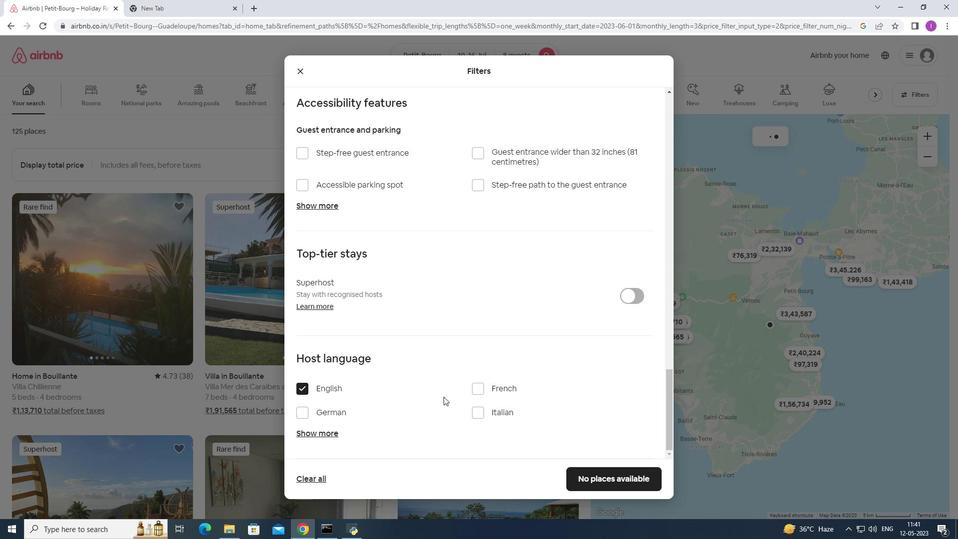 
Action: Mouse scrolled (445, 397) with delta (0, 0)
Screenshot: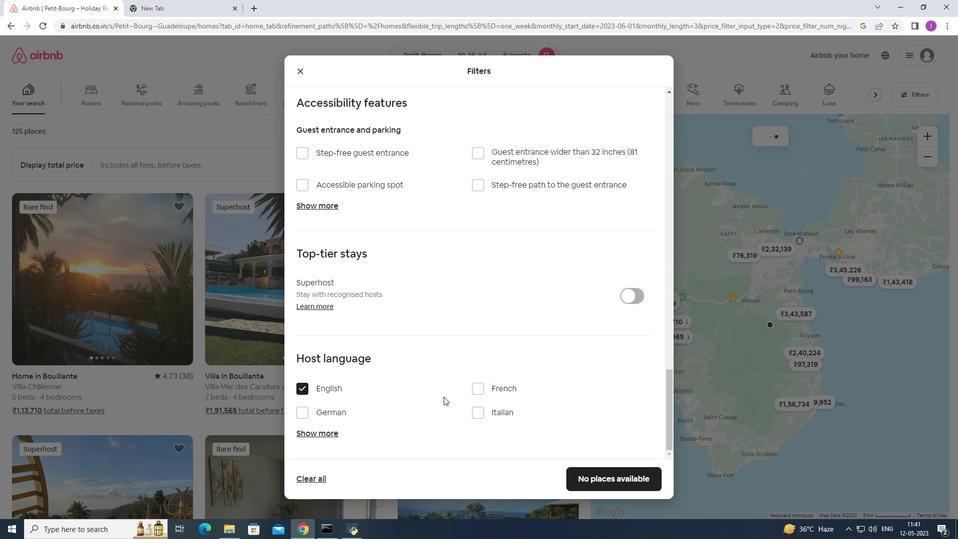 
Action: Mouse moved to (585, 474)
Screenshot: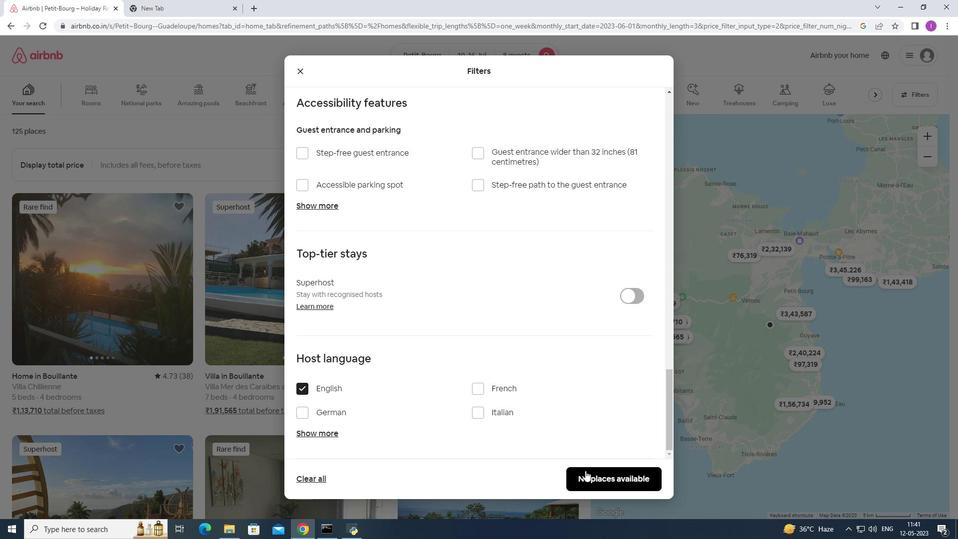 
Action: Mouse pressed left at (585, 474)
Screenshot: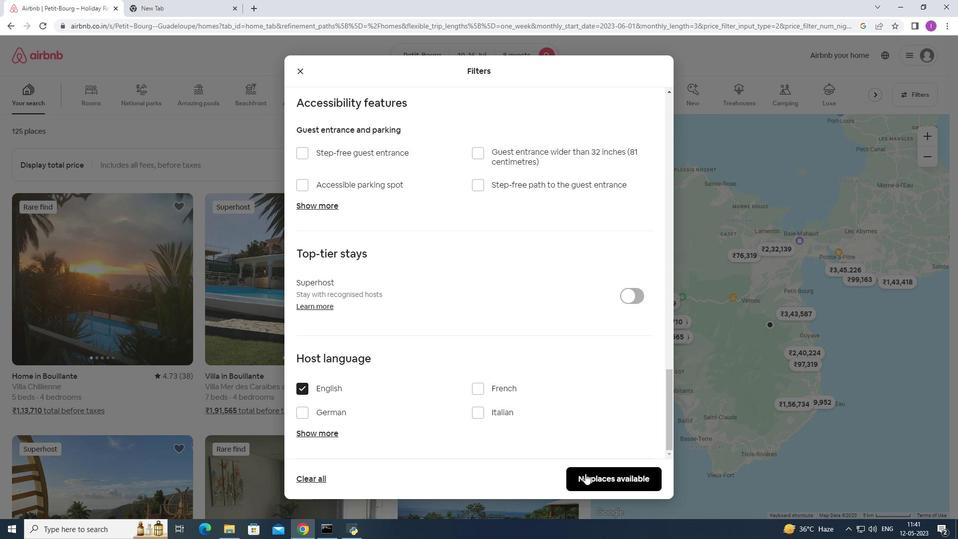 
Action: Mouse moved to (586, 468)
Screenshot: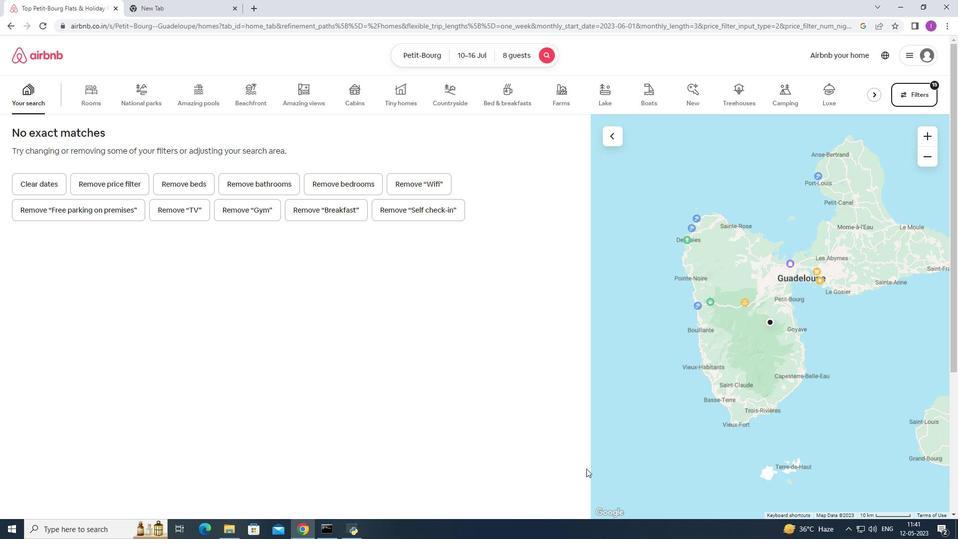 
